 Task: Search one way flight ticket for 1 adult, 1 child, 1 infant in seat in premium economy from Sarasota: Sarasota-bradenton International Airport to South Bend: South Bend International Airport on 8-6-2023. Number of bags: 1 checked bag. Price is upto 96000. Outbound departure time preference is 20:45.
Action: Mouse moved to (333, 452)
Screenshot: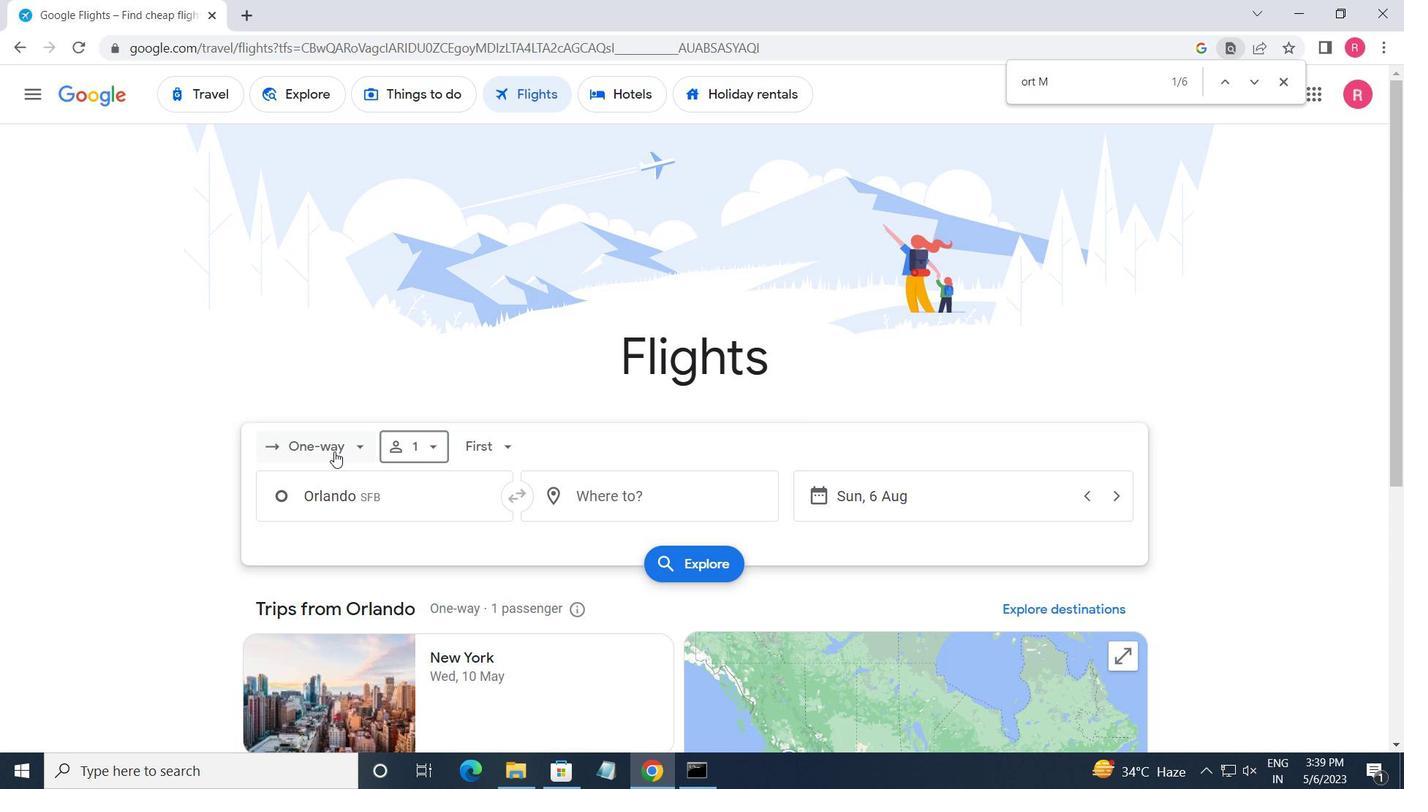 
Action: Mouse pressed left at (333, 452)
Screenshot: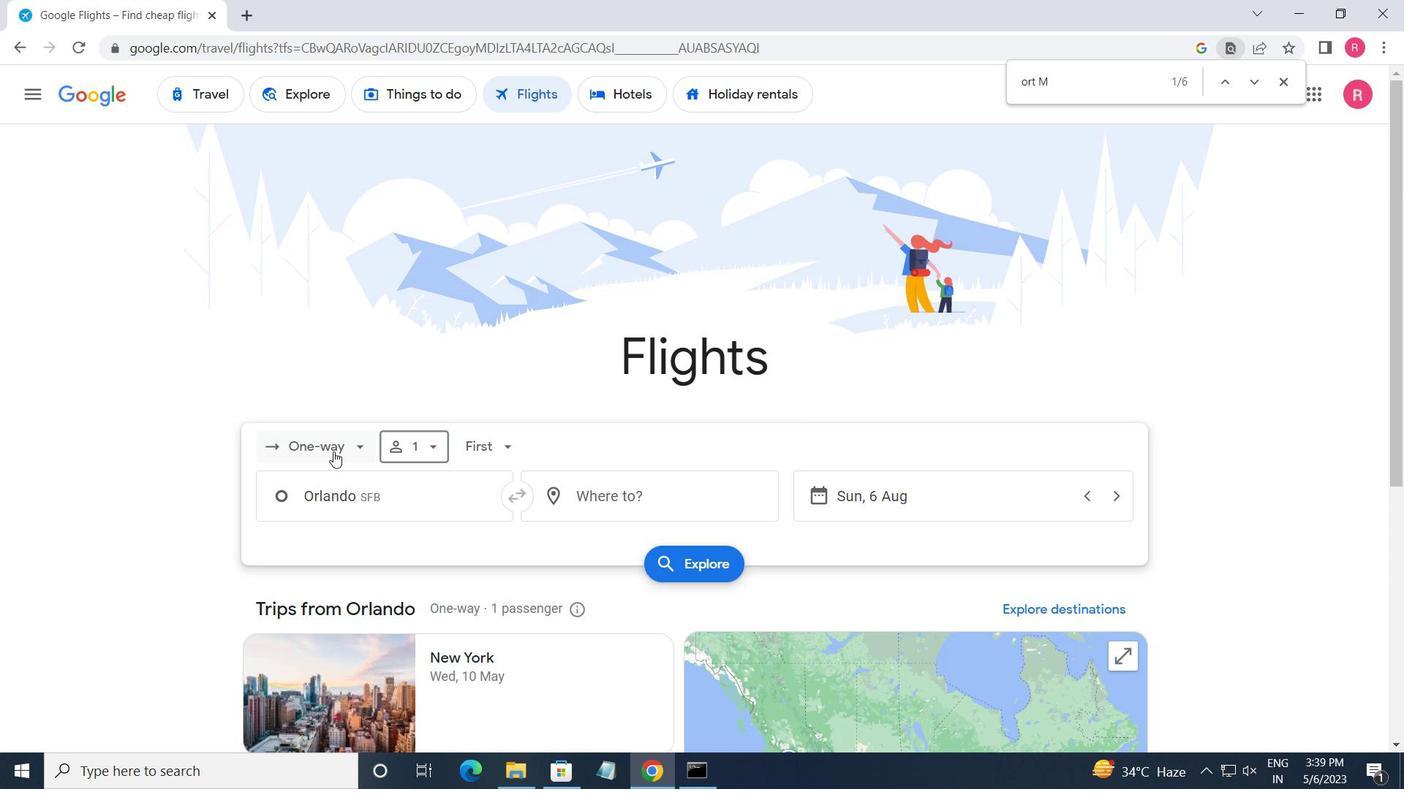 
Action: Mouse moved to (331, 532)
Screenshot: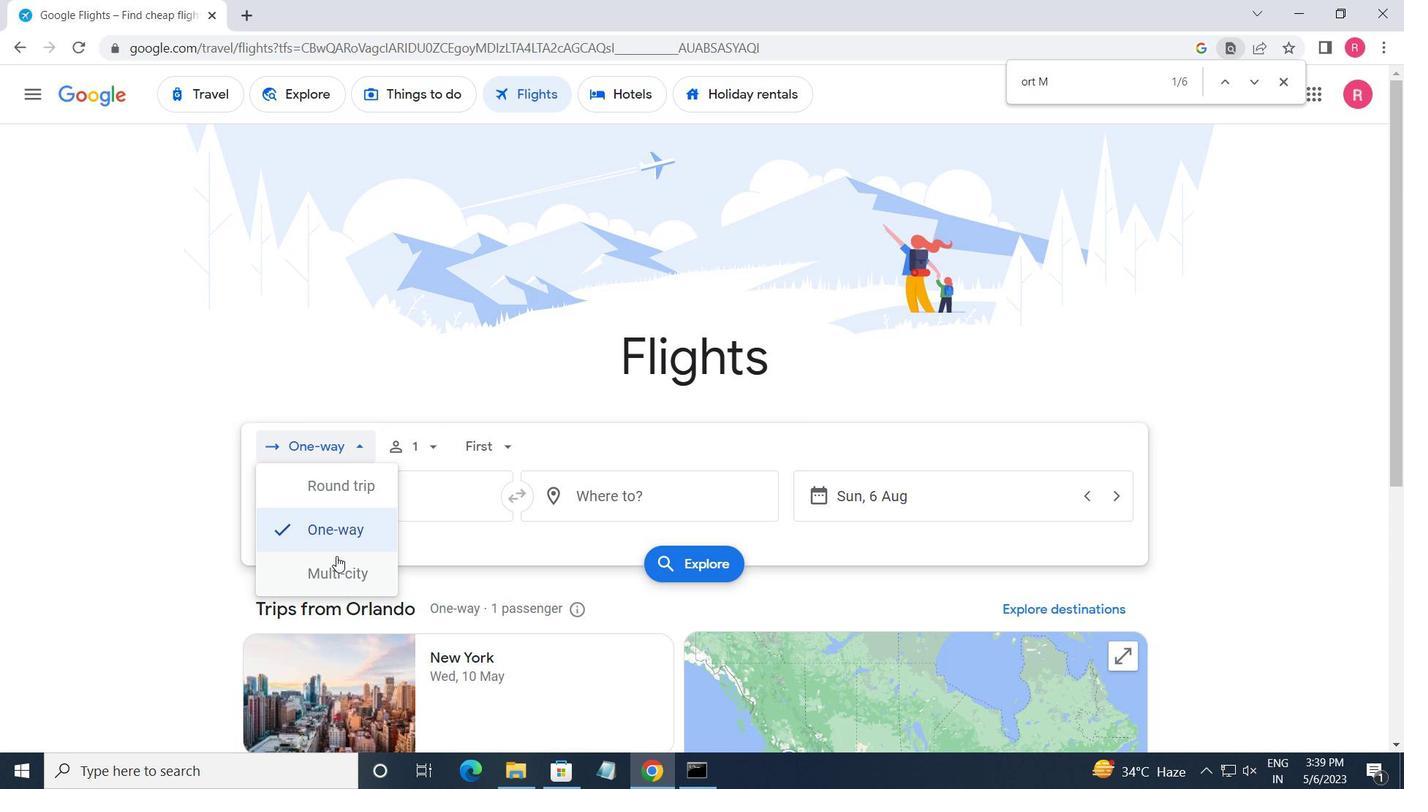 
Action: Mouse pressed left at (331, 532)
Screenshot: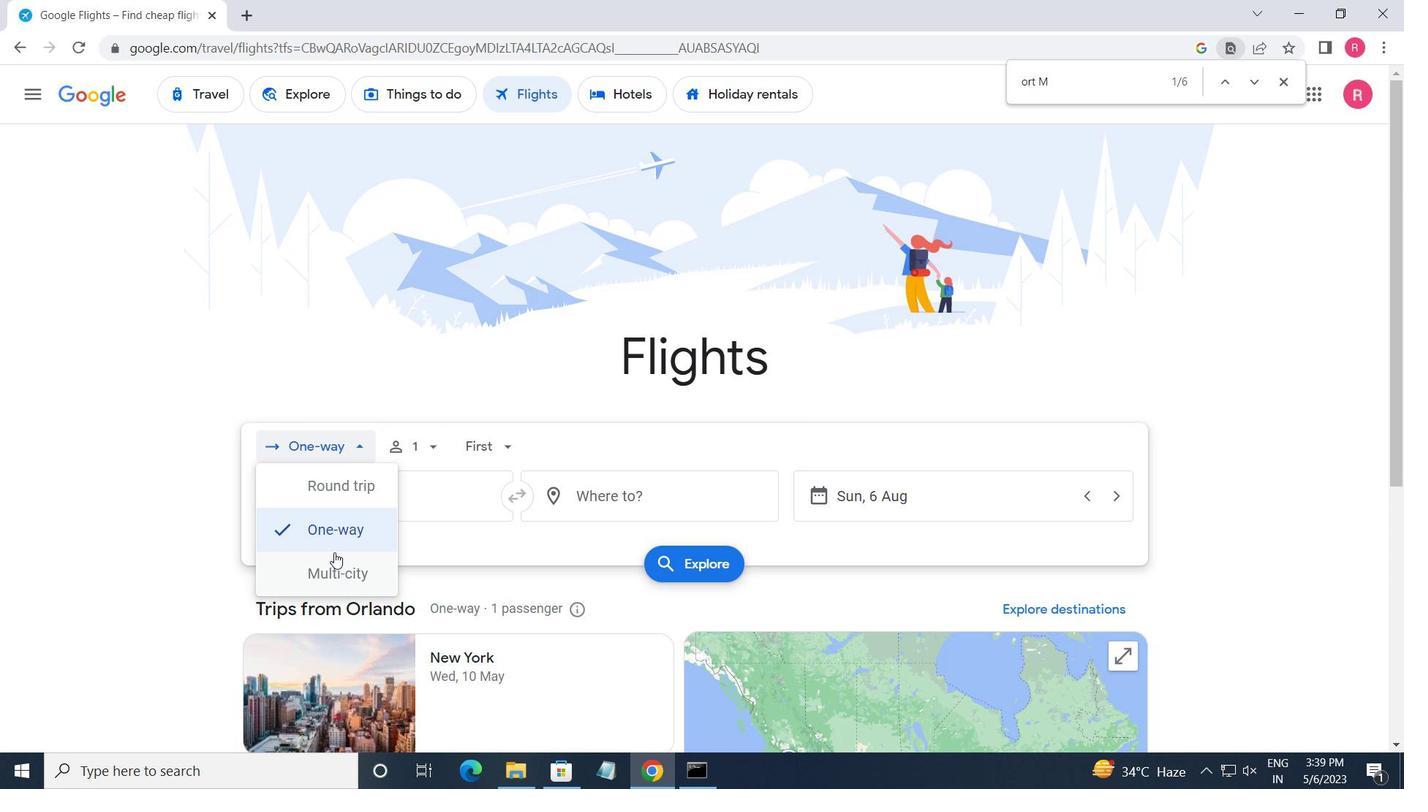 
Action: Mouse moved to (423, 441)
Screenshot: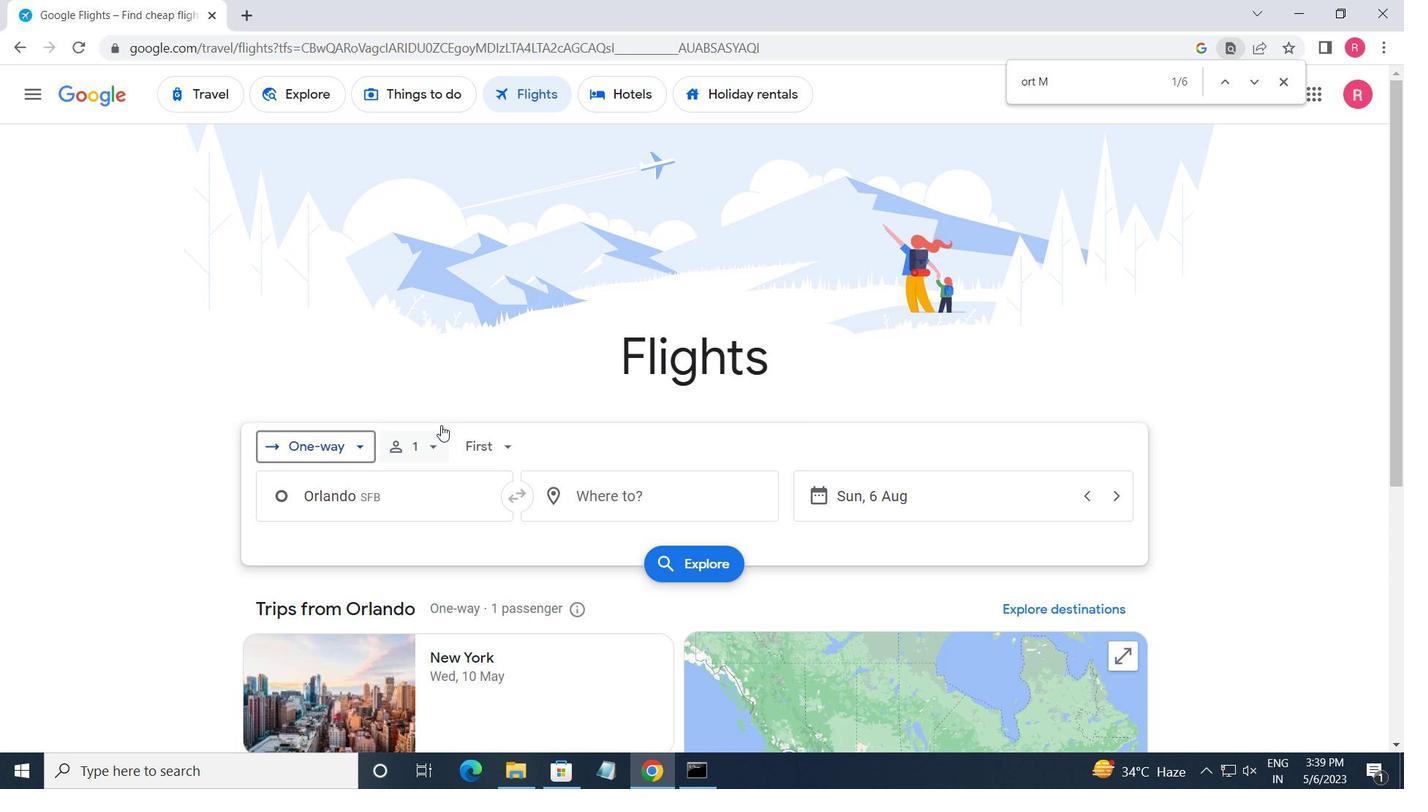 
Action: Mouse pressed left at (423, 441)
Screenshot: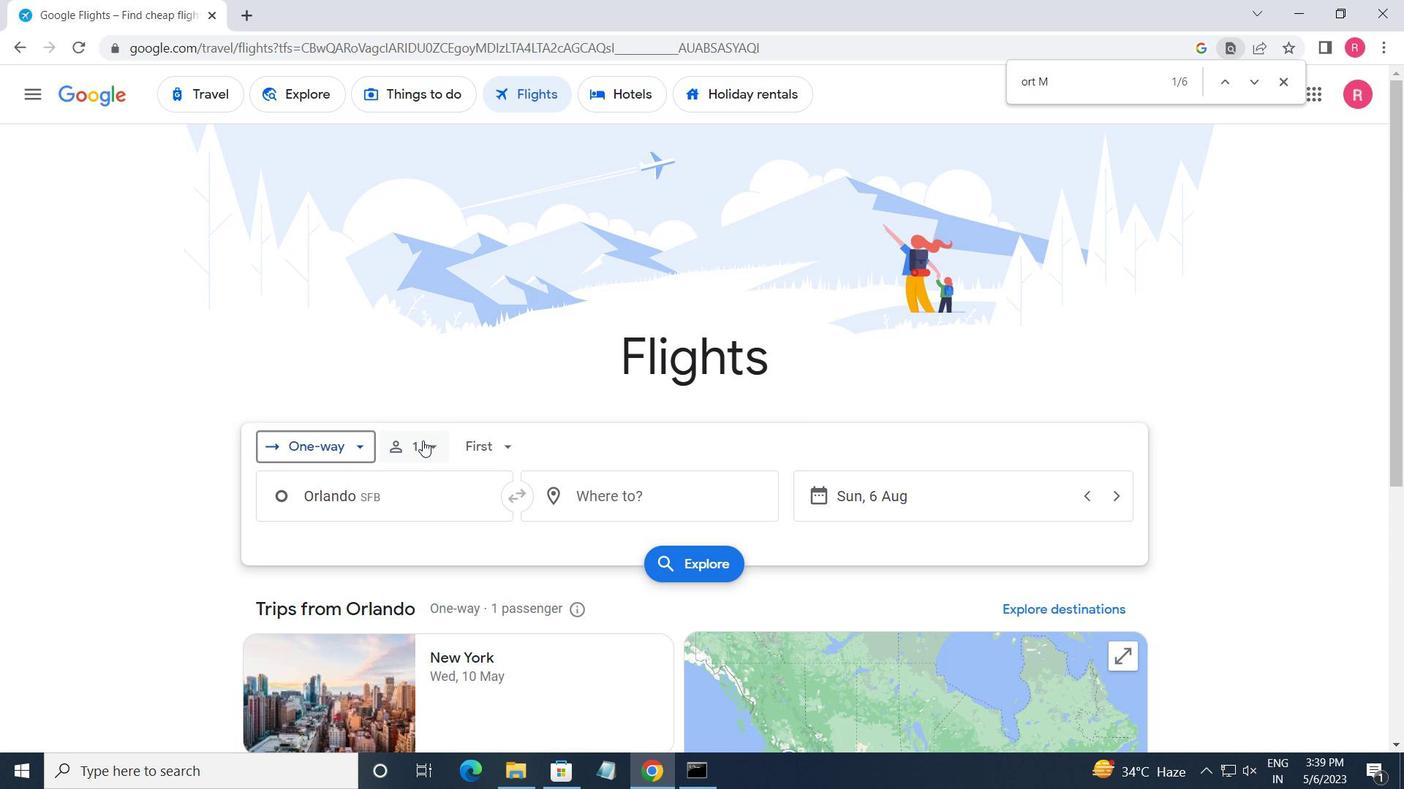 
Action: Mouse moved to (573, 537)
Screenshot: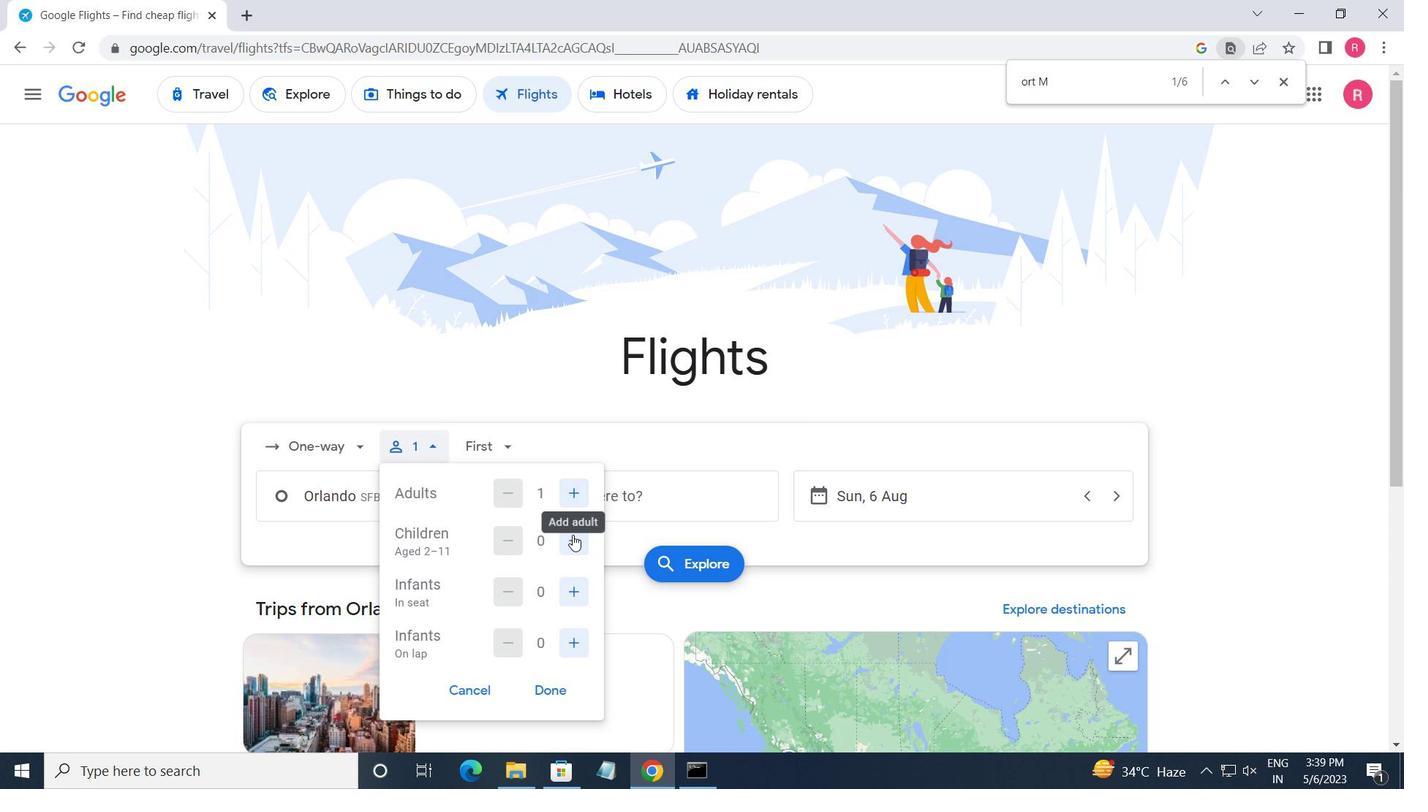 
Action: Mouse pressed left at (573, 537)
Screenshot: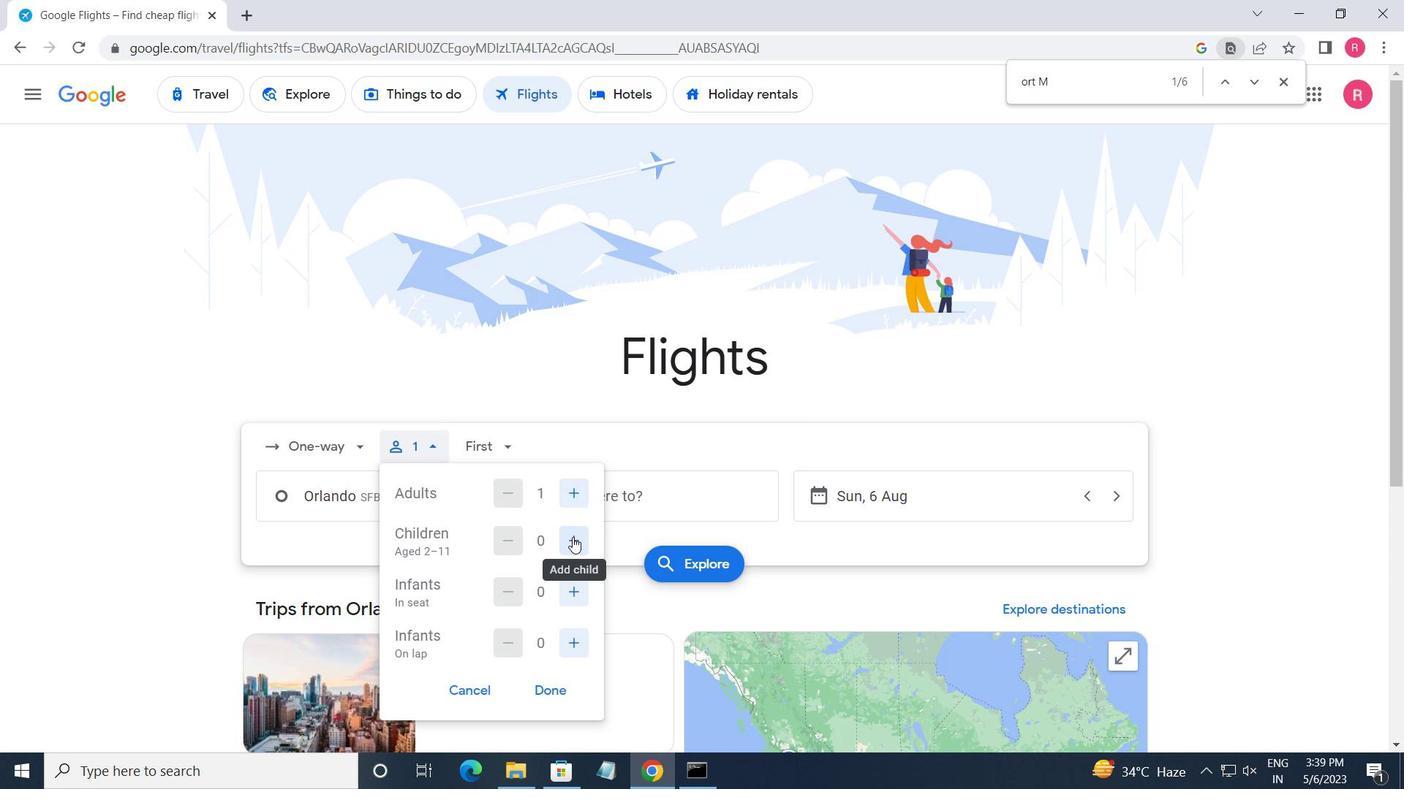 
Action: Mouse moved to (571, 578)
Screenshot: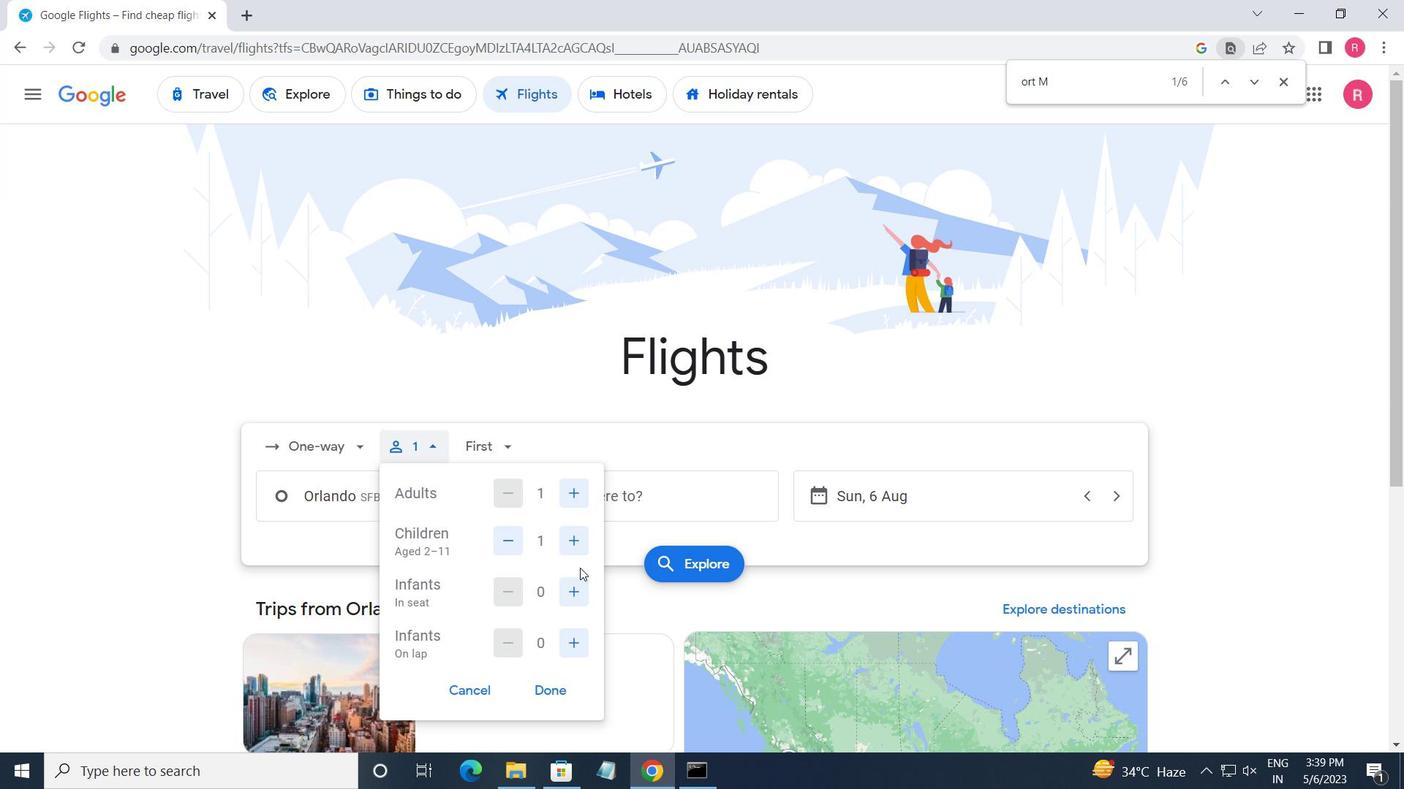 
Action: Mouse pressed left at (571, 578)
Screenshot: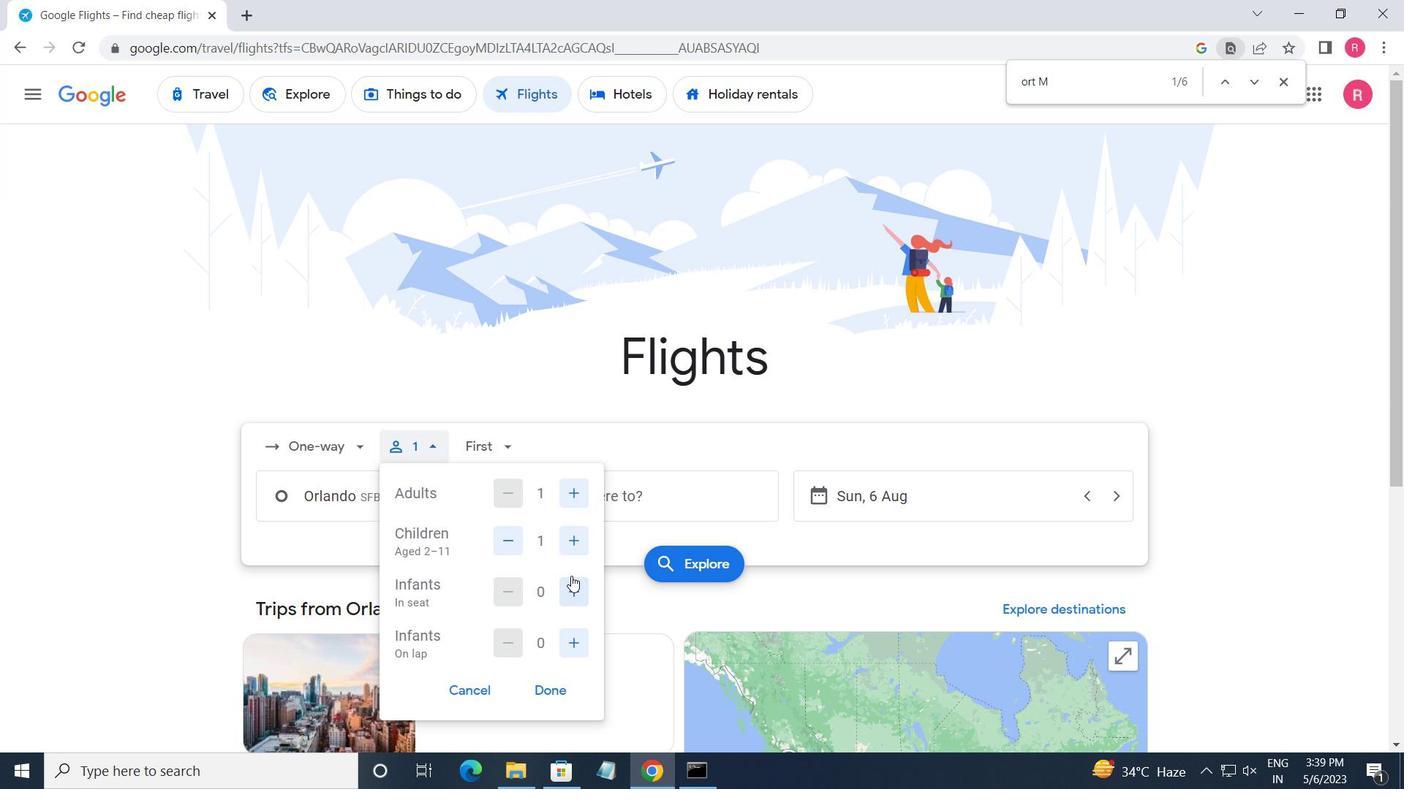 
Action: Mouse moved to (548, 696)
Screenshot: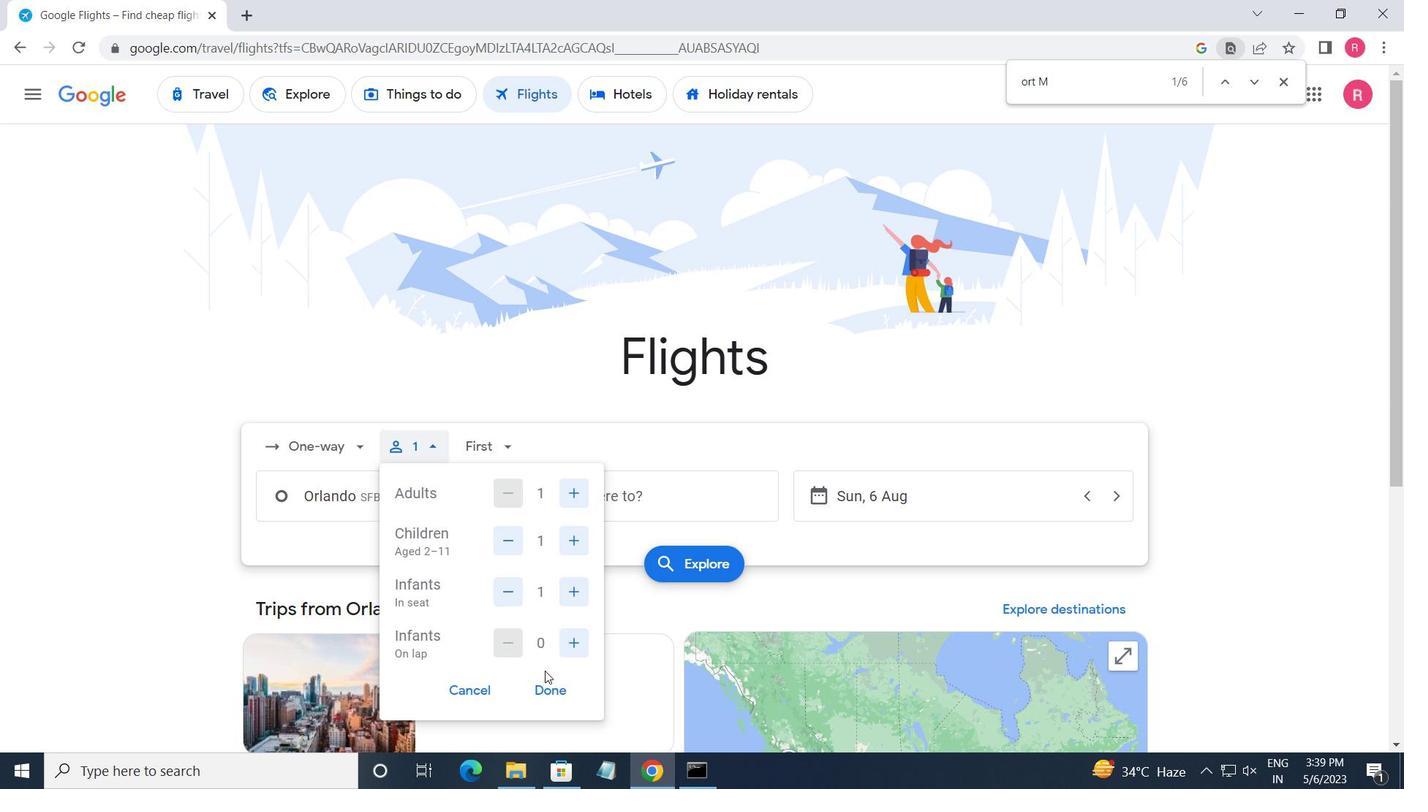 
Action: Mouse pressed left at (548, 696)
Screenshot: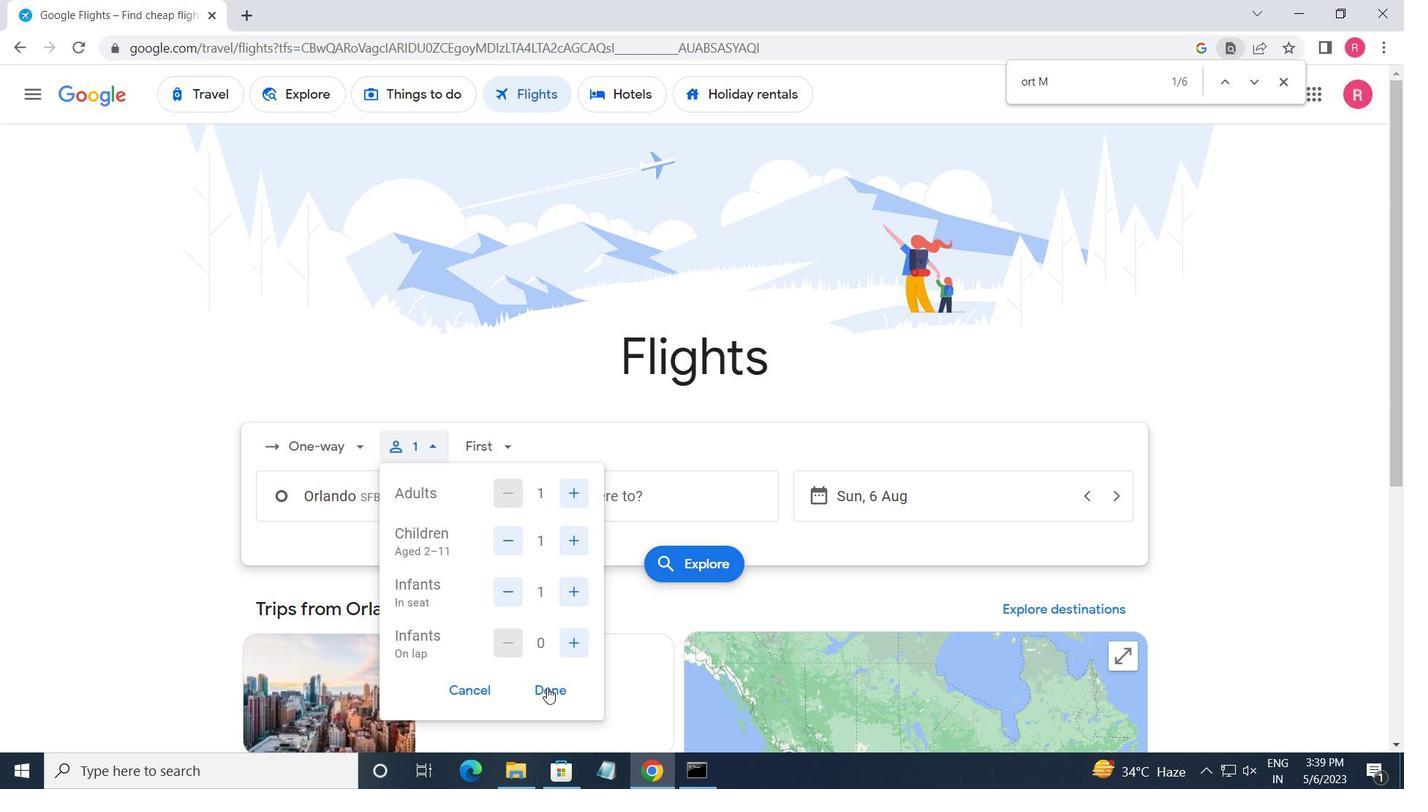 
Action: Mouse moved to (497, 459)
Screenshot: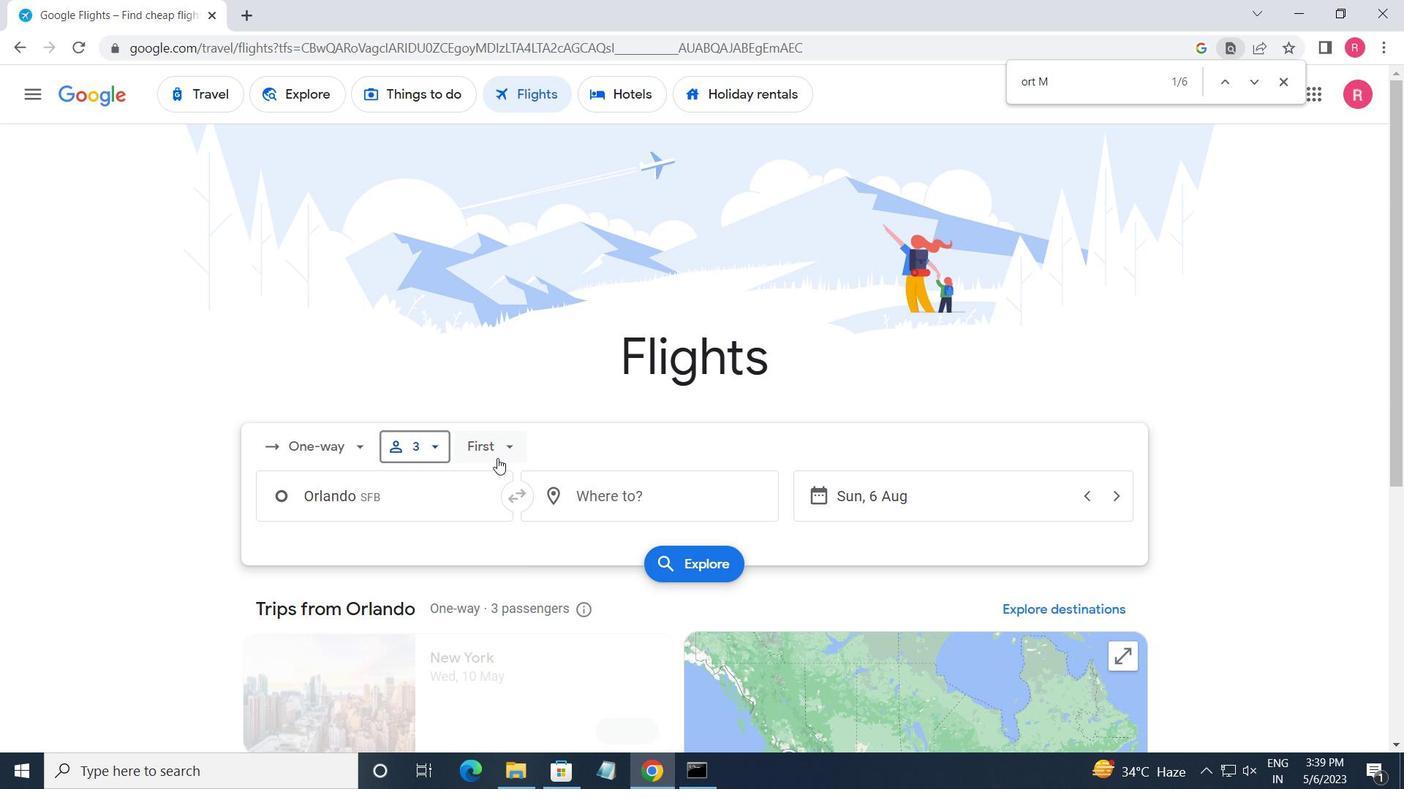 
Action: Mouse pressed left at (497, 459)
Screenshot: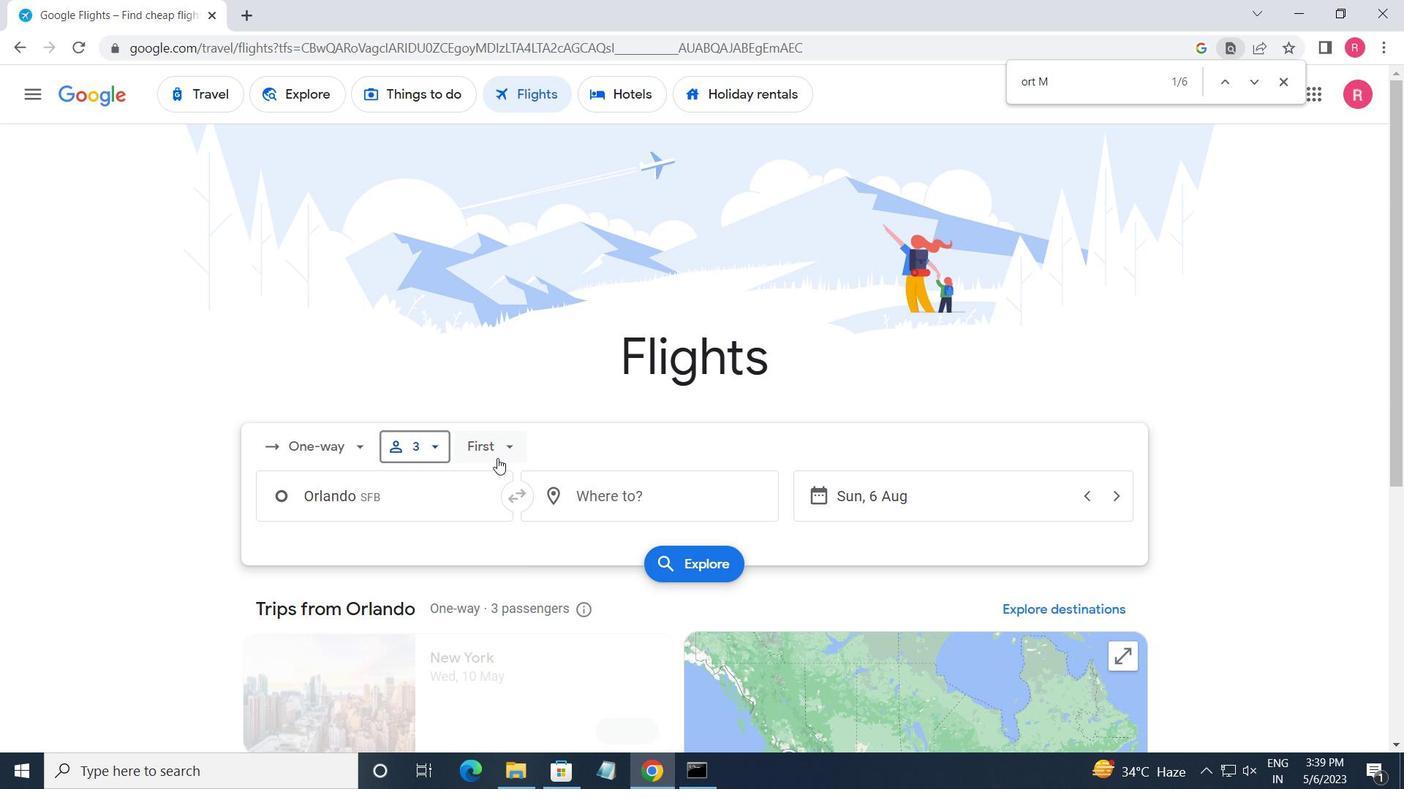 
Action: Mouse moved to (540, 533)
Screenshot: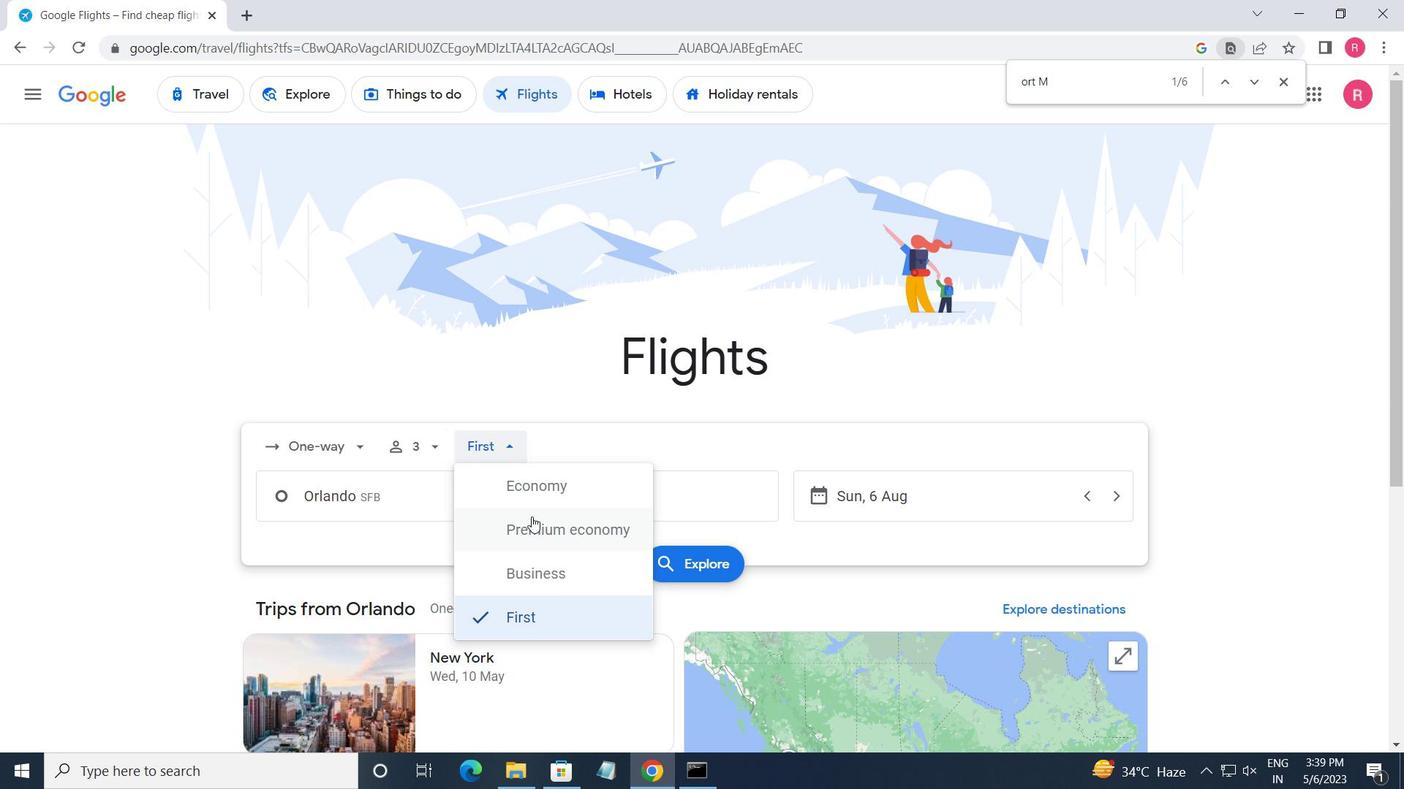 
Action: Mouse pressed left at (540, 533)
Screenshot: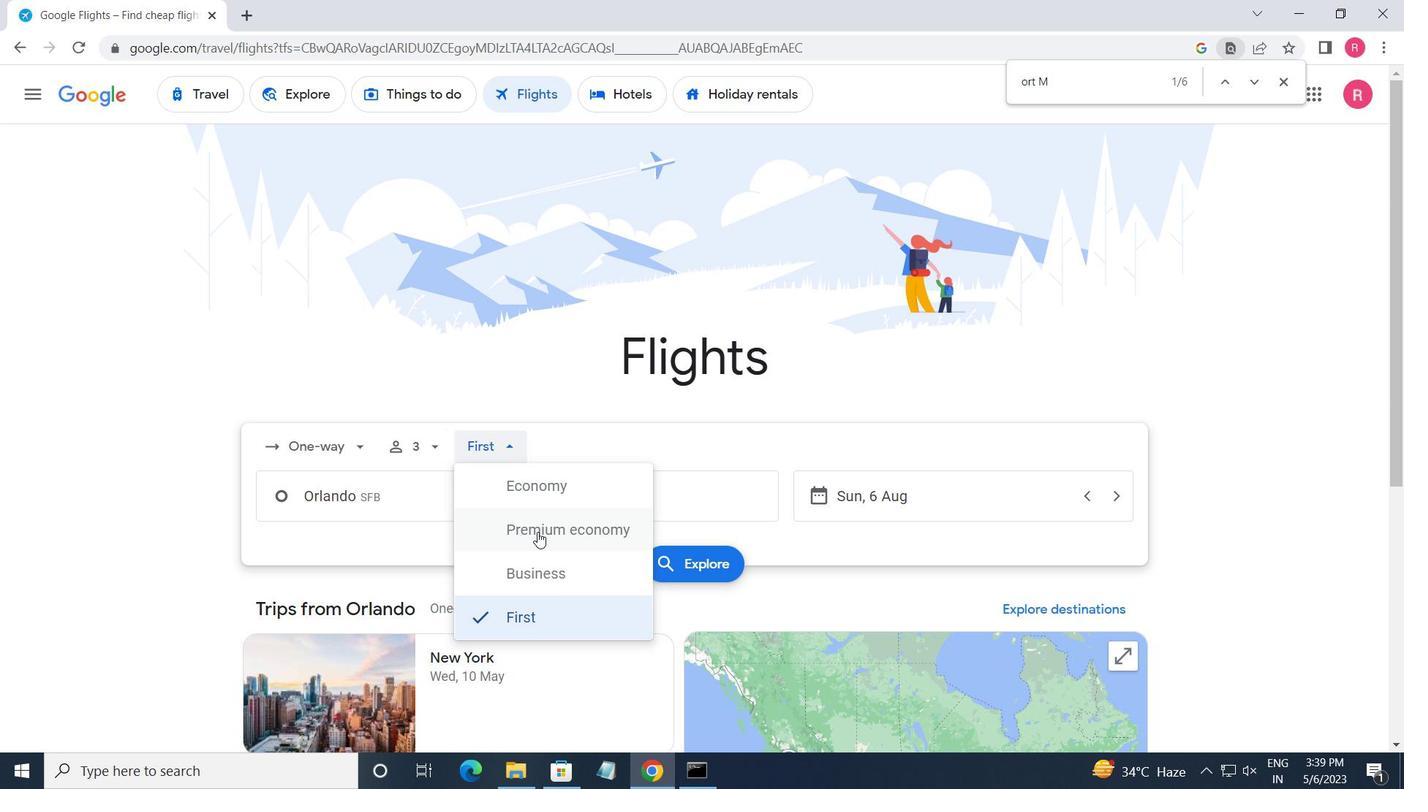 
Action: Mouse moved to (466, 502)
Screenshot: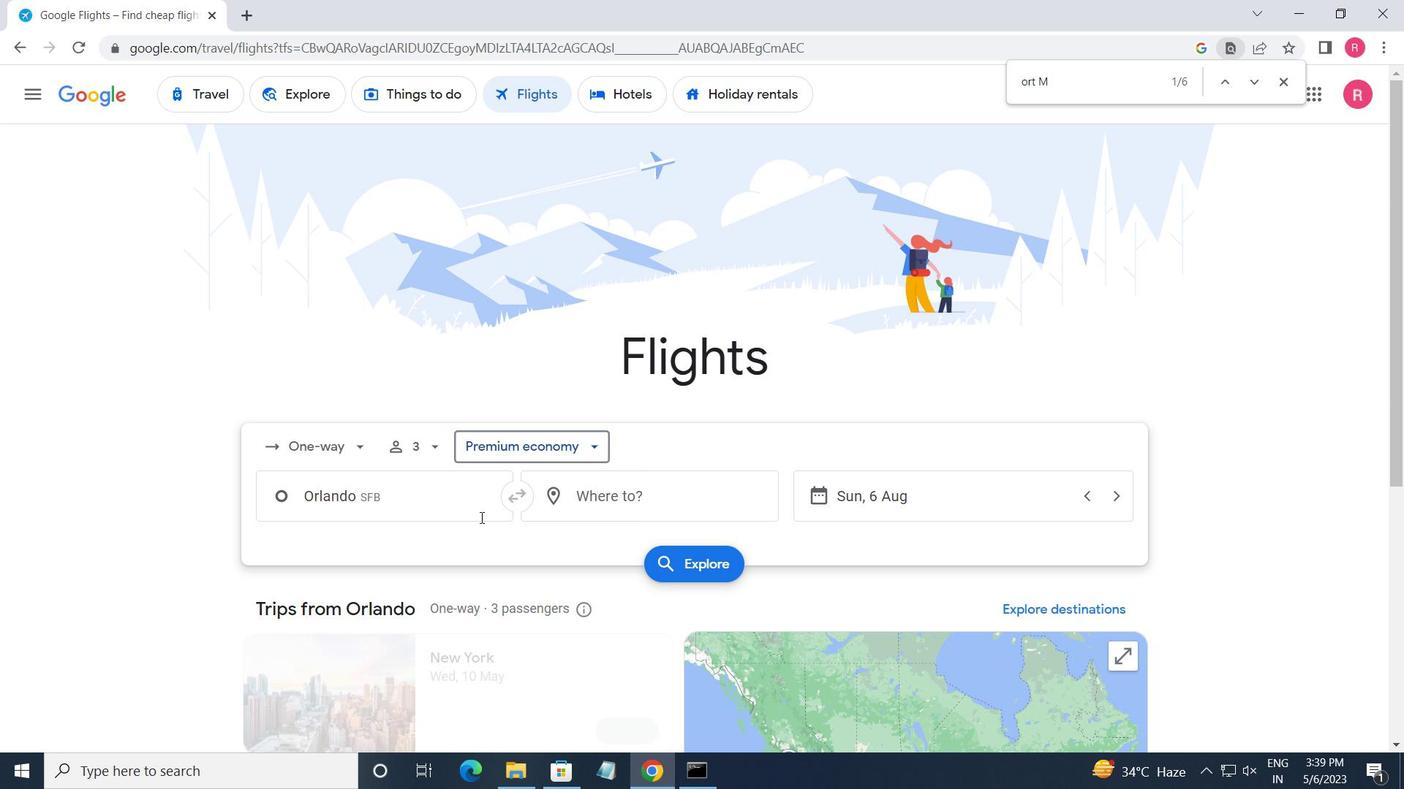 
Action: Mouse pressed left at (466, 502)
Screenshot: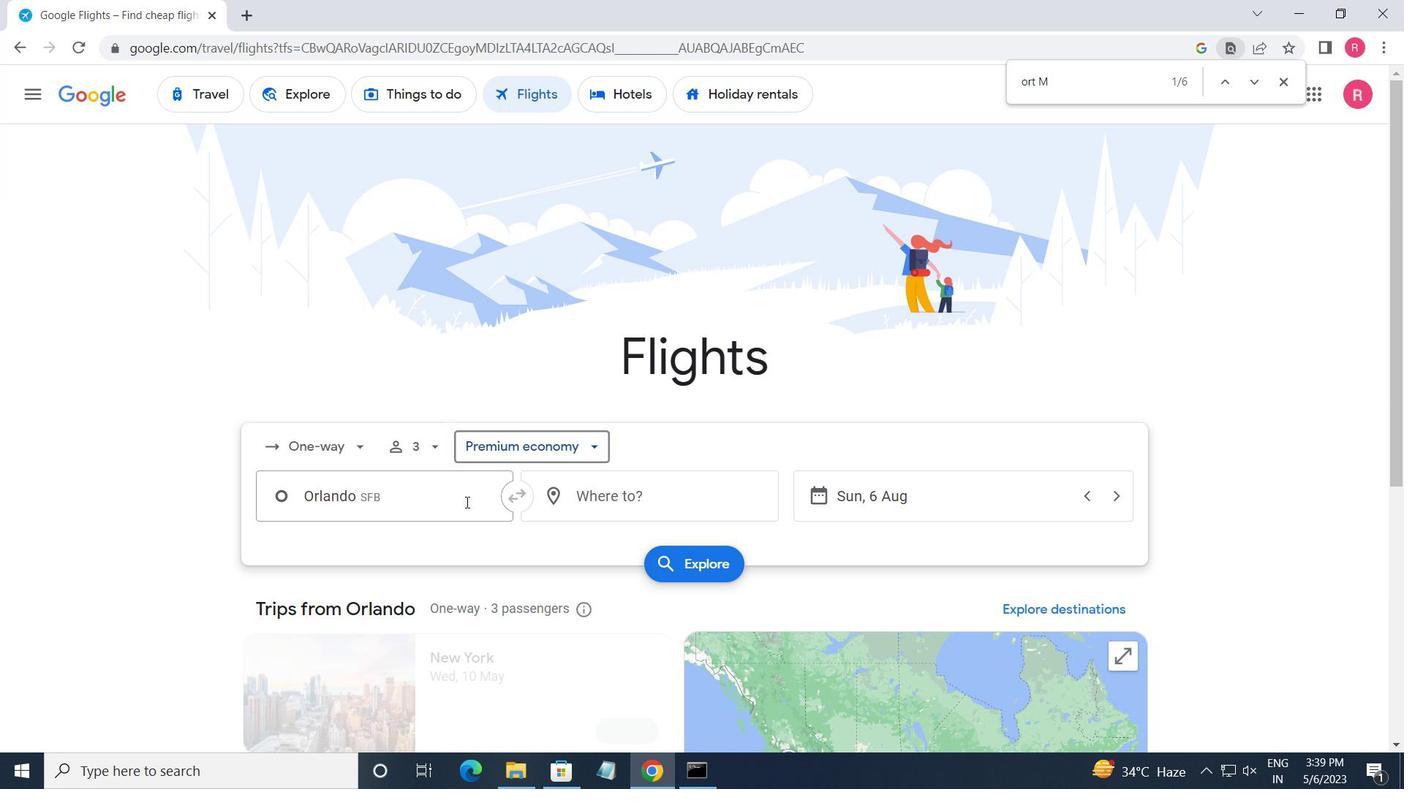 
Action: Mouse moved to (467, 507)
Screenshot: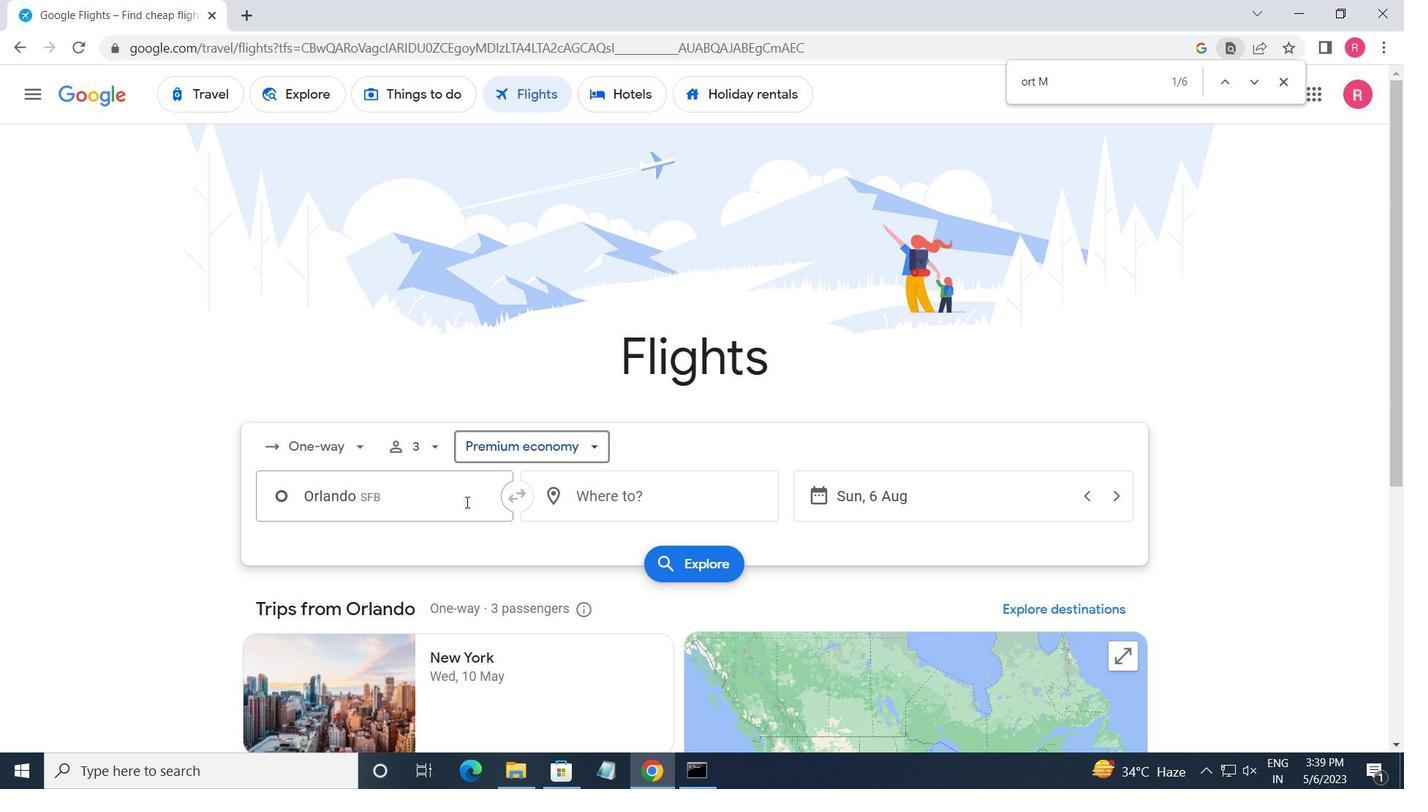 
Action: Key pressed <Key.shift>SARASOTA
Screenshot: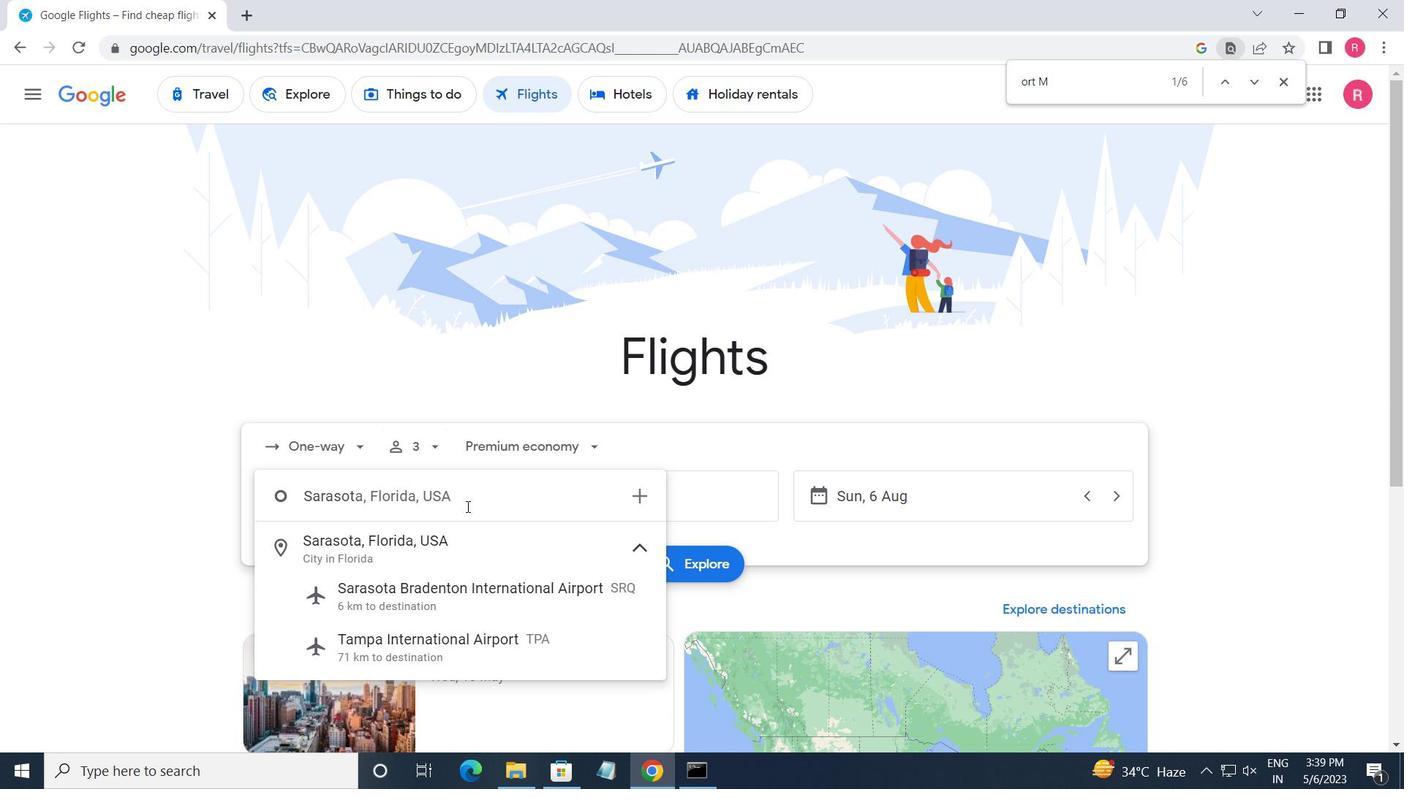 
Action: Mouse moved to (447, 586)
Screenshot: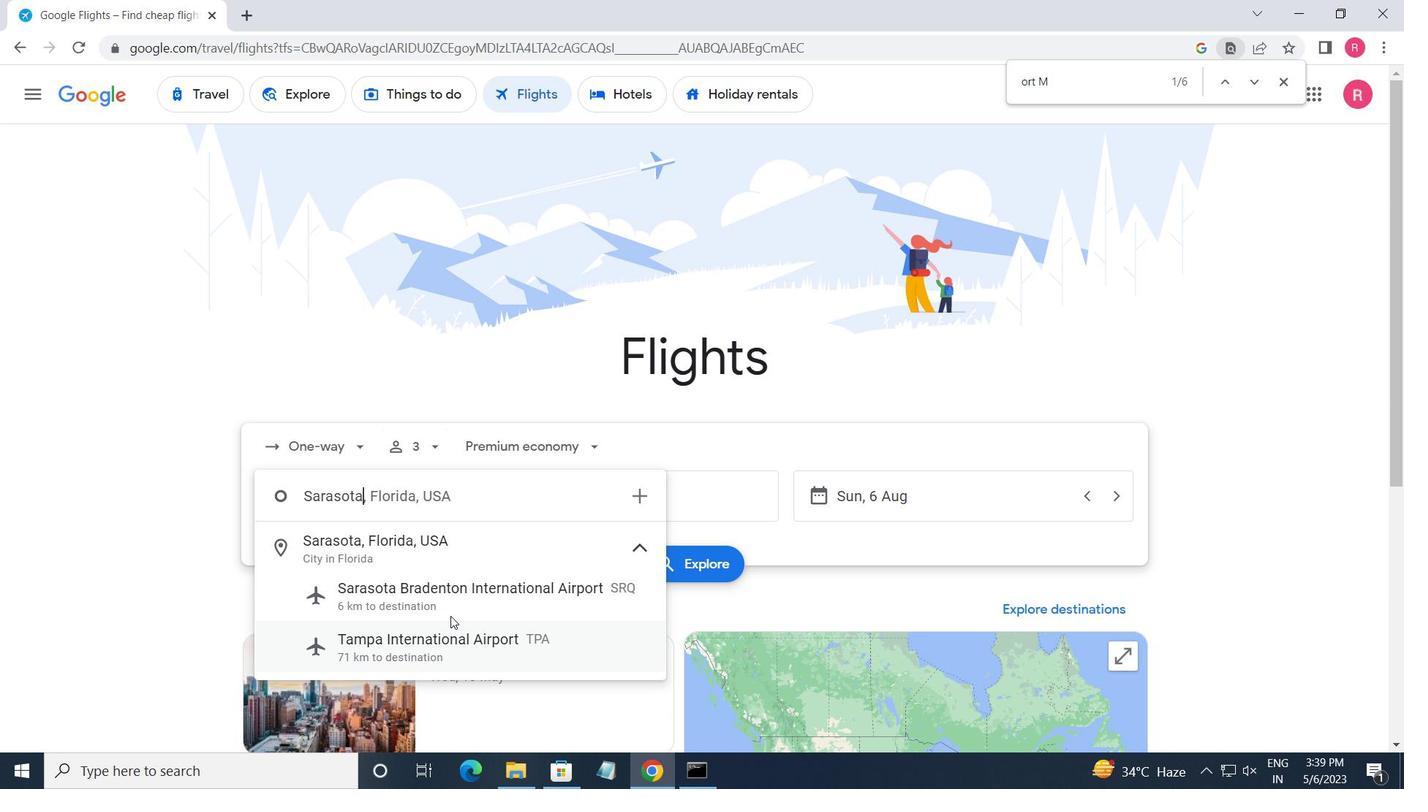 
Action: Mouse pressed left at (447, 586)
Screenshot: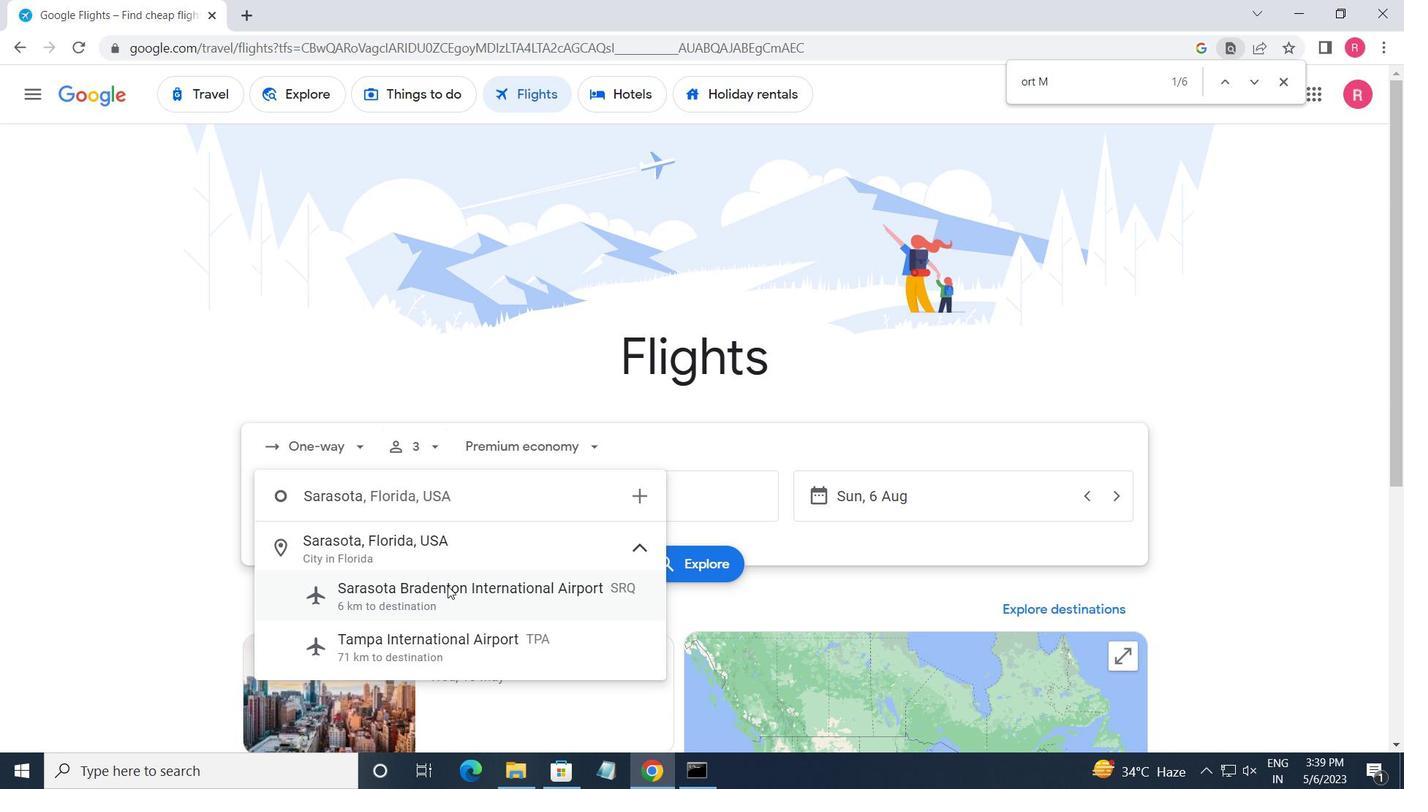 
Action: Mouse moved to (648, 494)
Screenshot: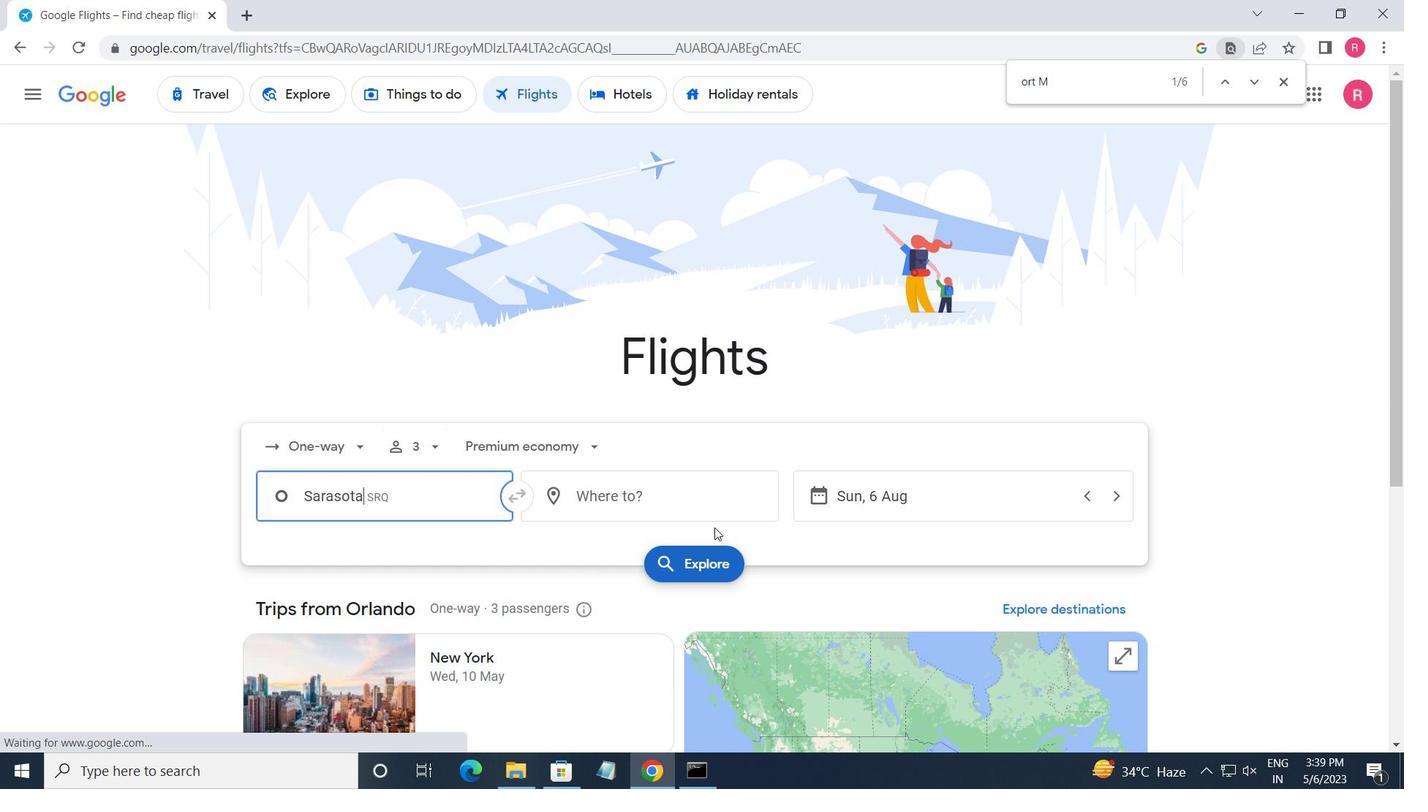 
Action: Mouse pressed left at (648, 494)
Screenshot: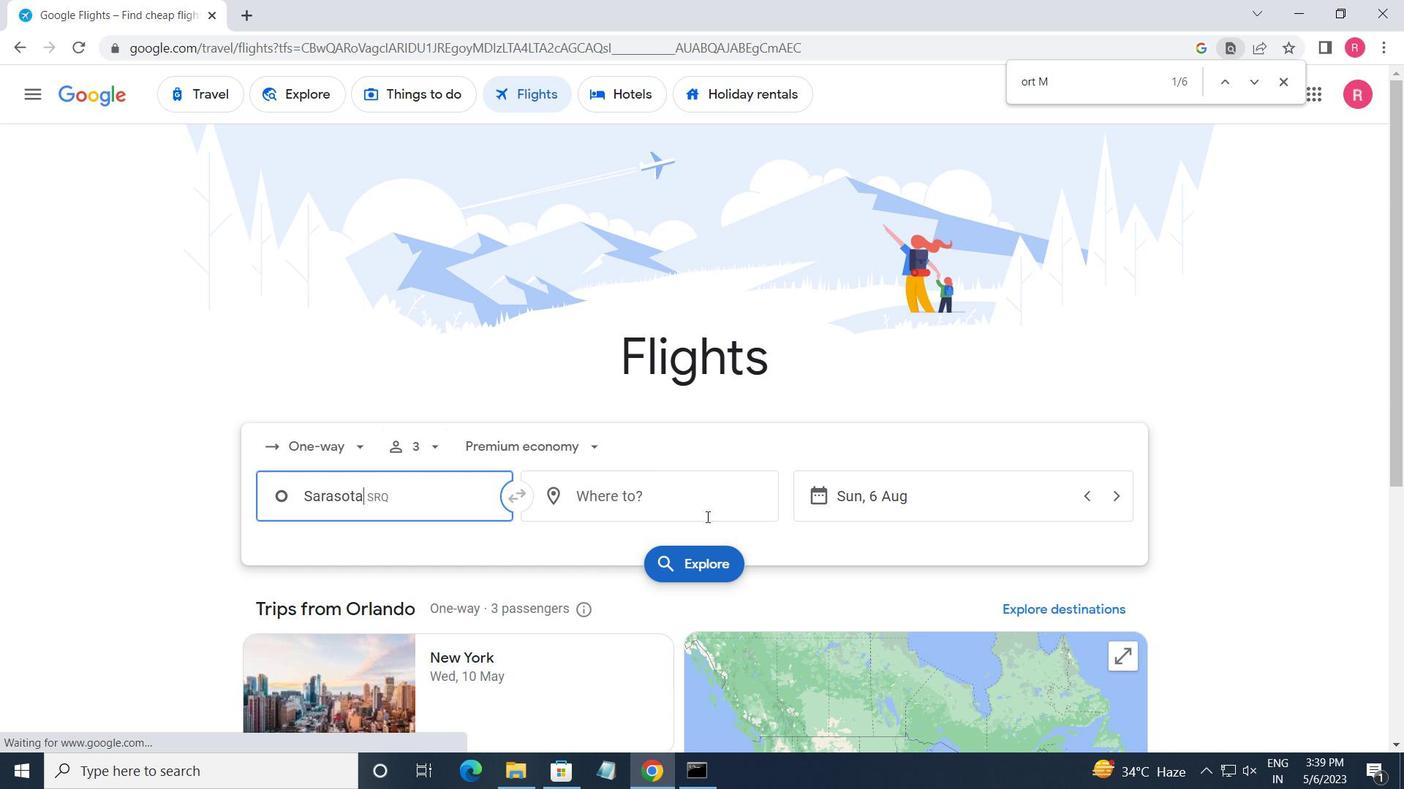 
Action: Mouse moved to (636, 494)
Screenshot: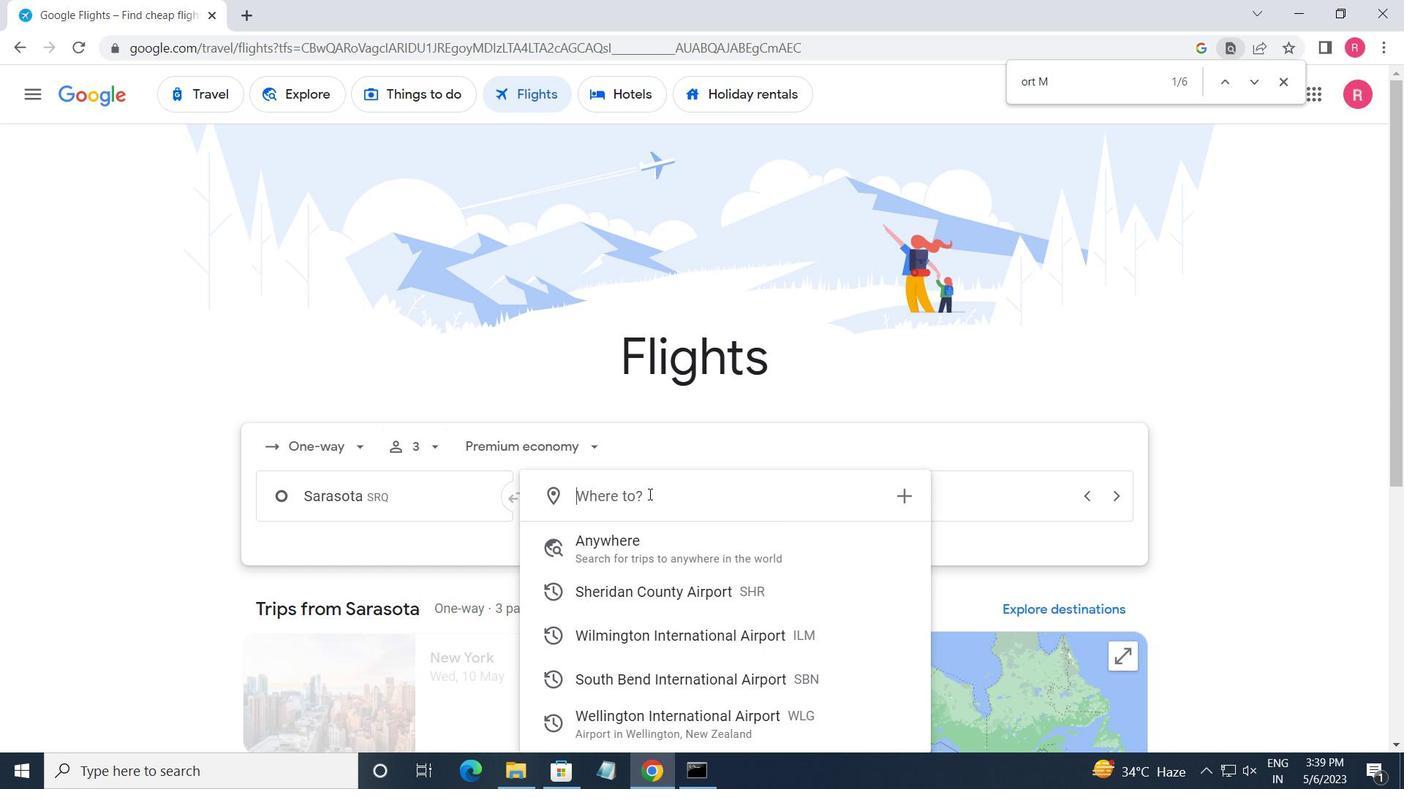 
Action: Key pressed <Key.shift>SOUTH<Key.space><Key.shift><Key.shift><Key.shift><Key.shift><Key.shift><Key.shift>BEND
Screenshot: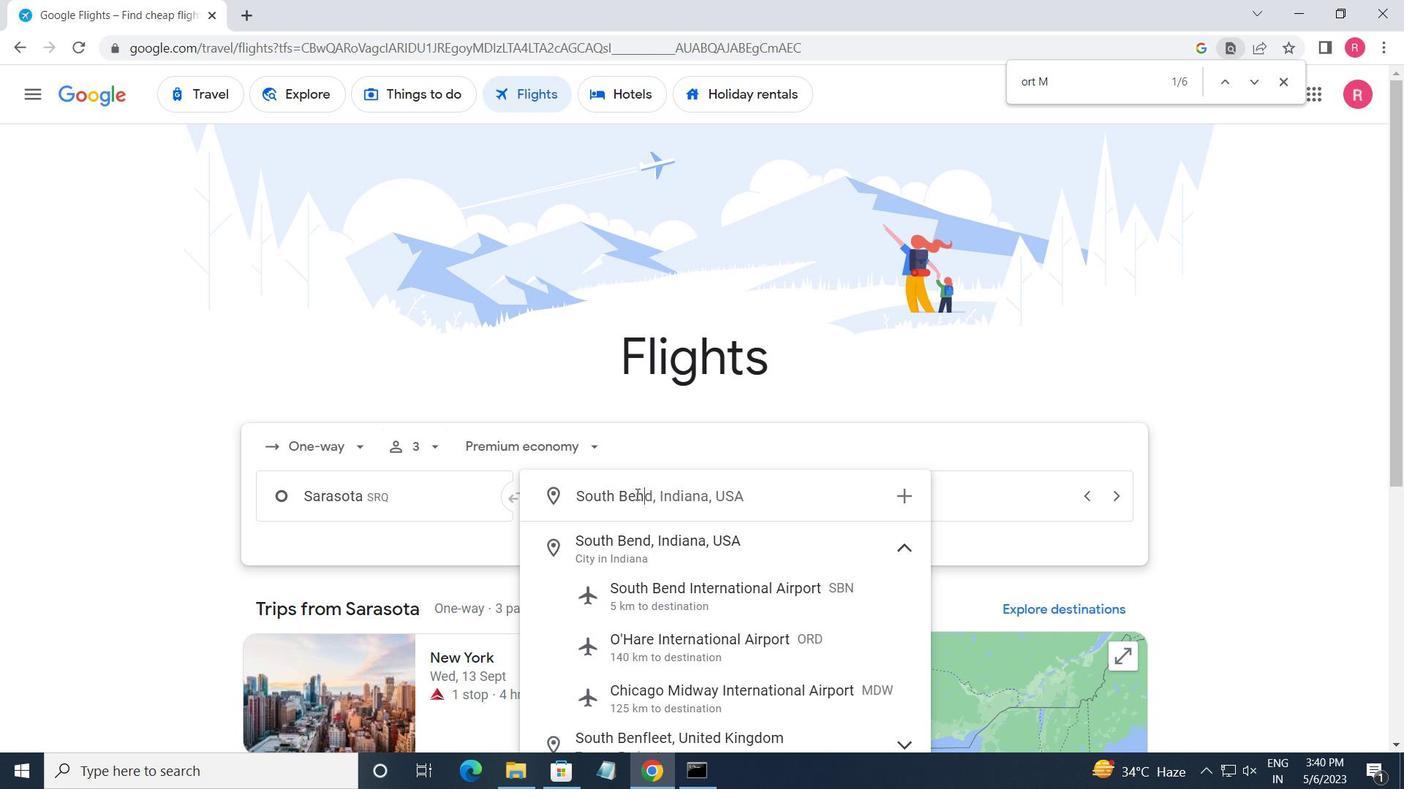 
Action: Mouse moved to (698, 595)
Screenshot: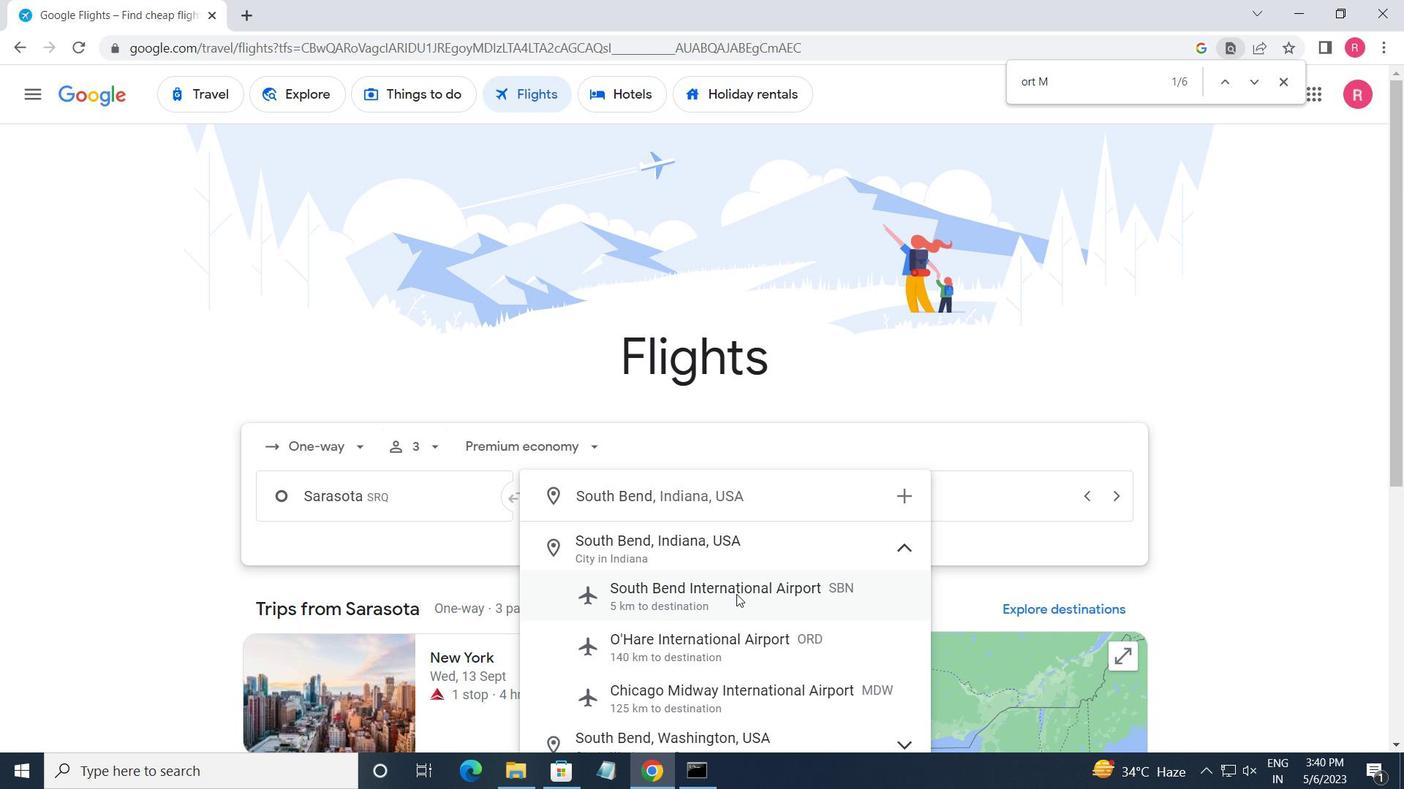 
Action: Mouse pressed left at (698, 595)
Screenshot: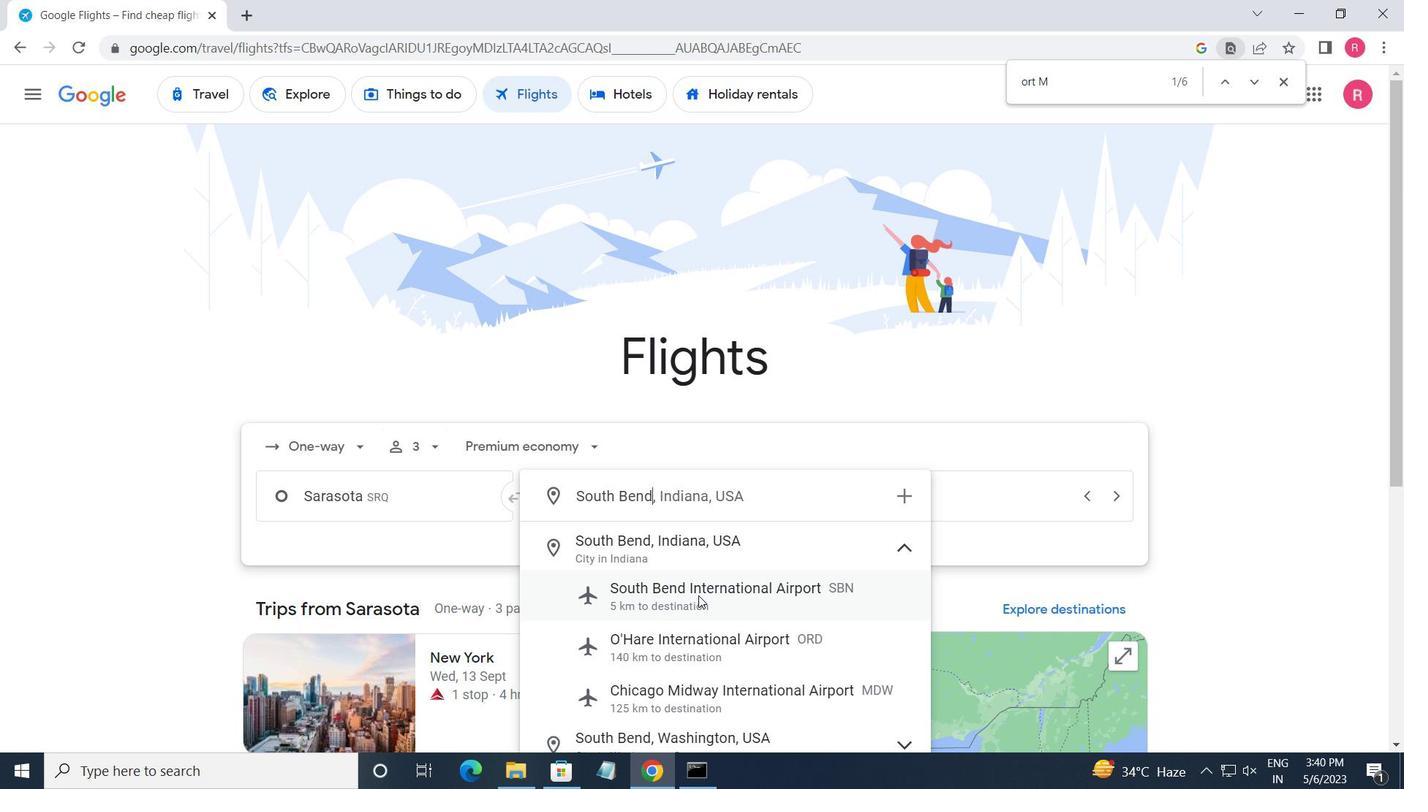 
Action: Mouse moved to (927, 506)
Screenshot: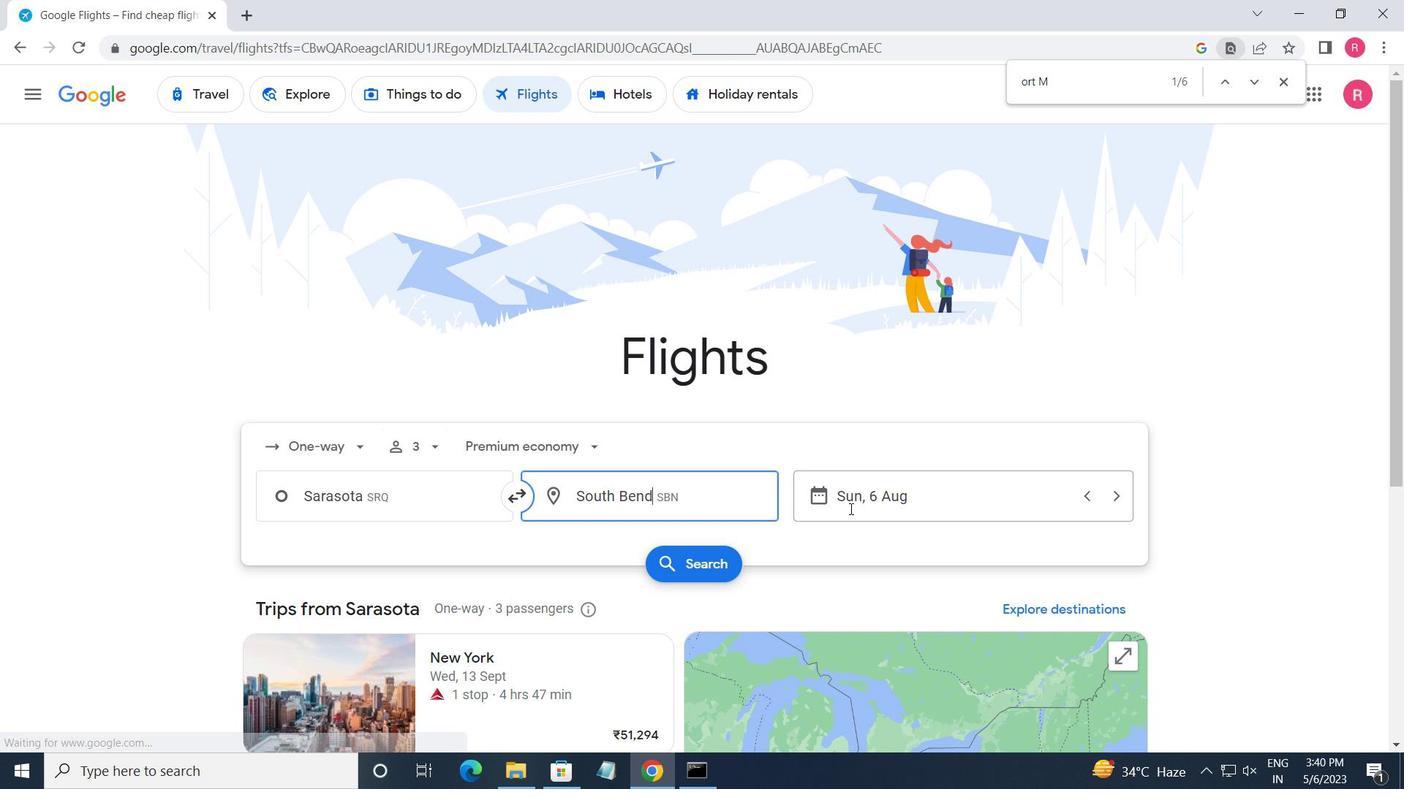 
Action: Mouse pressed left at (927, 506)
Screenshot: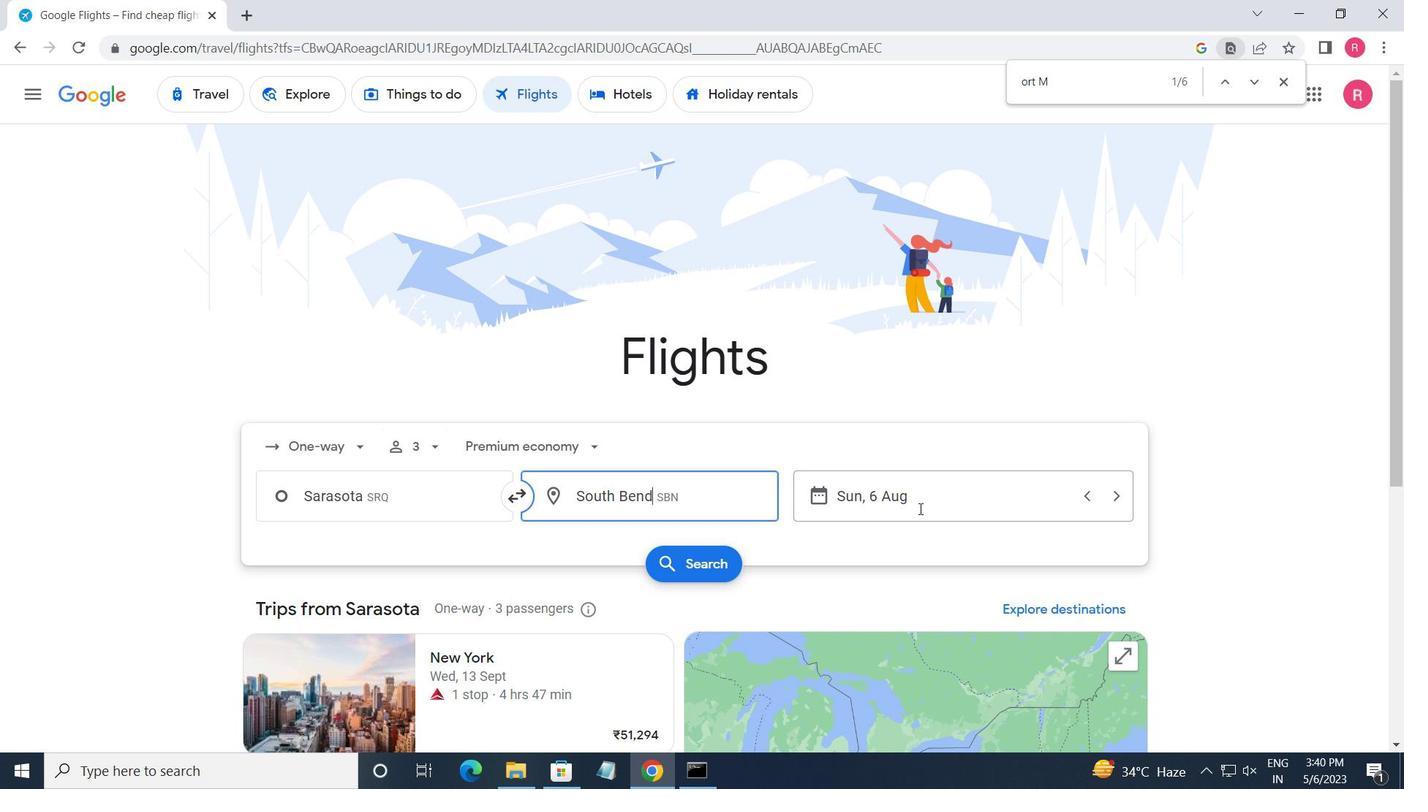 
Action: Mouse moved to (484, 468)
Screenshot: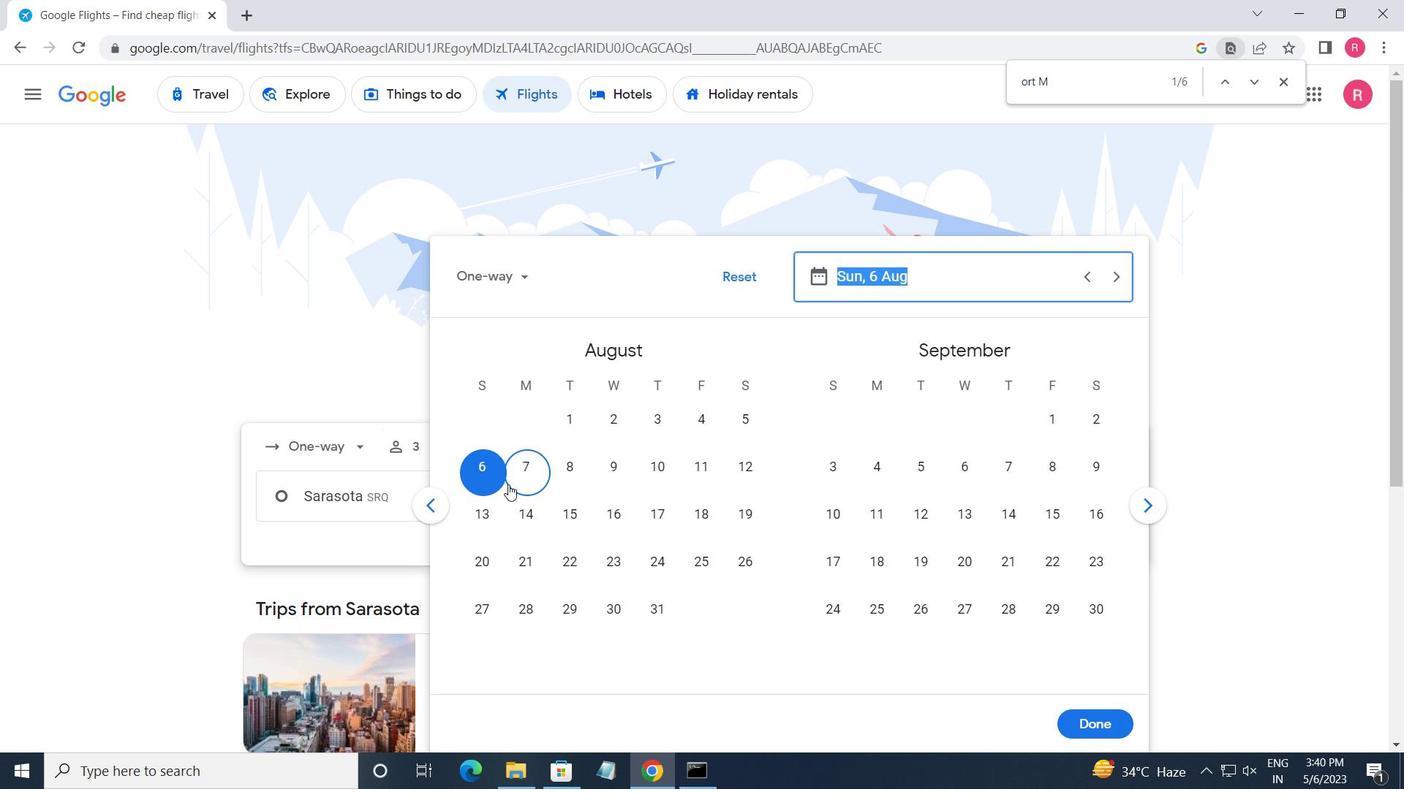 
Action: Mouse pressed left at (484, 468)
Screenshot: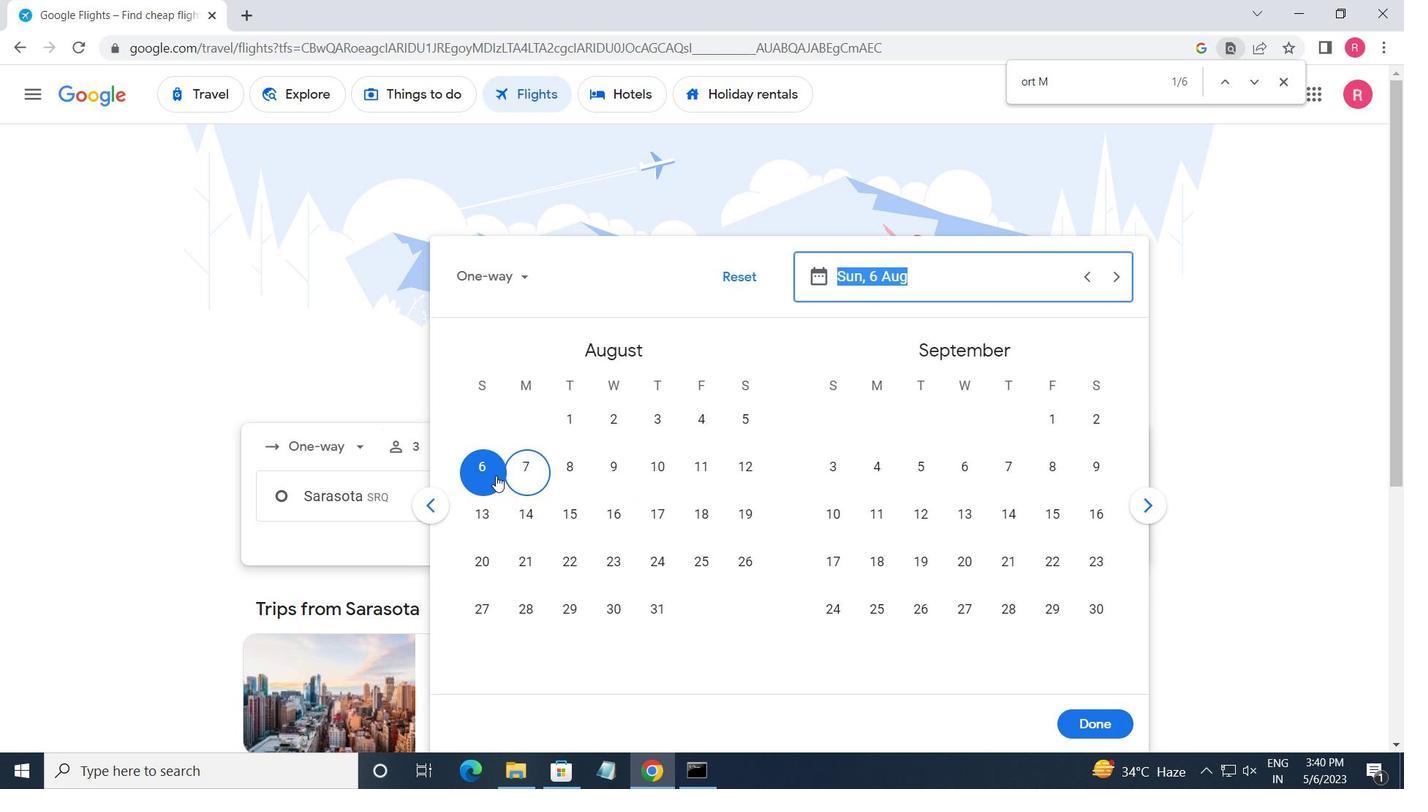 
Action: Mouse moved to (1102, 720)
Screenshot: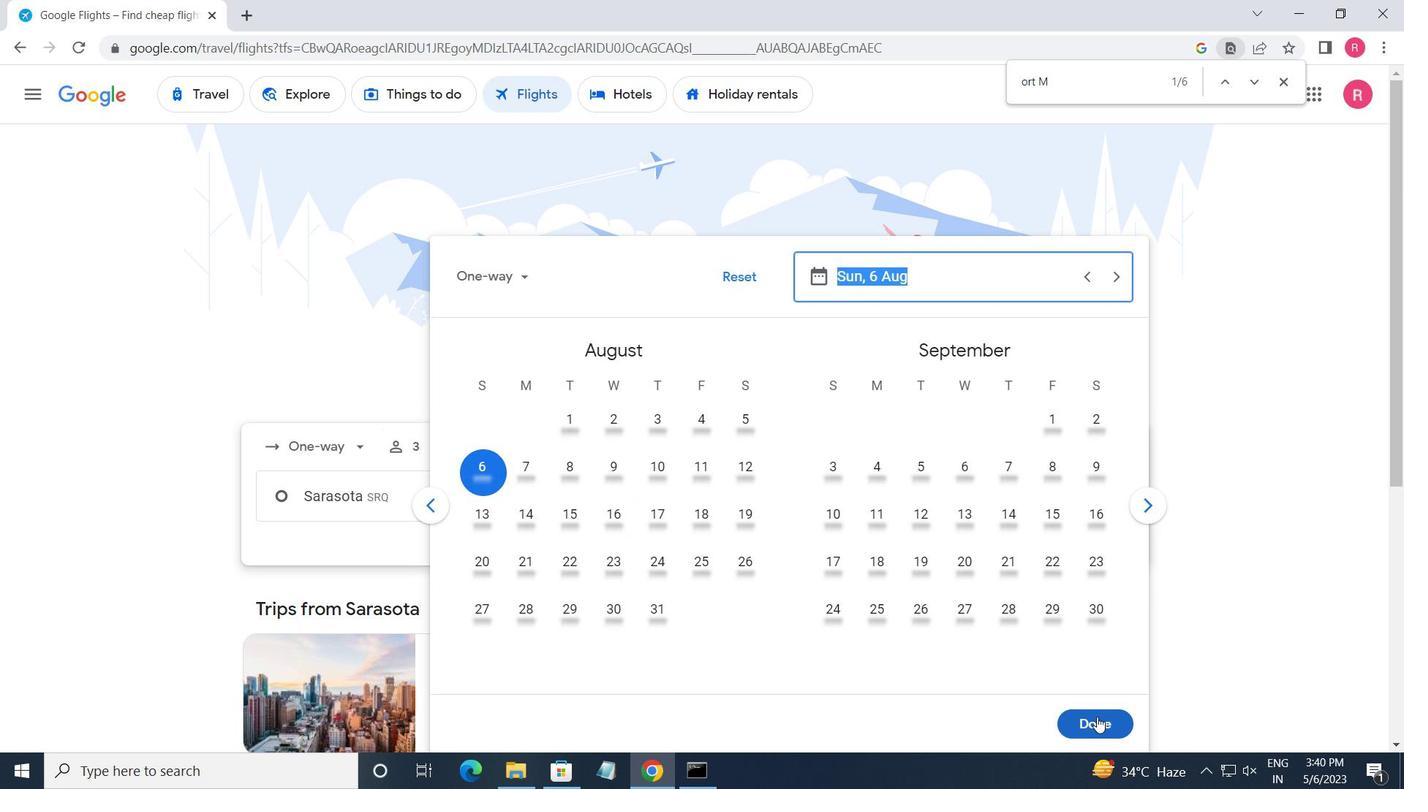 
Action: Mouse pressed left at (1102, 720)
Screenshot: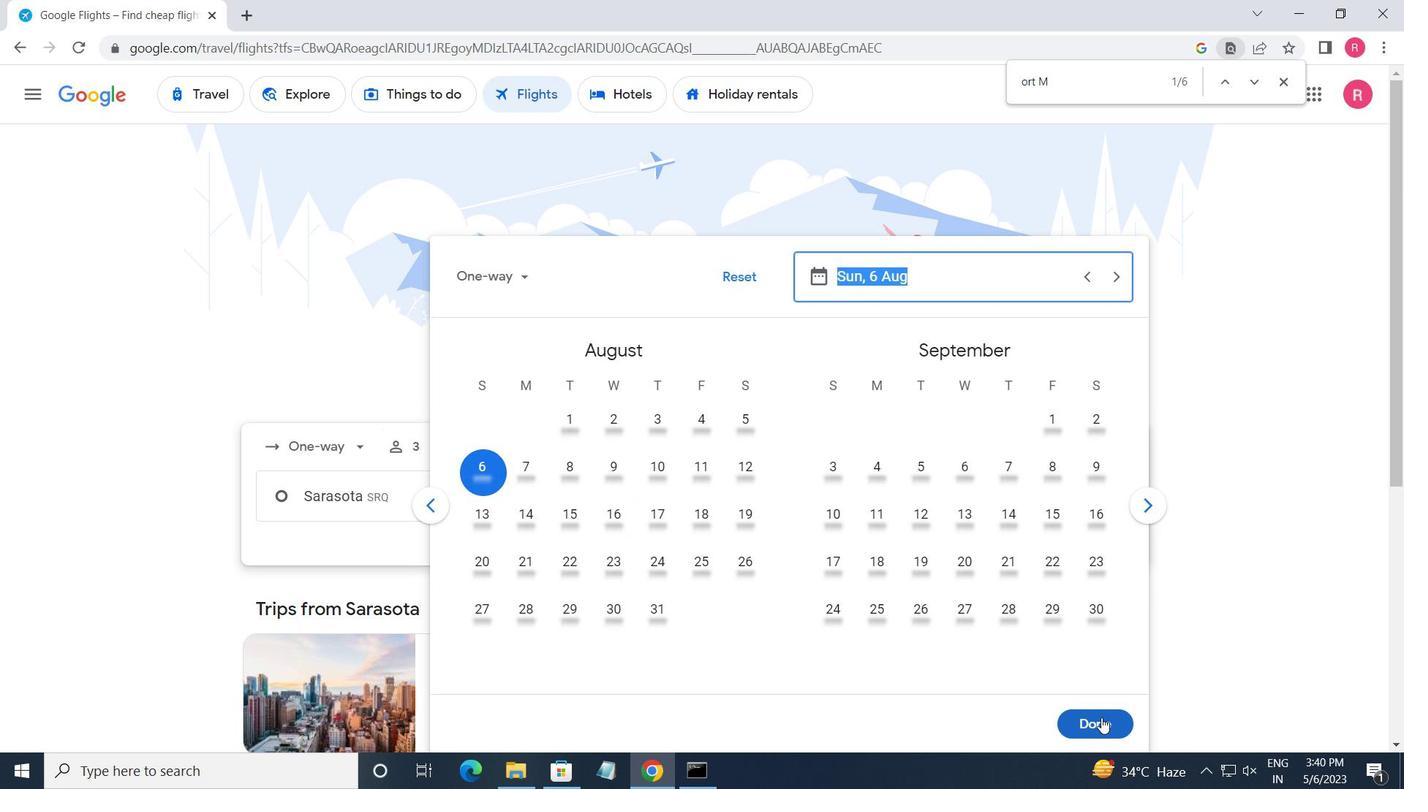 
Action: Mouse moved to (718, 574)
Screenshot: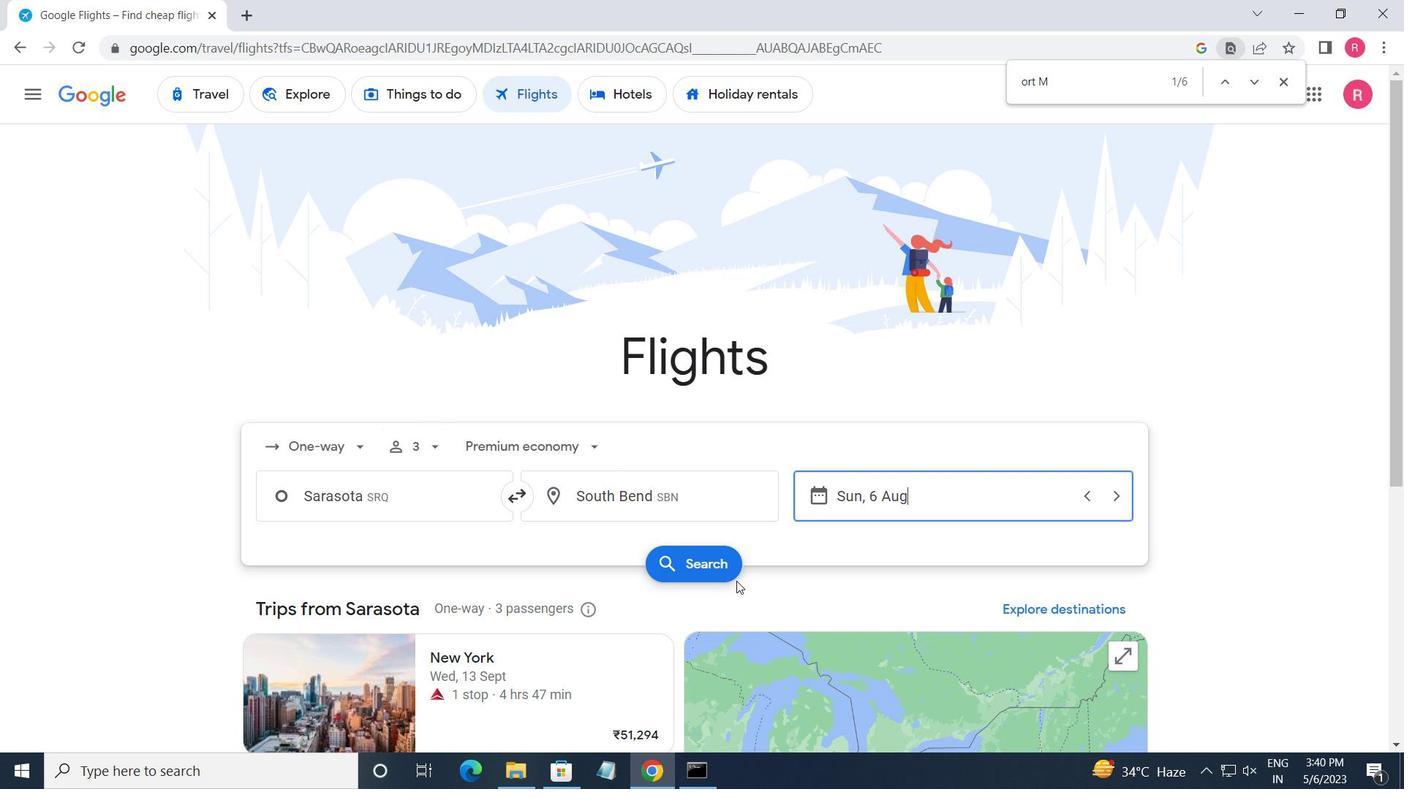 
Action: Mouse pressed left at (718, 574)
Screenshot: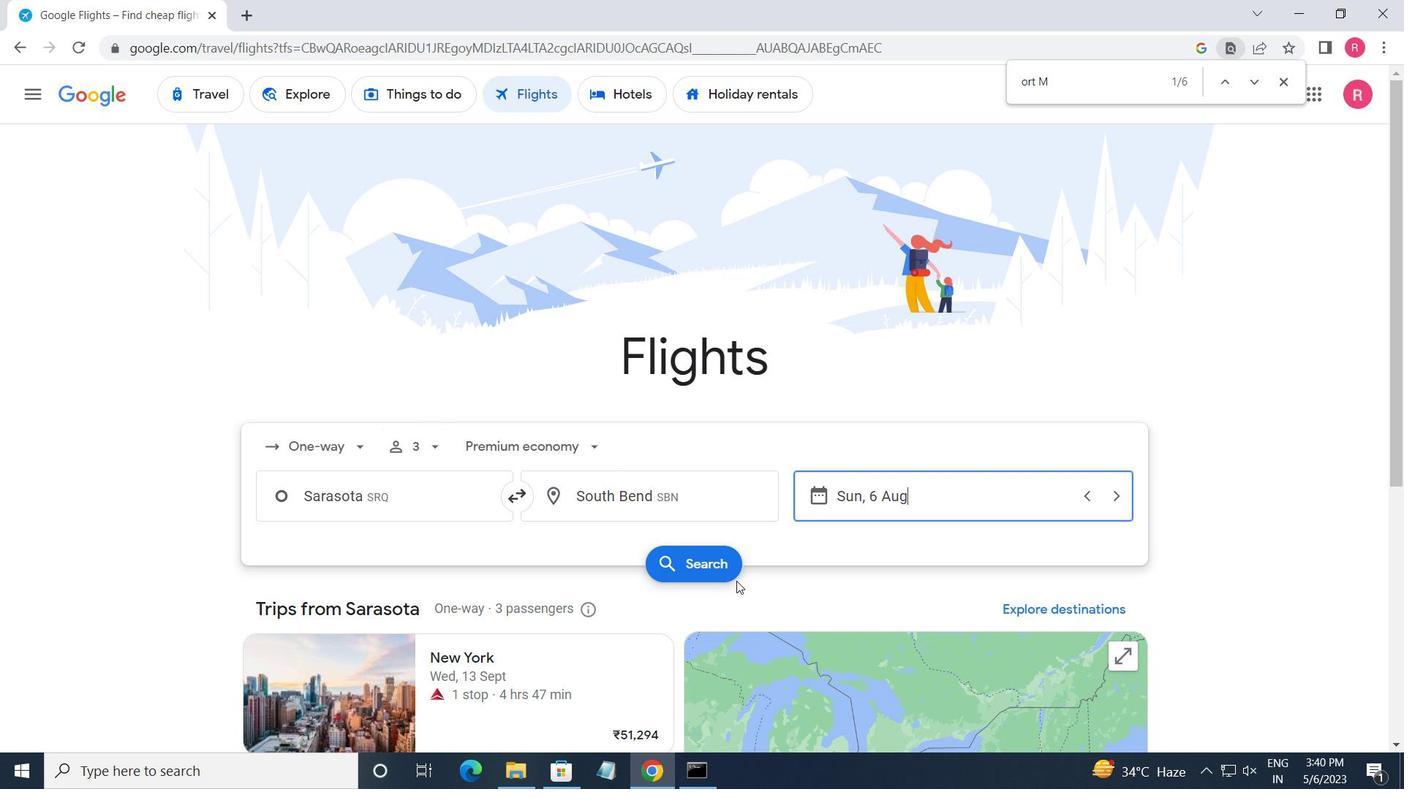 
Action: Mouse moved to (255, 265)
Screenshot: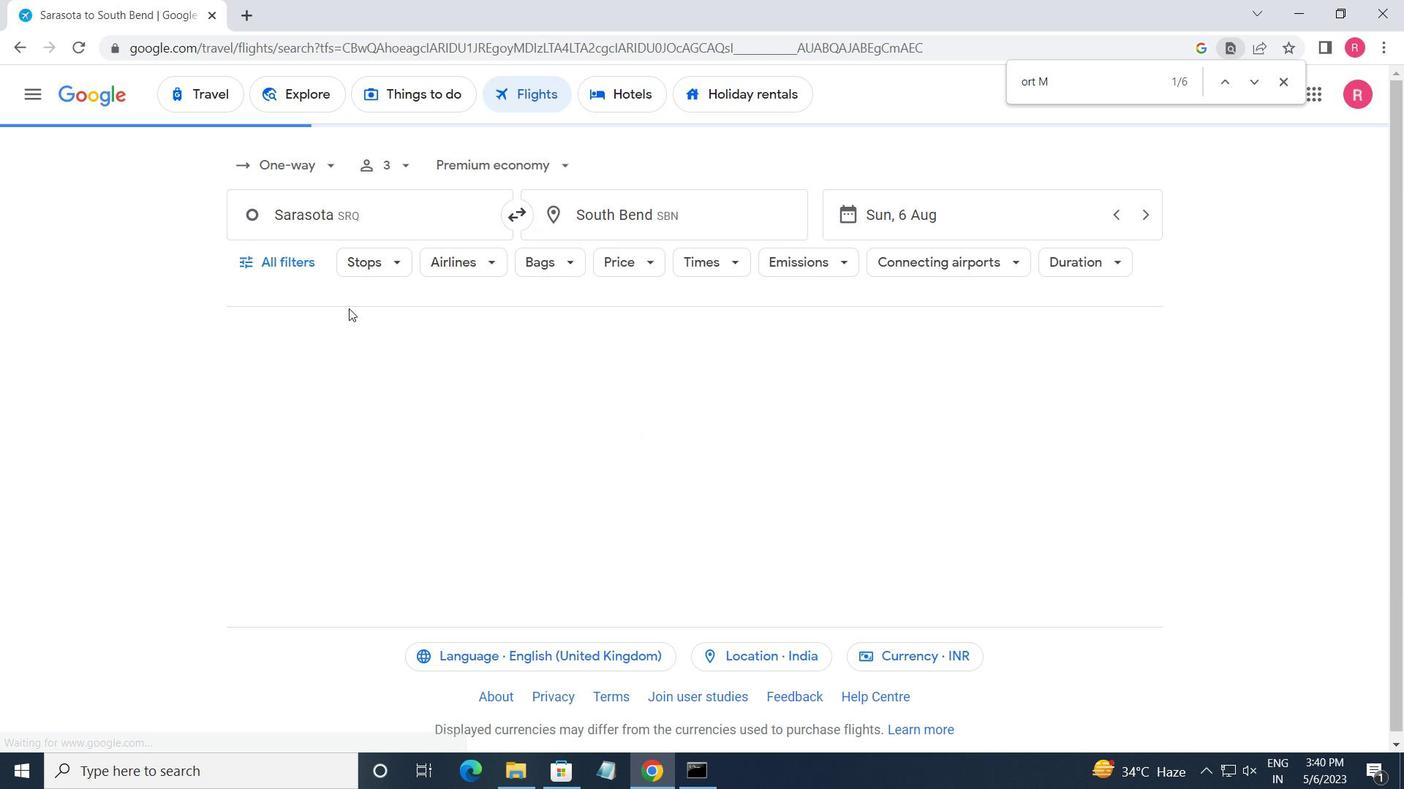 
Action: Mouse pressed left at (255, 265)
Screenshot: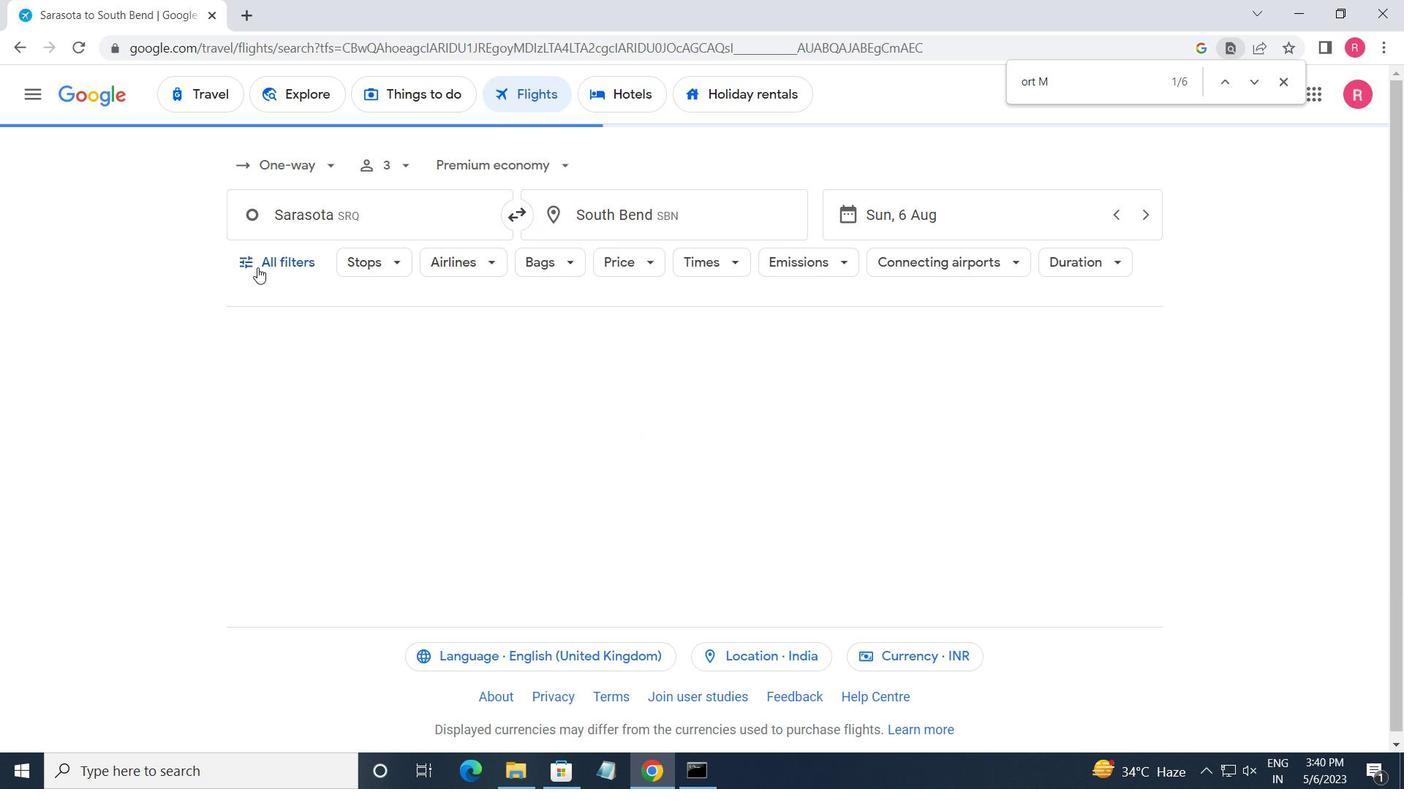 
Action: Mouse moved to (969, 211)
Screenshot: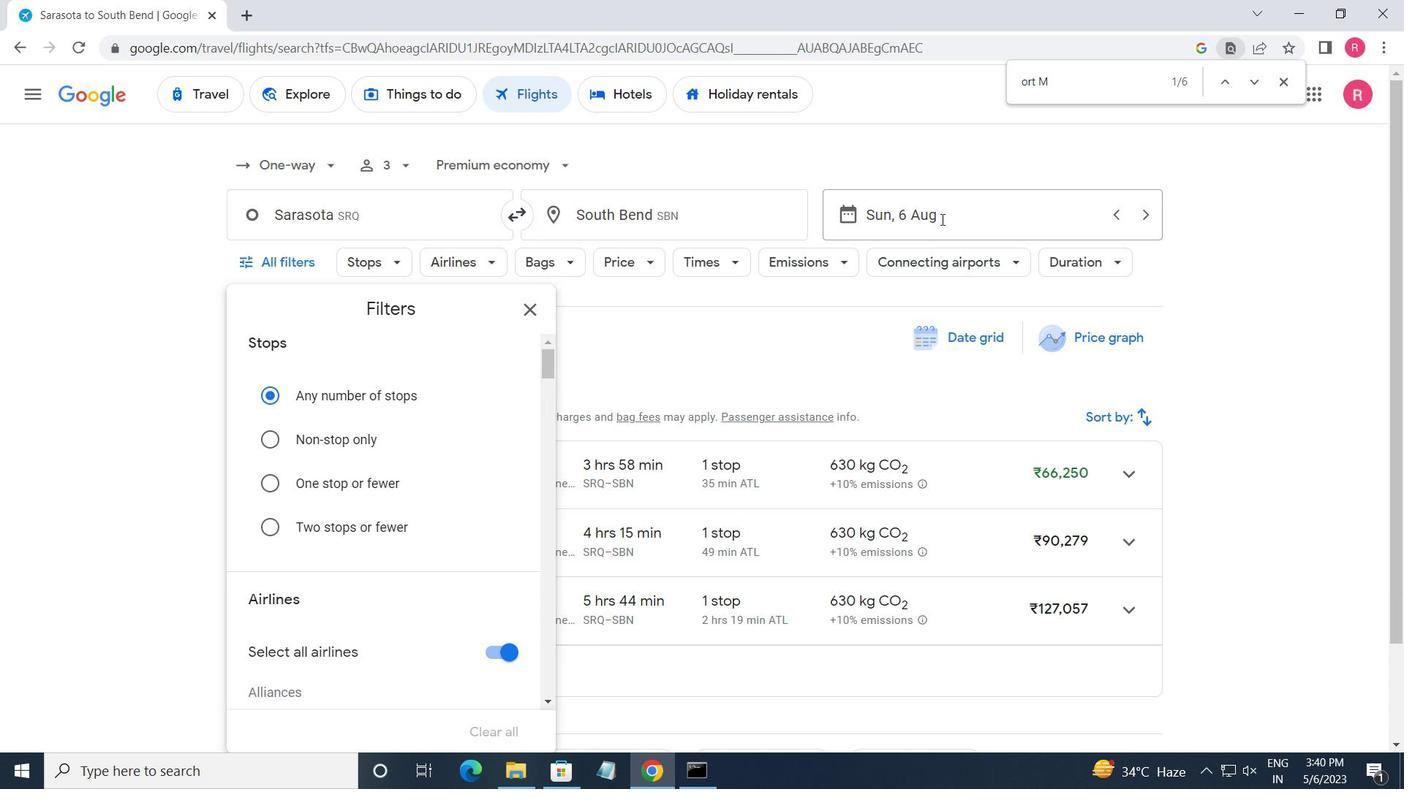 
Action: Mouse pressed left at (969, 211)
Screenshot: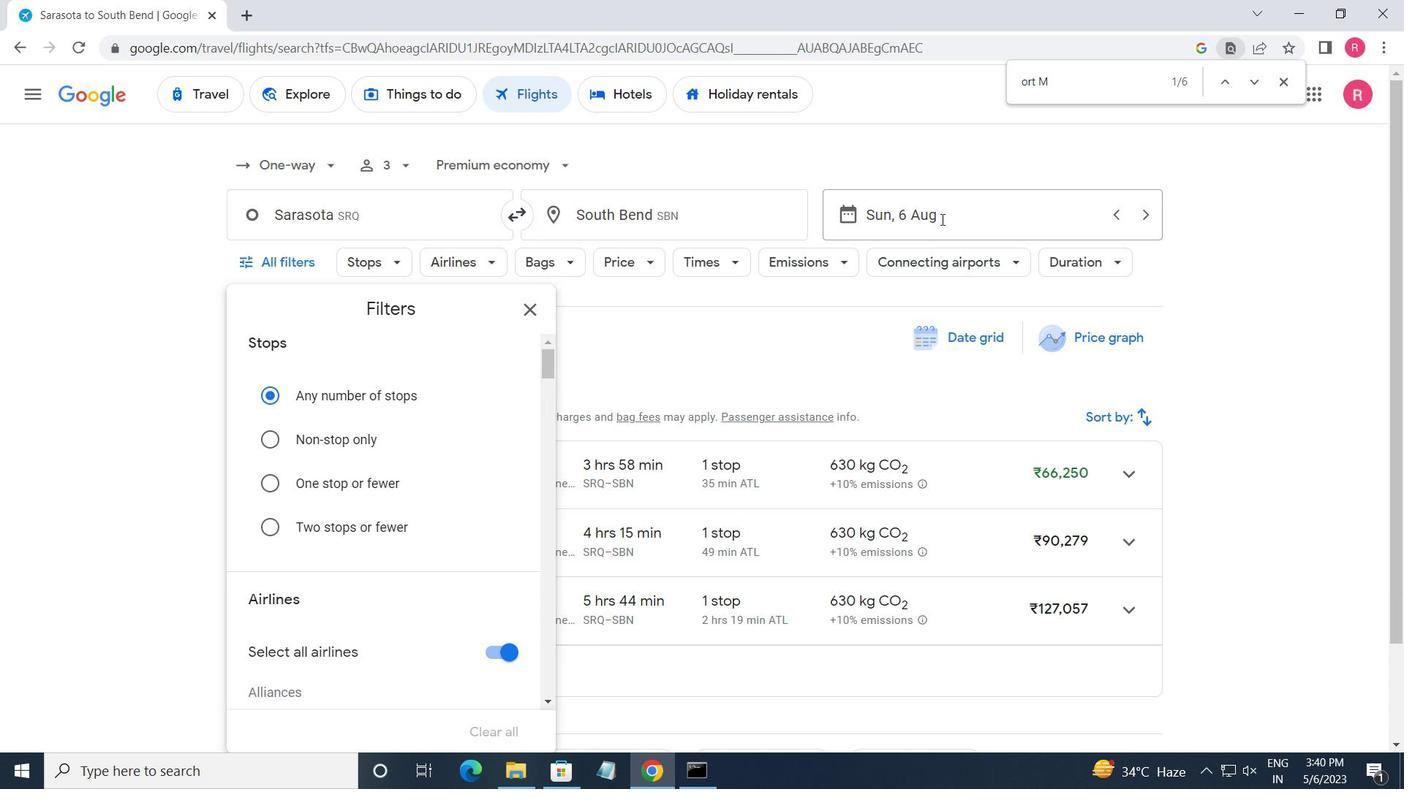 
Action: Mouse moved to (507, 404)
Screenshot: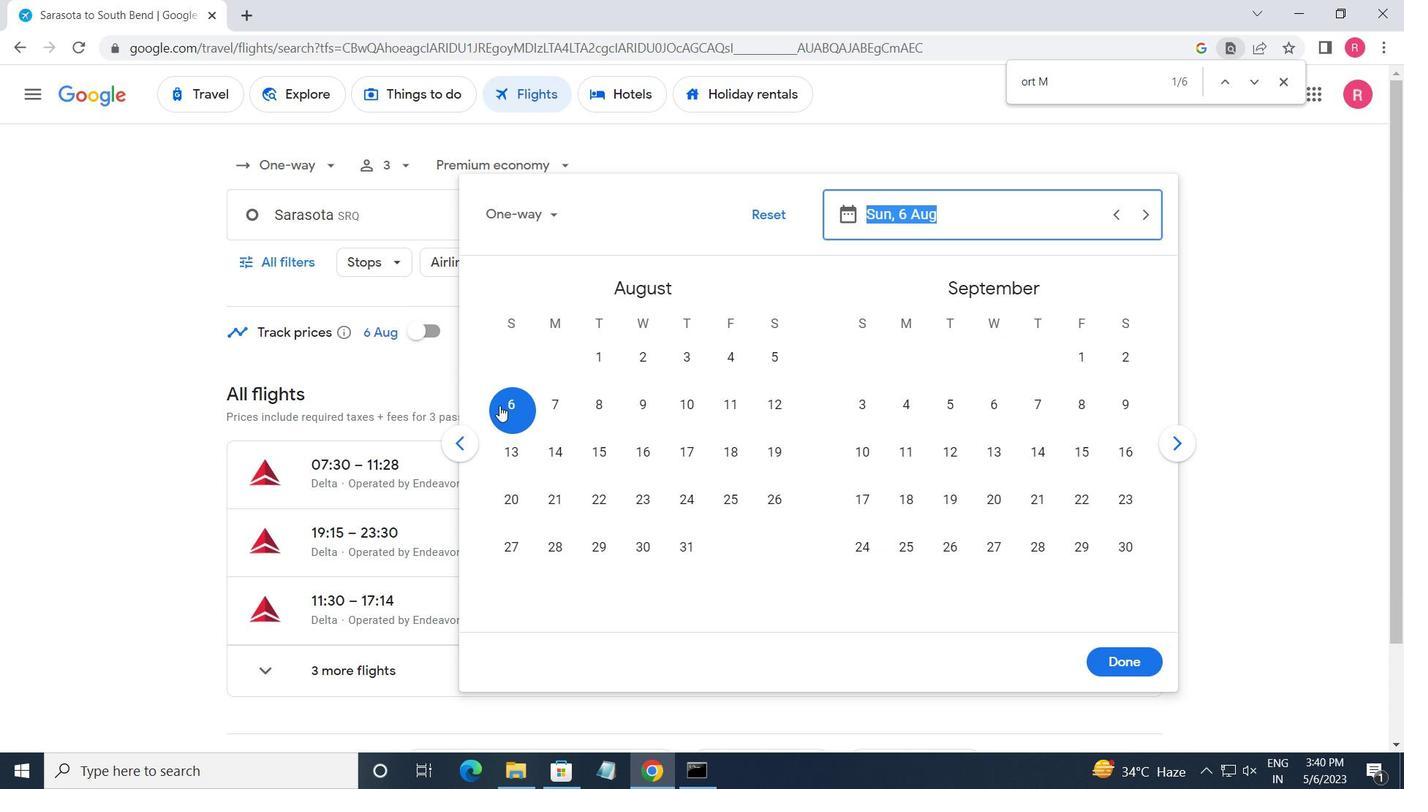 
Action: Mouse pressed left at (507, 404)
Screenshot: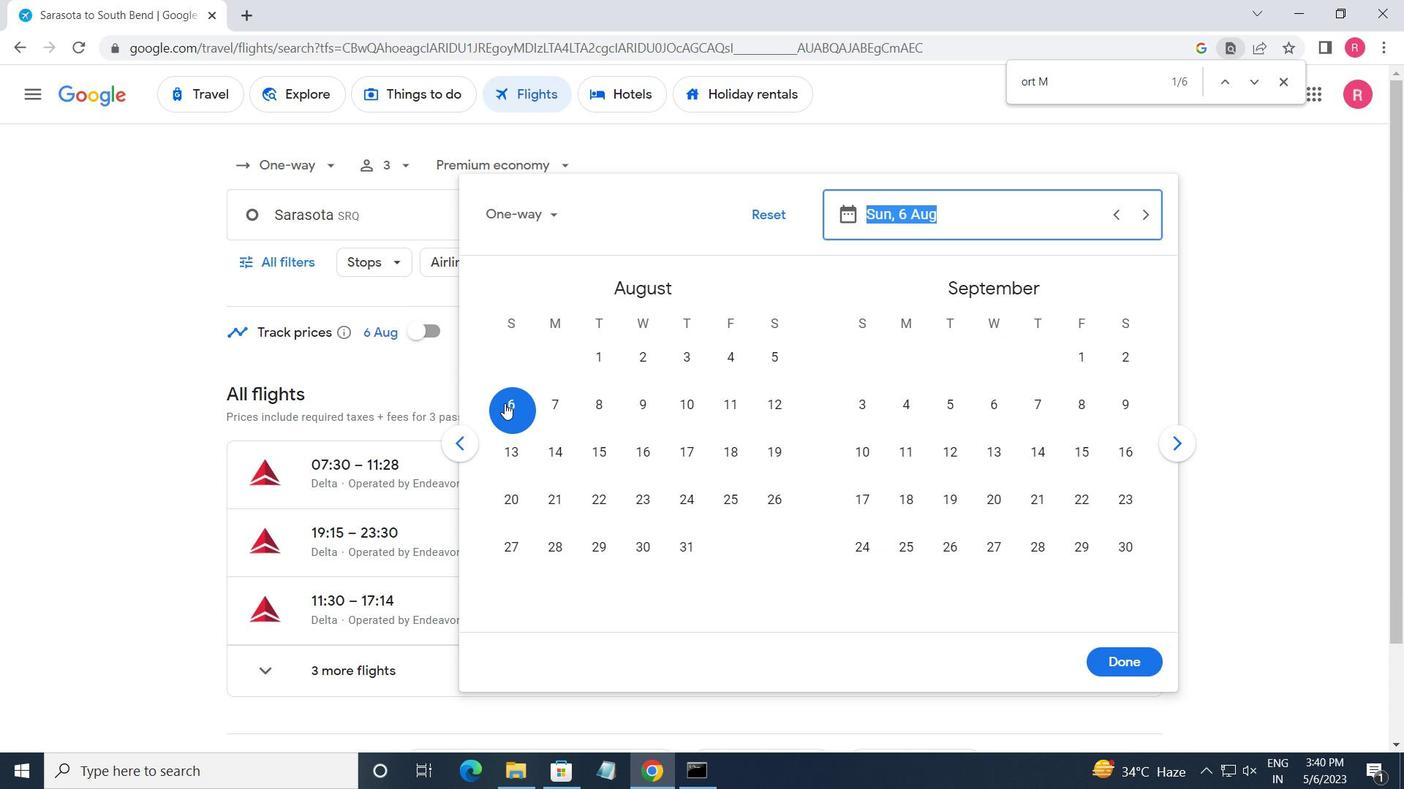 
Action: Mouse moved to (1144, 672)
Screenshot: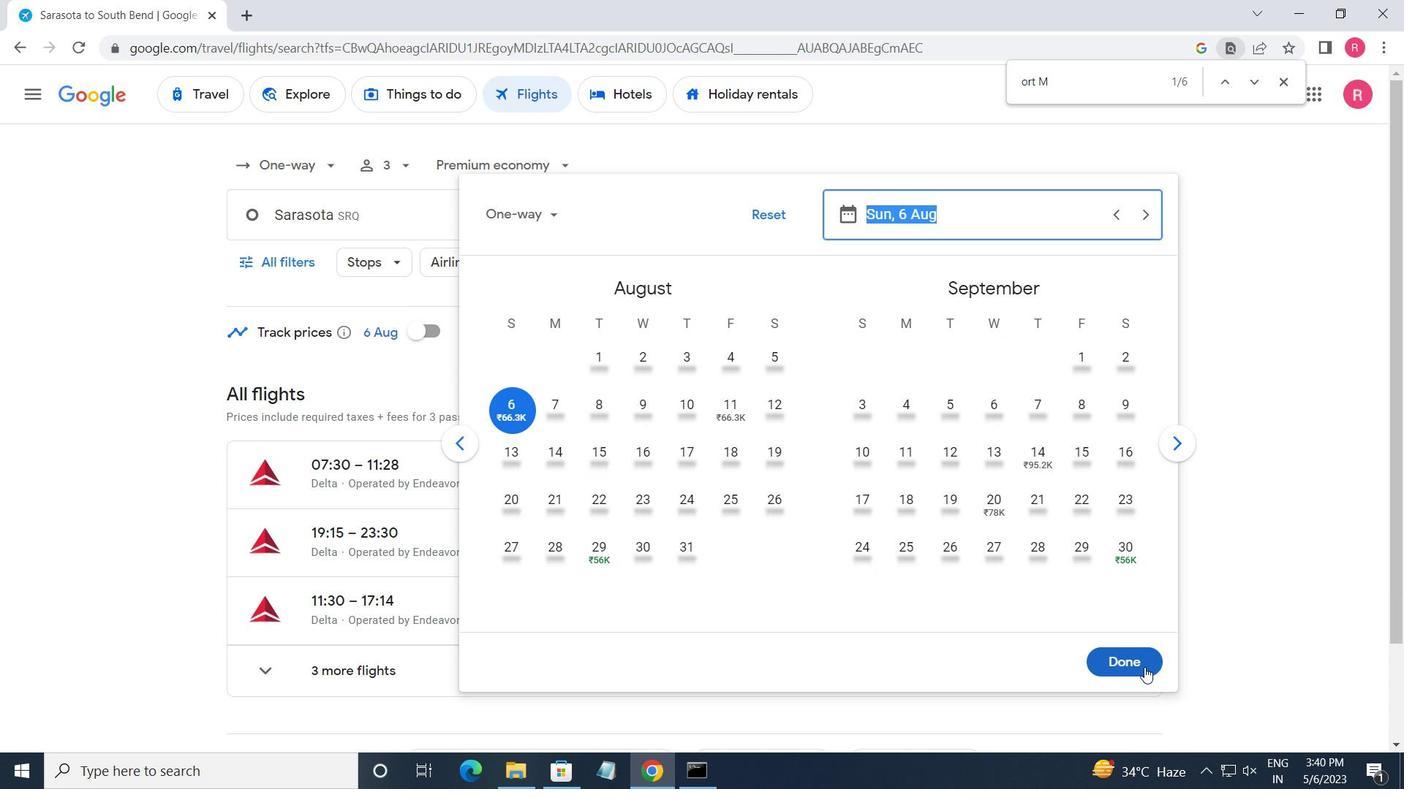 
Action: Mouse pressed left at (1144, 672)
Screenshot: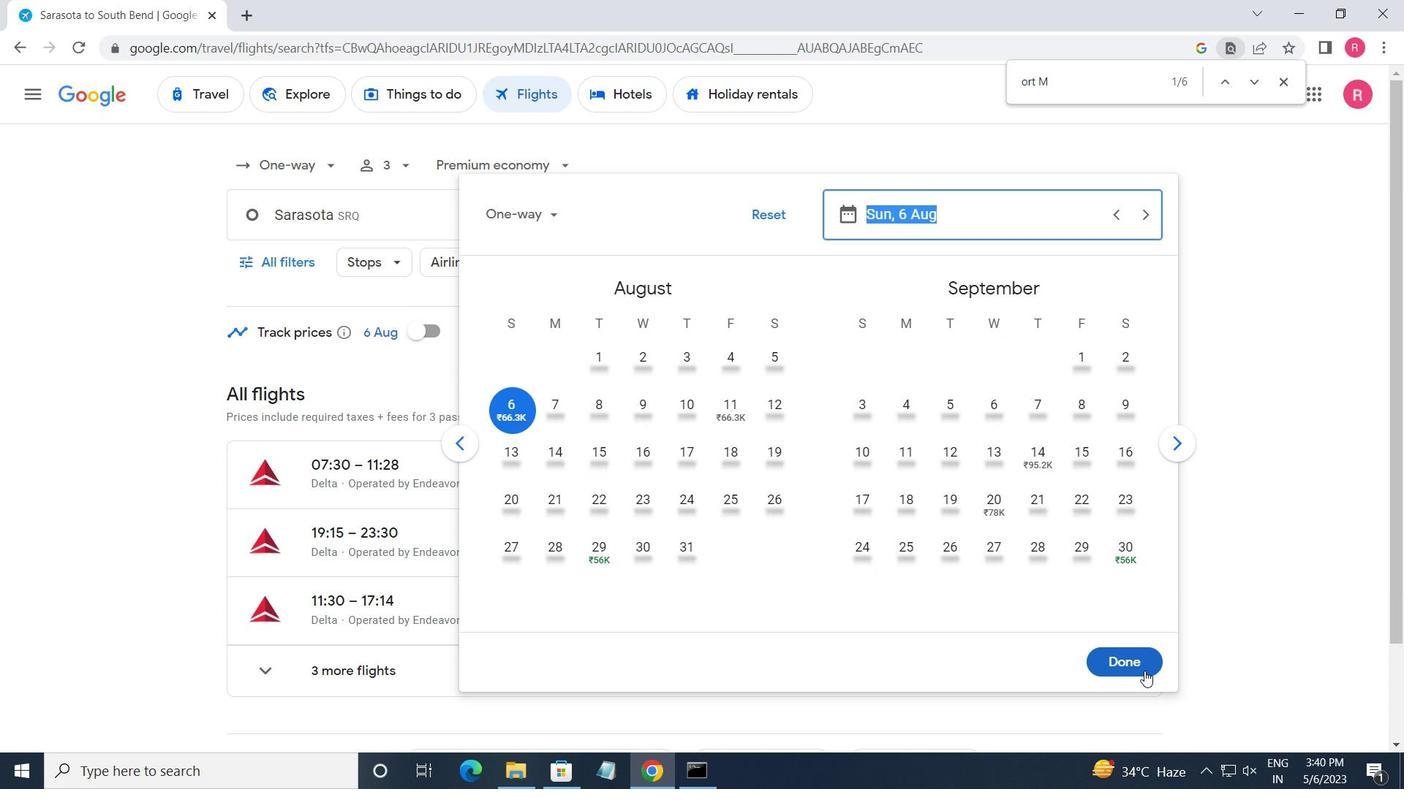 
Action: Mouse moved to (266, 263)
Screenshot: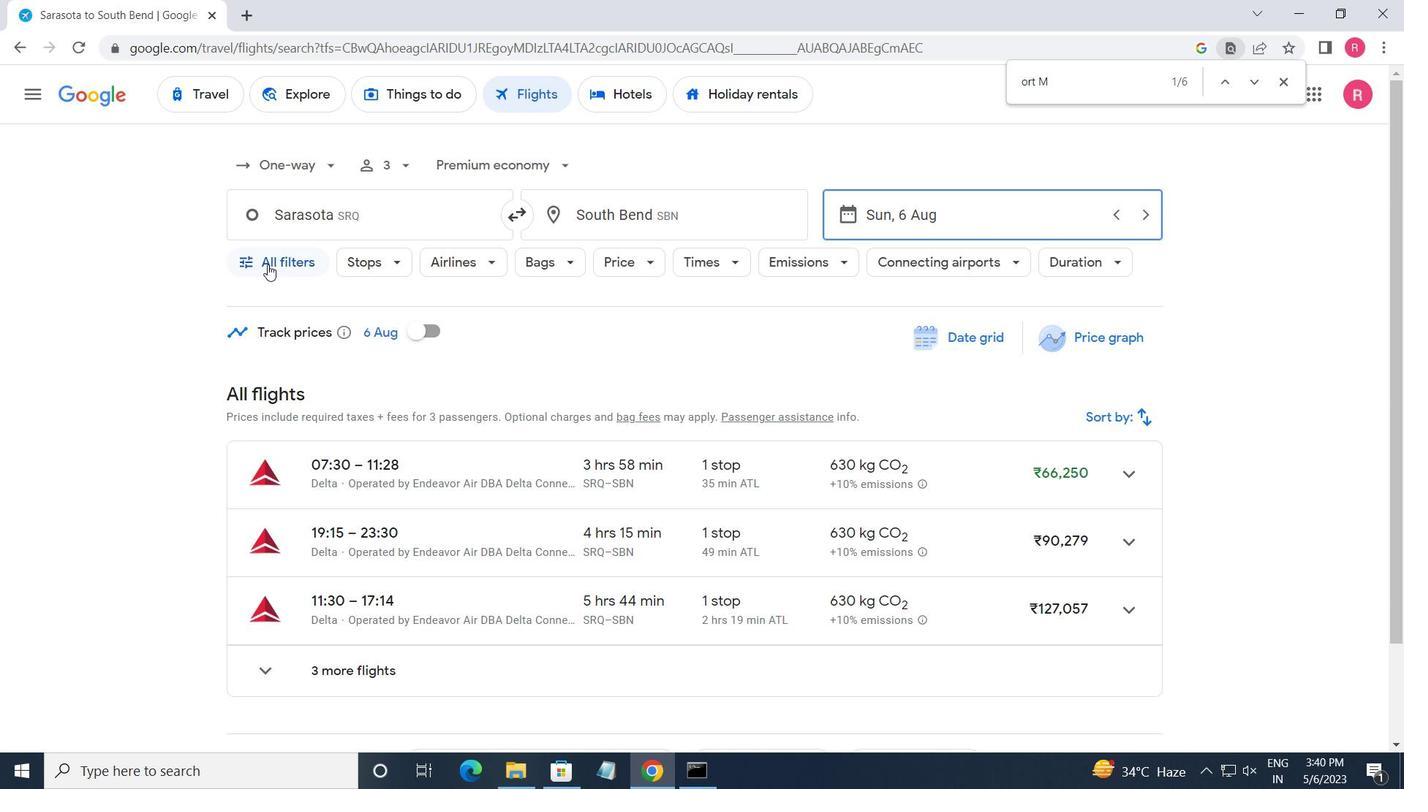 
Action: Mouse pressed left at (266, 263)
Screenshot: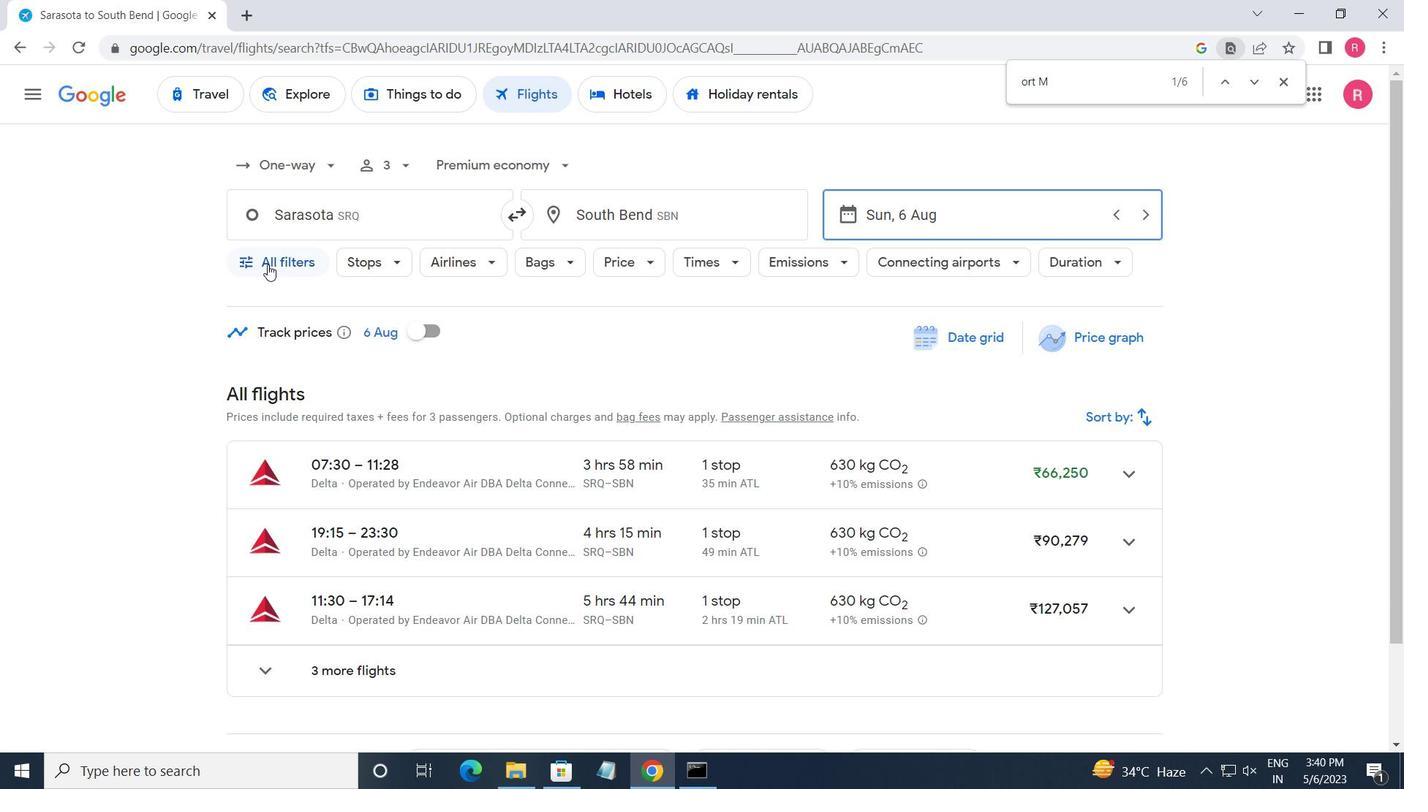 
Action: Mouse moved to (427, 487)
Screenshot: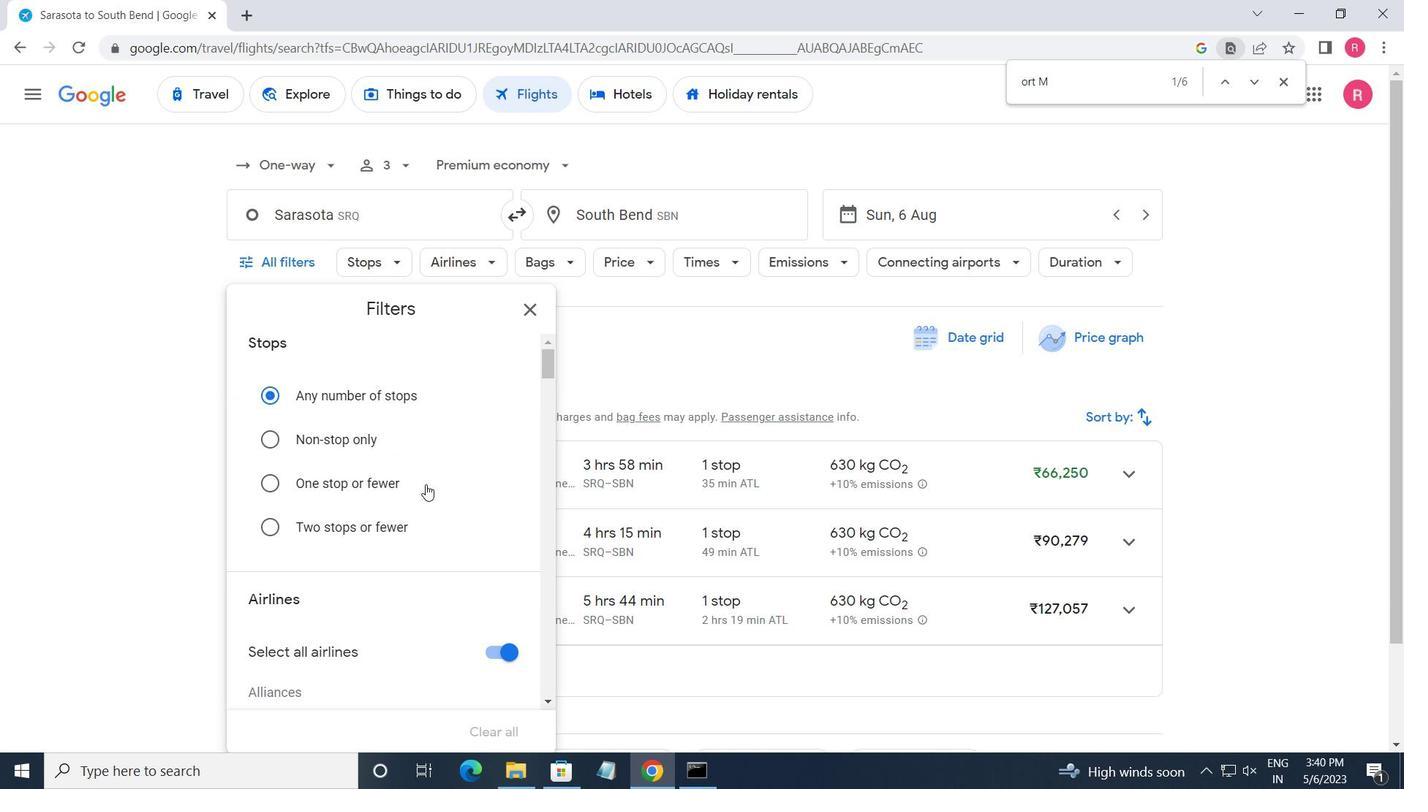 
Action: Mouse scrolled (427, 486) with delta (0, 0)
Screenshot: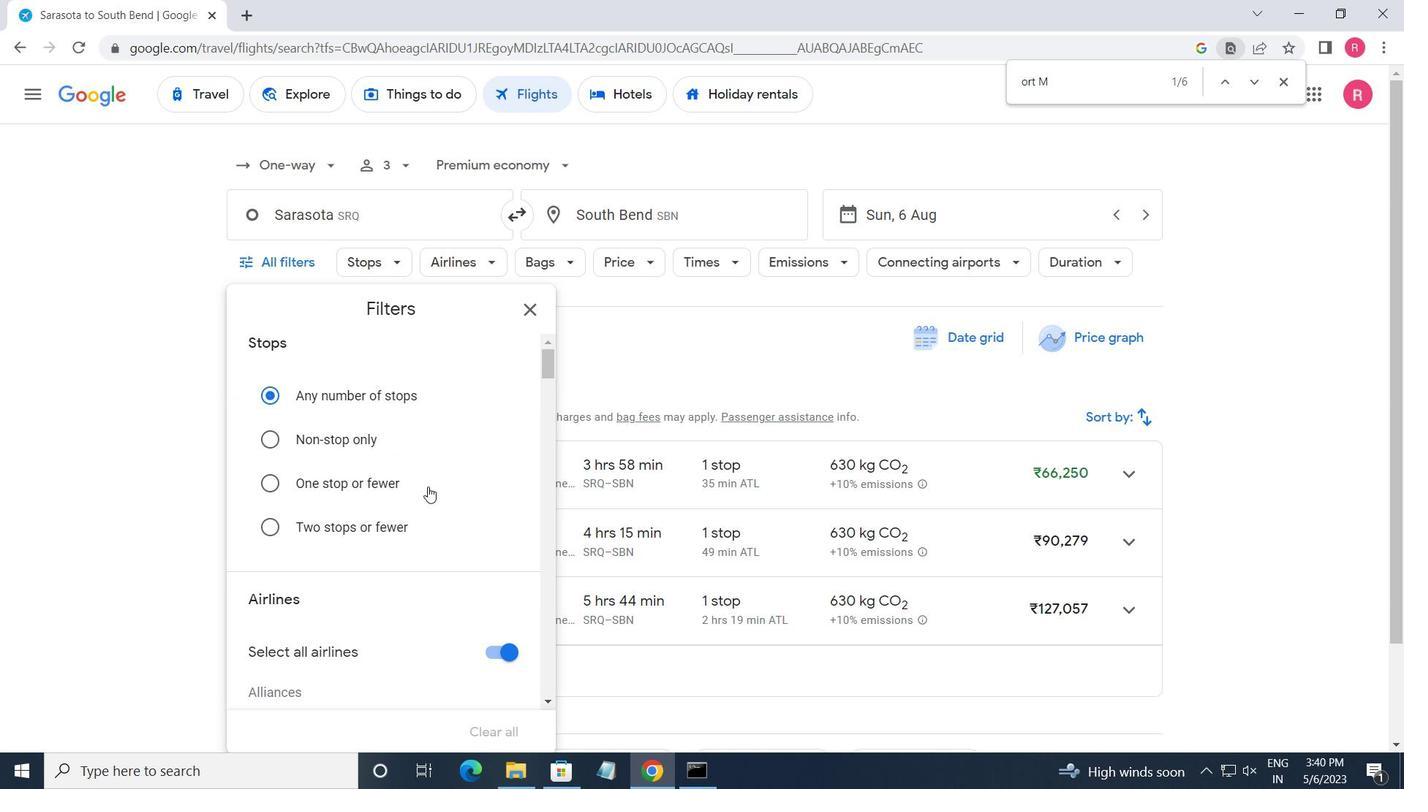 
Action: Mouse moved to (427, 488)
Screenshot: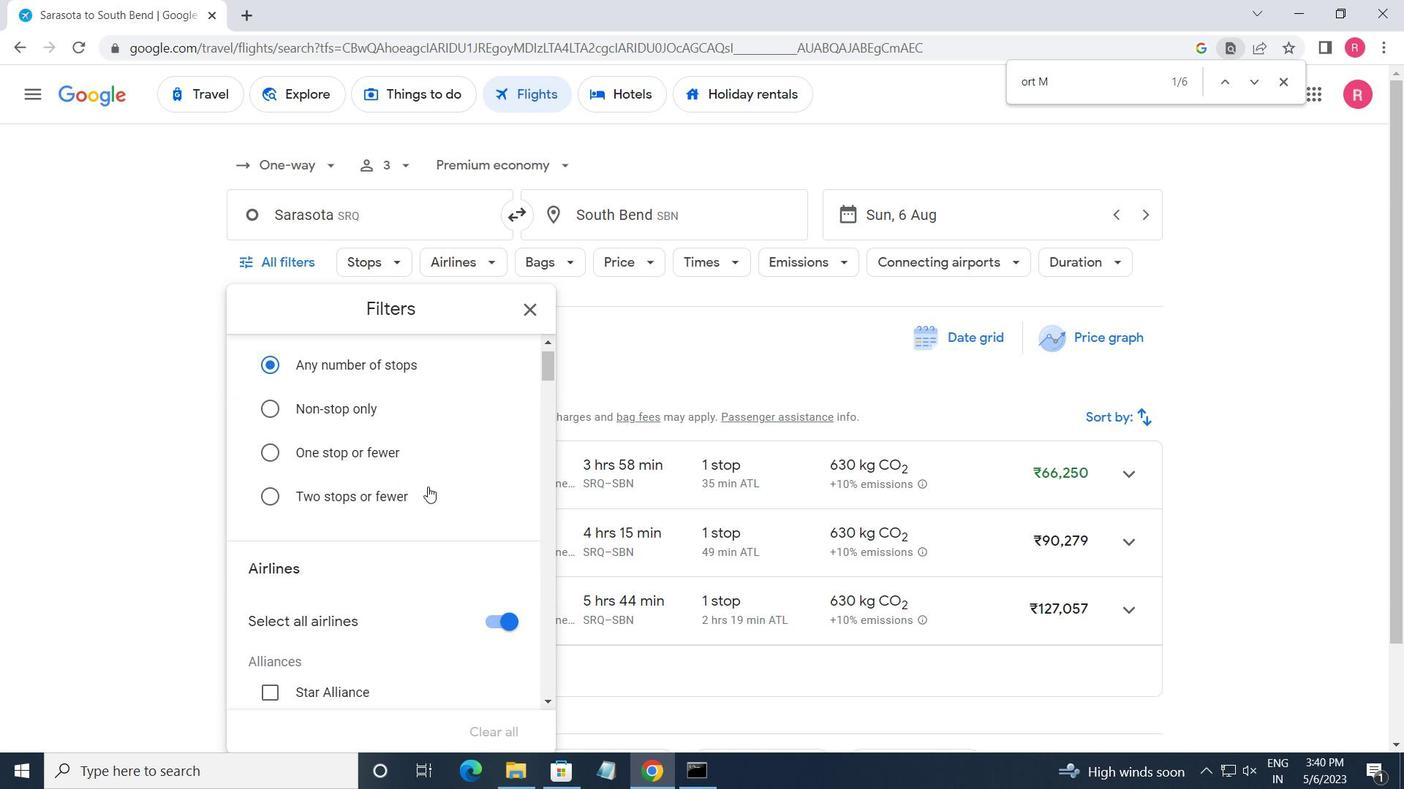 
Action: Mouse scrolled (427, 487) with delta (0, 0)
Screenshot: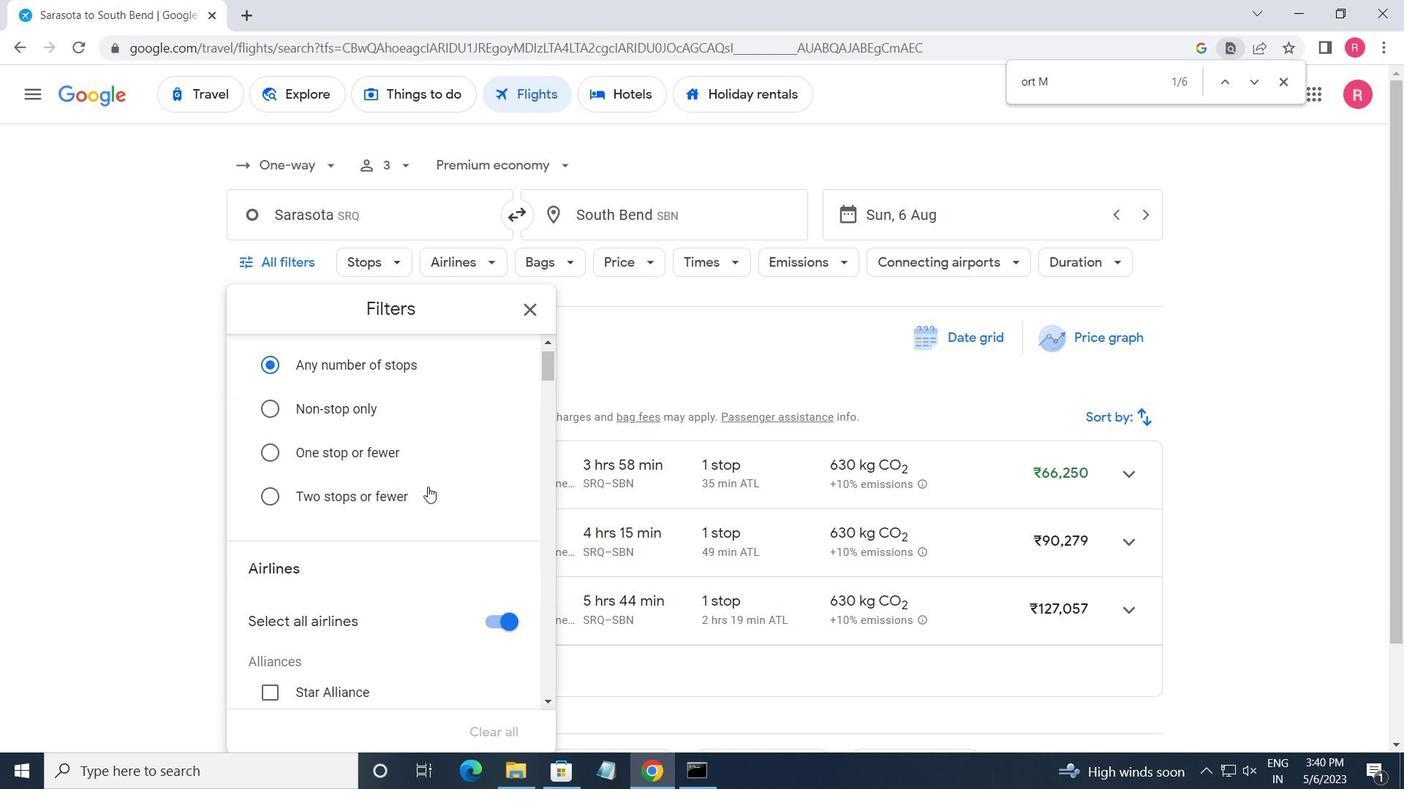 
Action: Mouse moved to (429, 492)
Screenshot: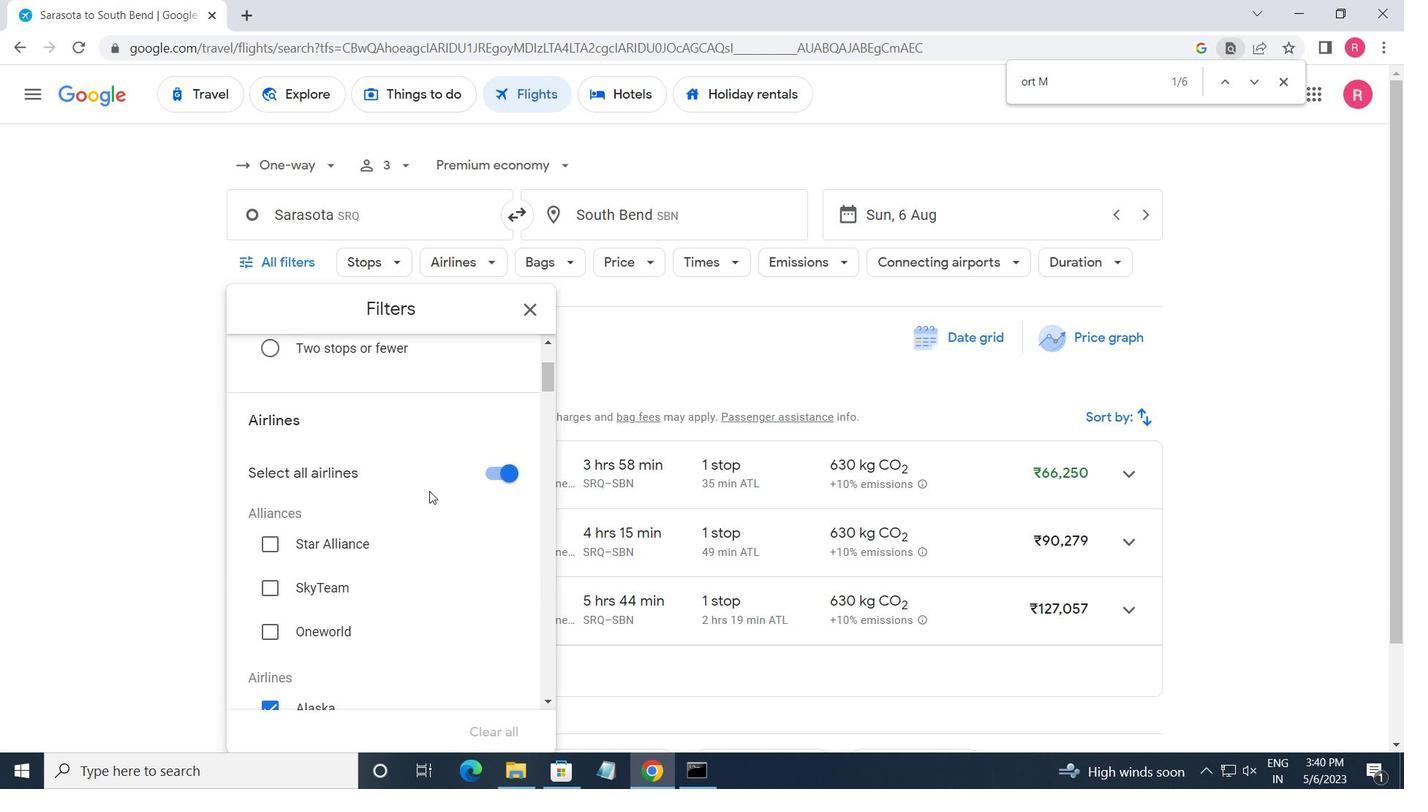 
Action: Mouse scrolled (429, 491) with delta (0, 0)
Screenshot: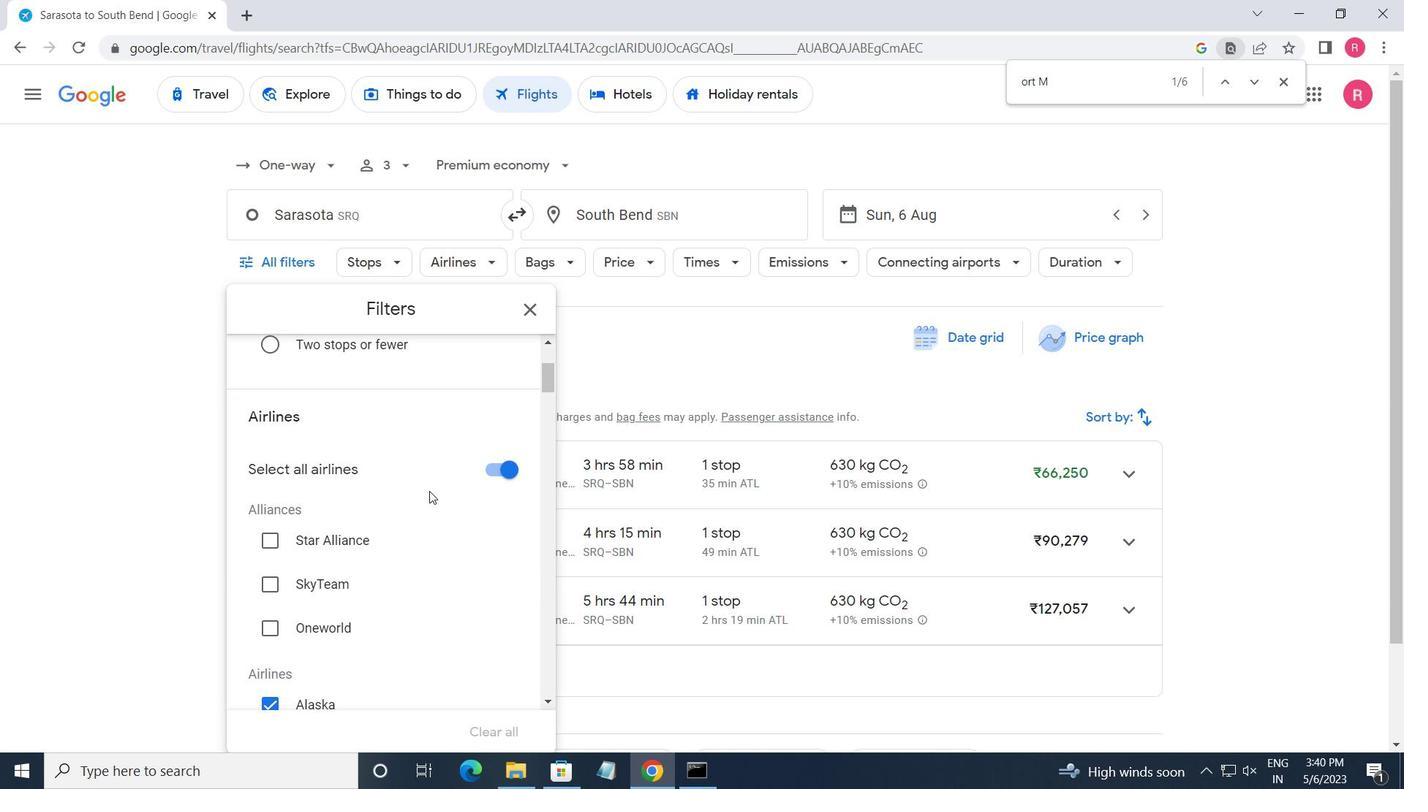 
Action: Mouse scrolled (429, 491) with delta (0, 0)
Screenshot: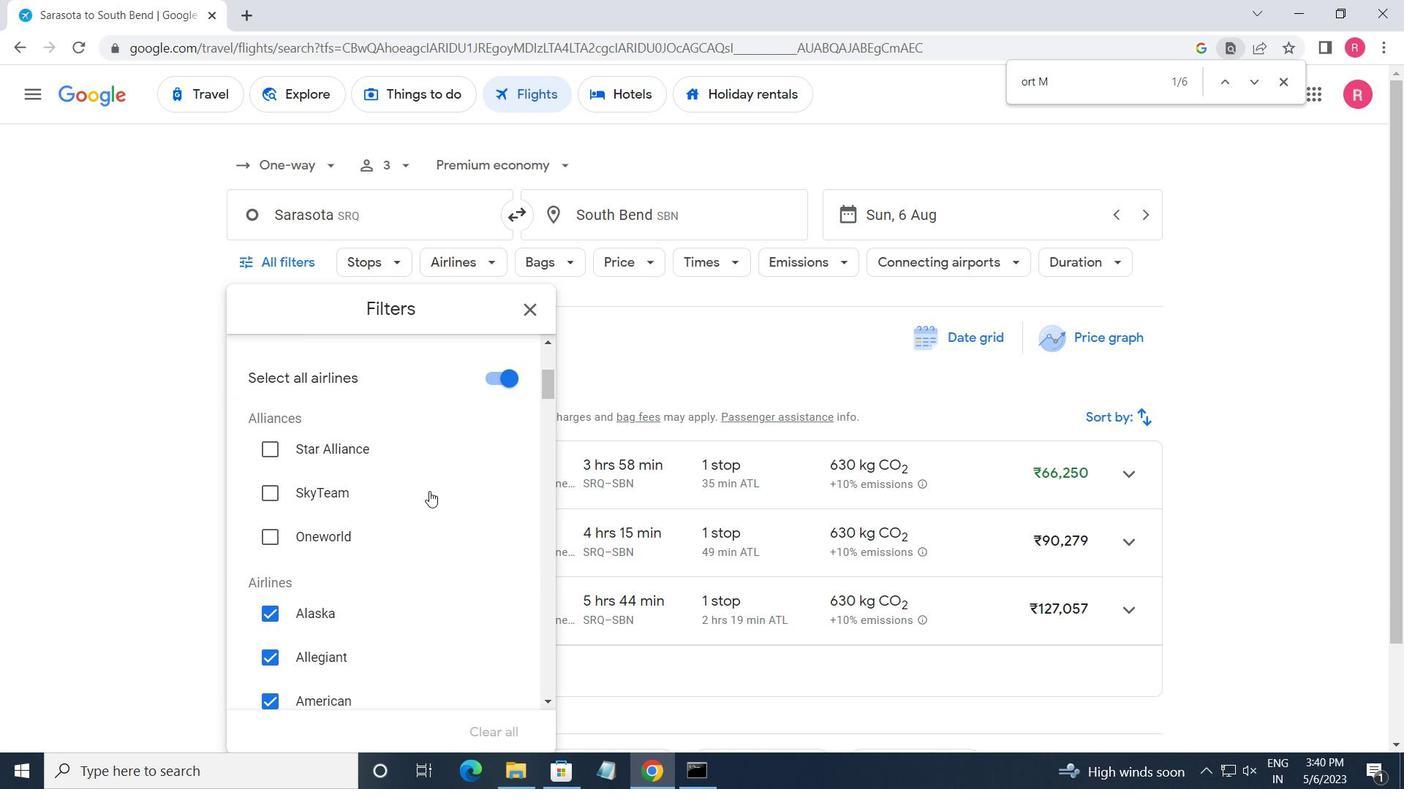 
Action: Mouse scrolled (429, 491) with delta (0, 0)
Screenshot: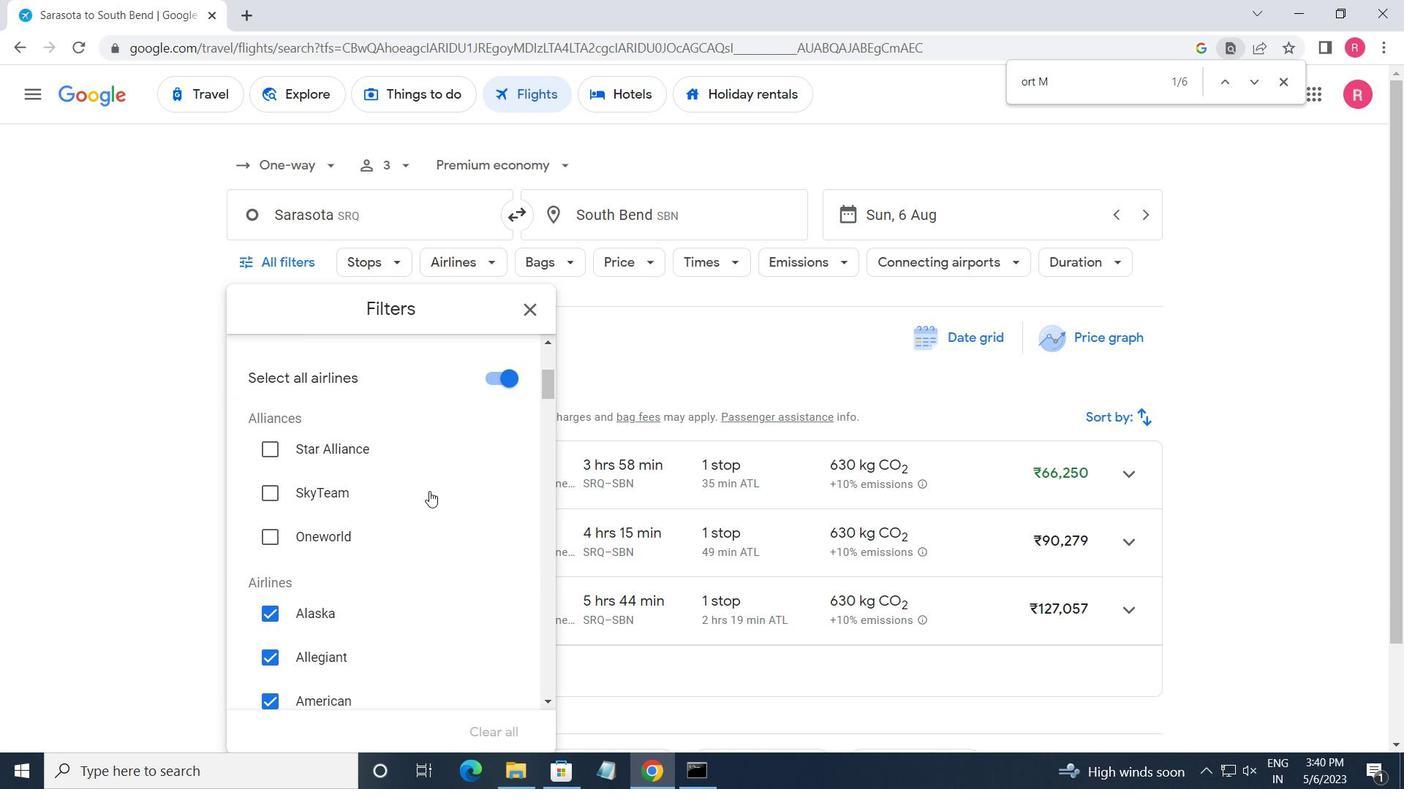 
Action: Mouse scrolled (429, 491) with delta (0, 0)
Screenshot: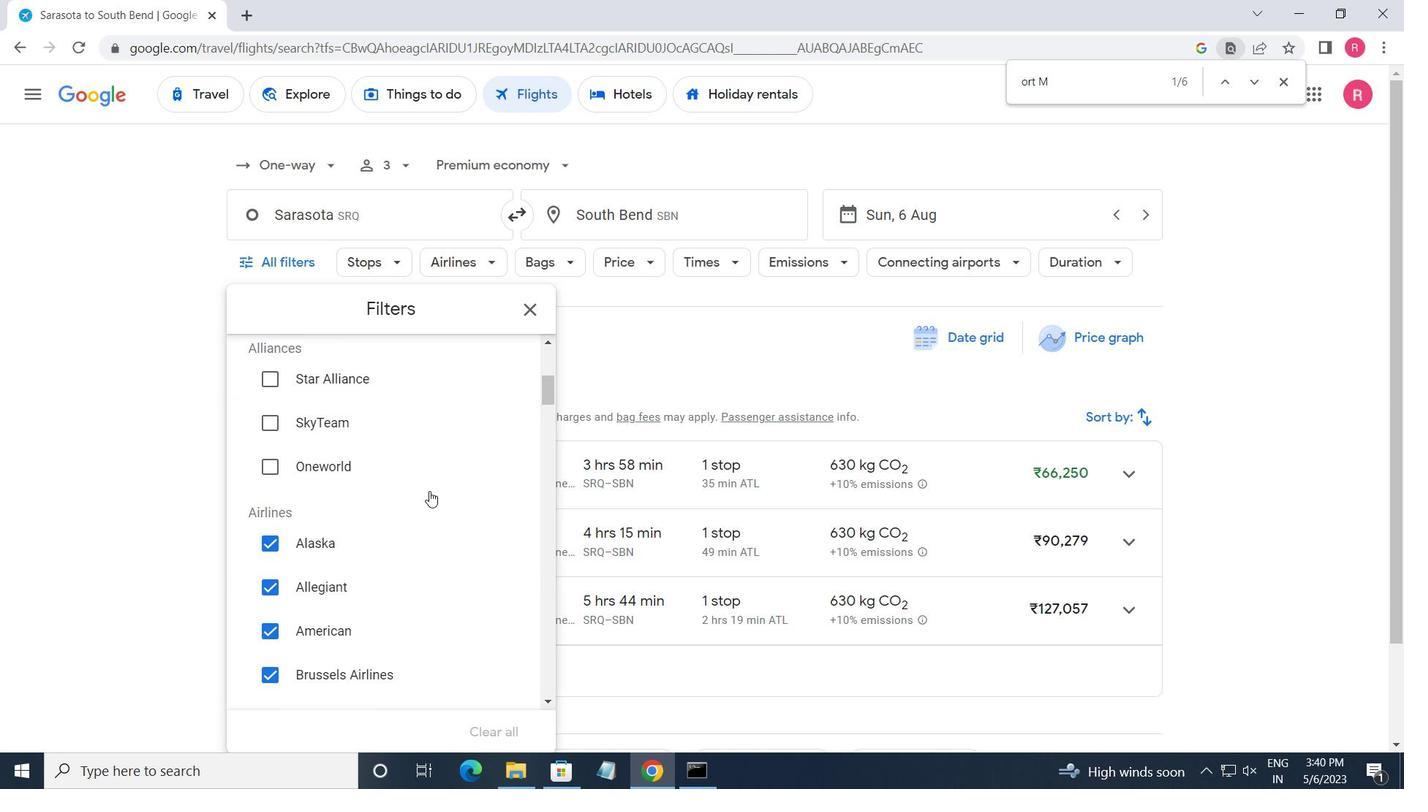 
Action: Mouse scrolled (429, 491) with delta (0, 0)
Screenshot: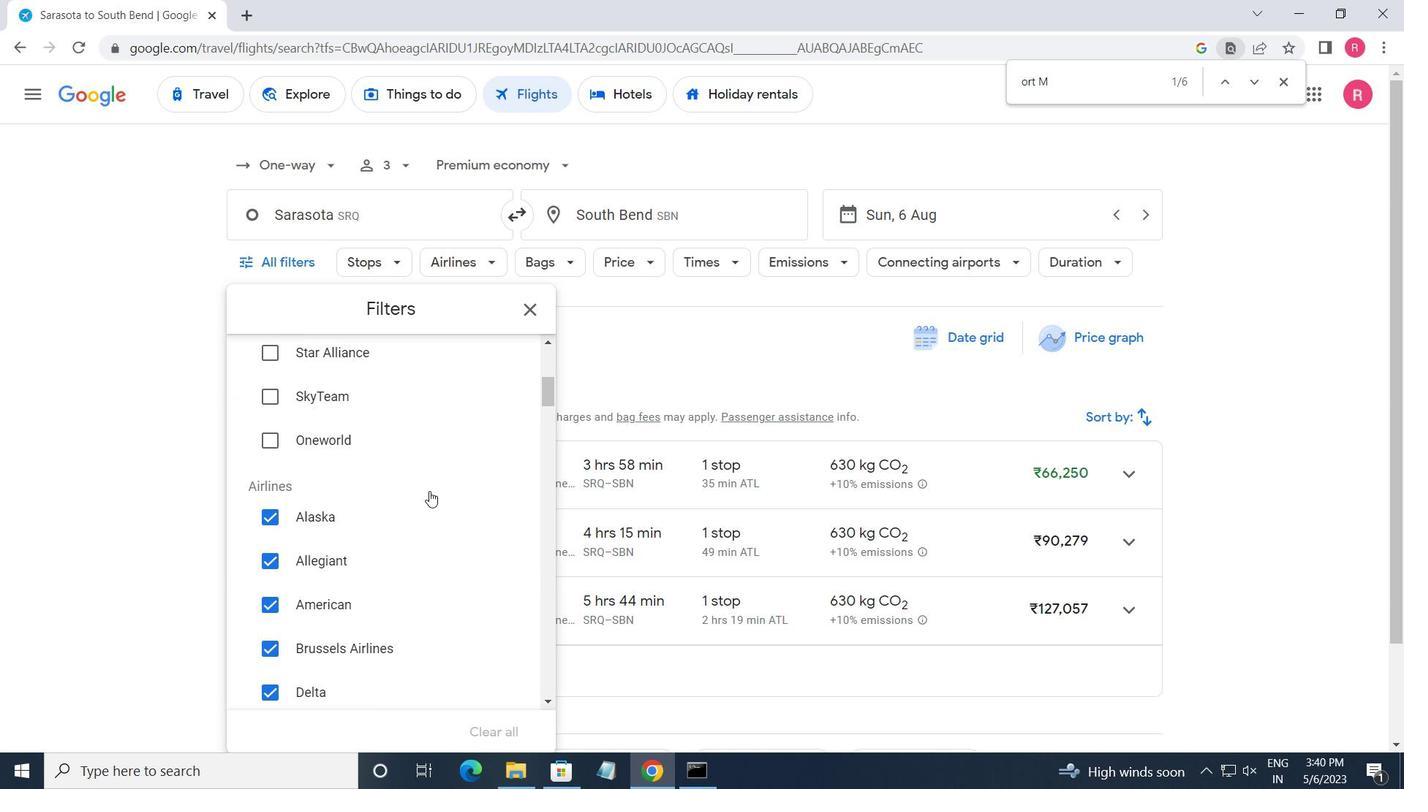 
Action: Mouse scrolled (429, 491) with delta (0, 0)
Screenshot: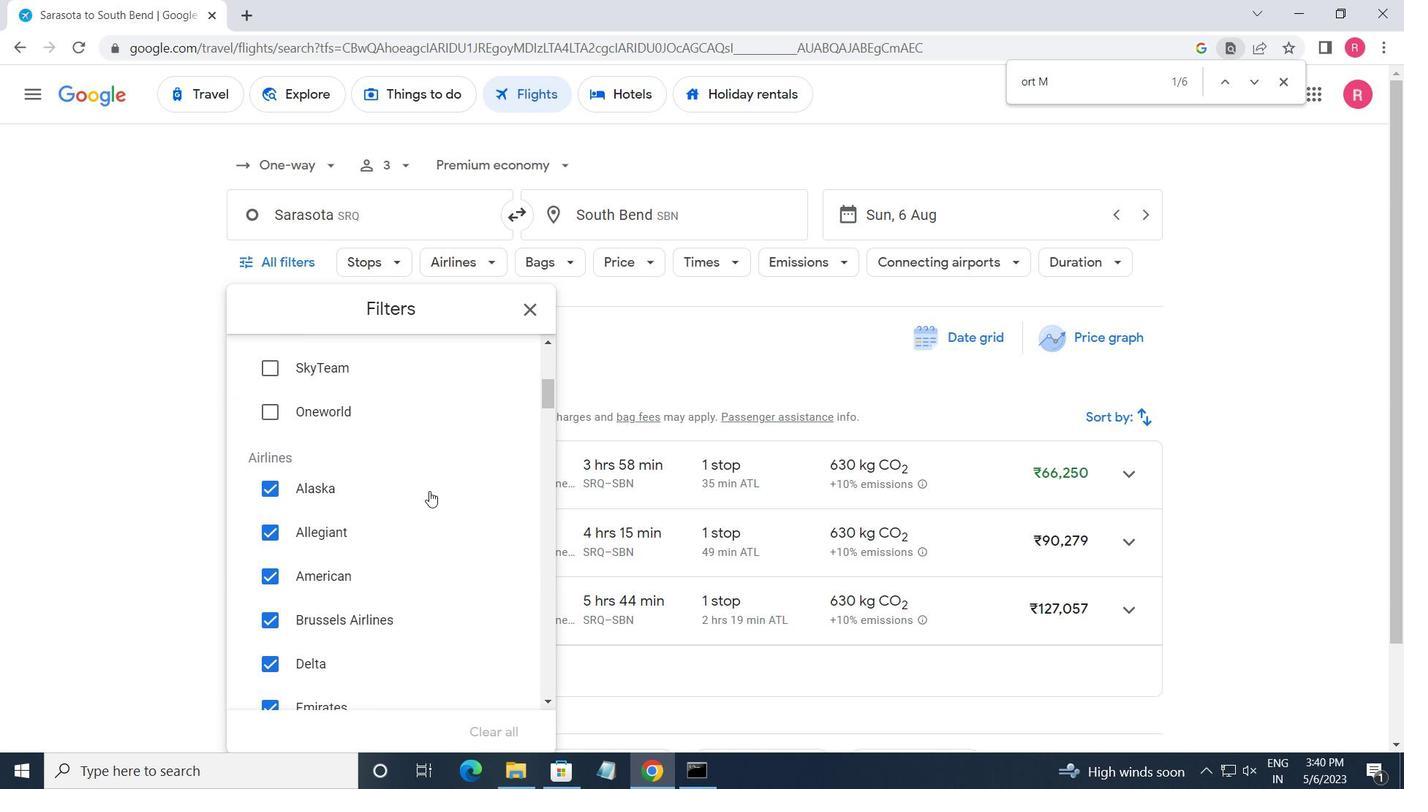 
Action: Mouse moved to (433, 495)
Screenshot: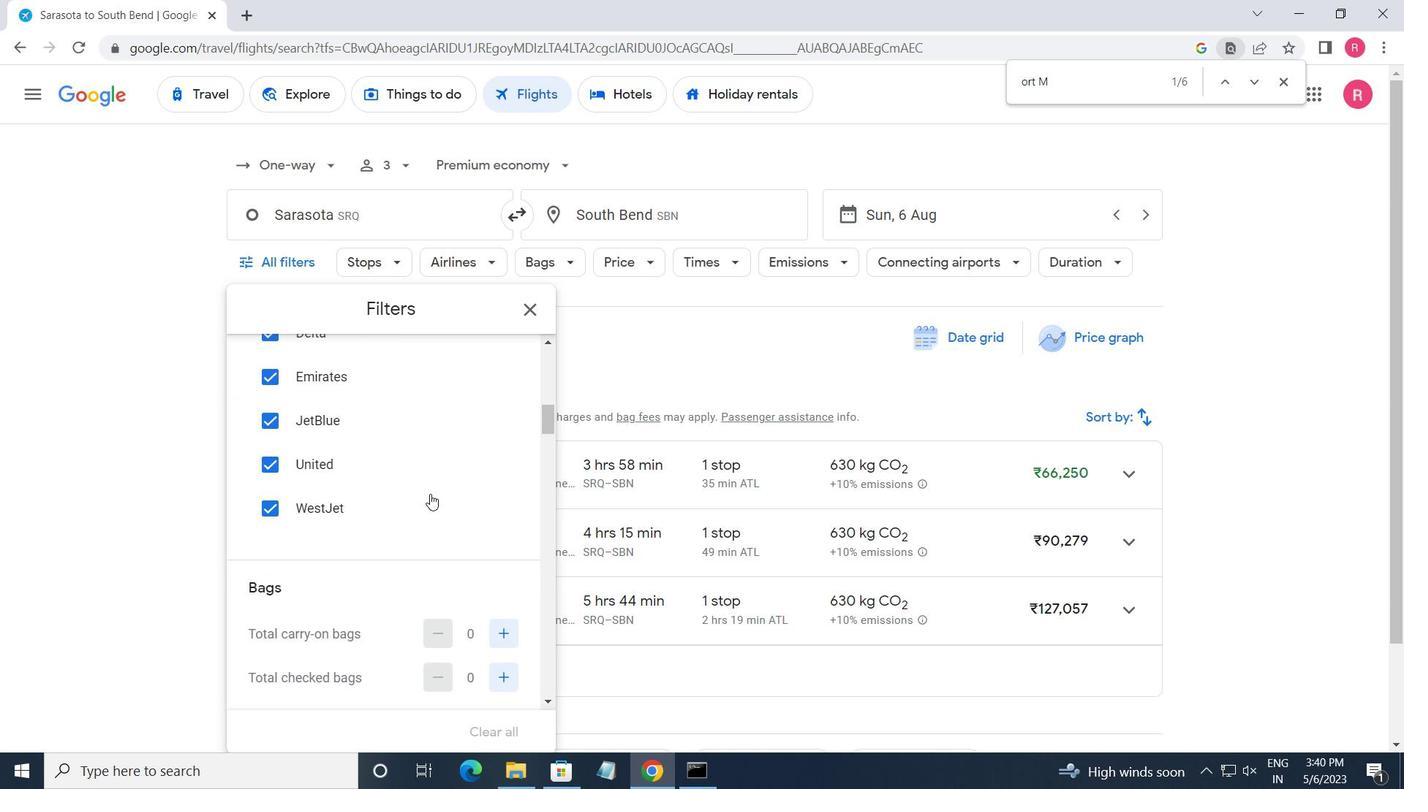 
Action: Mouse scrolled (433, 495) with delta (0, 0)
Screenshot: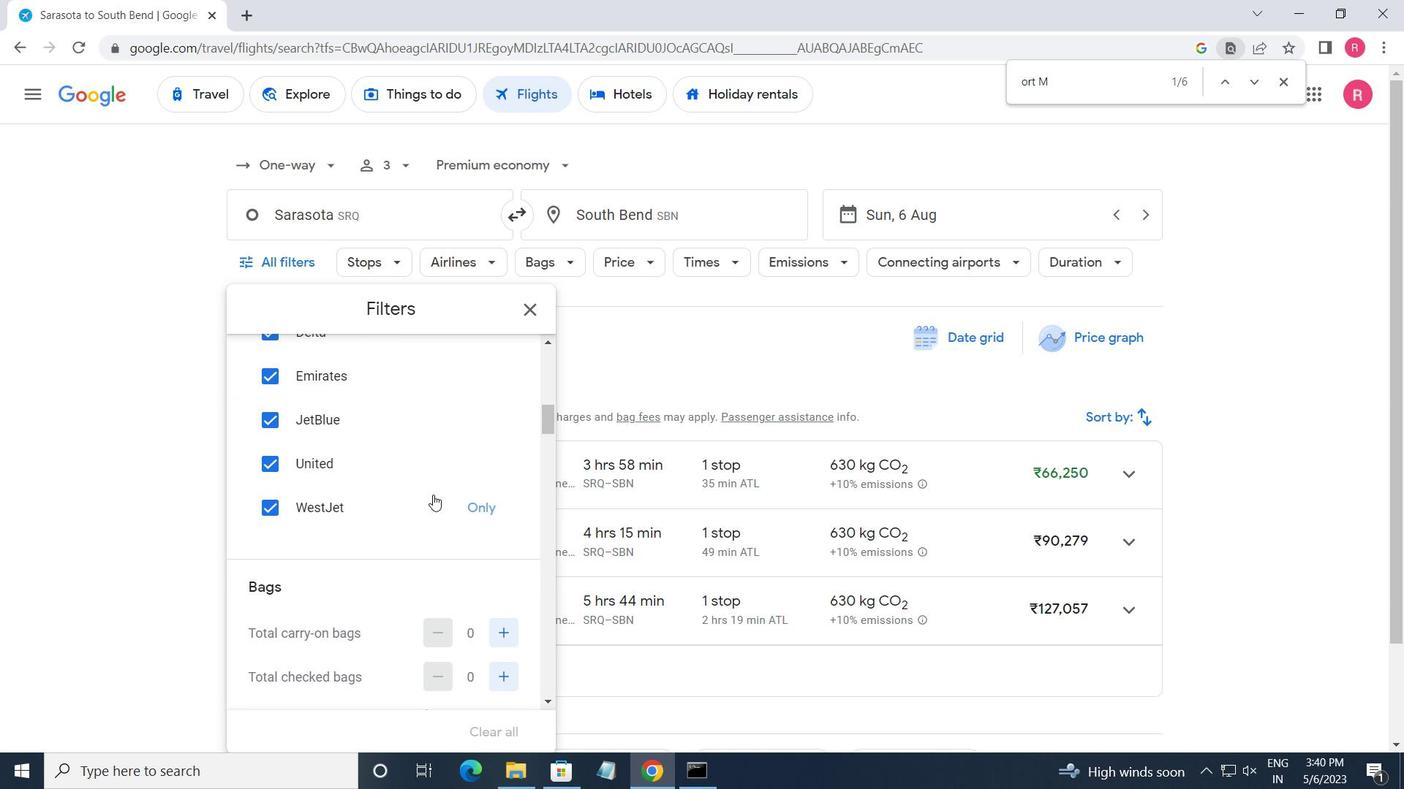 
Action: Mouse moved to (492, 587)
Screenshot: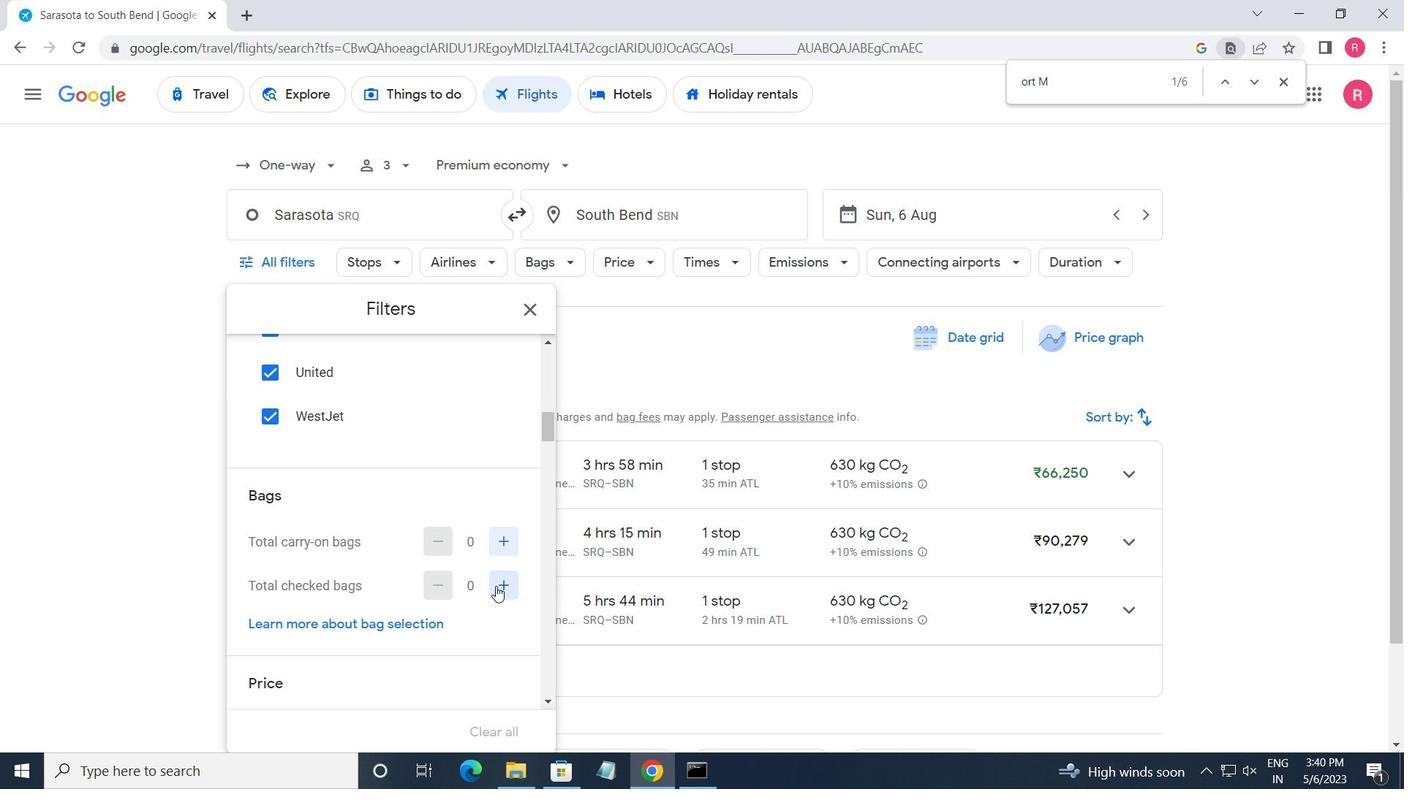 
Action: Mouse pressed left at (492, 587)
Screenshot: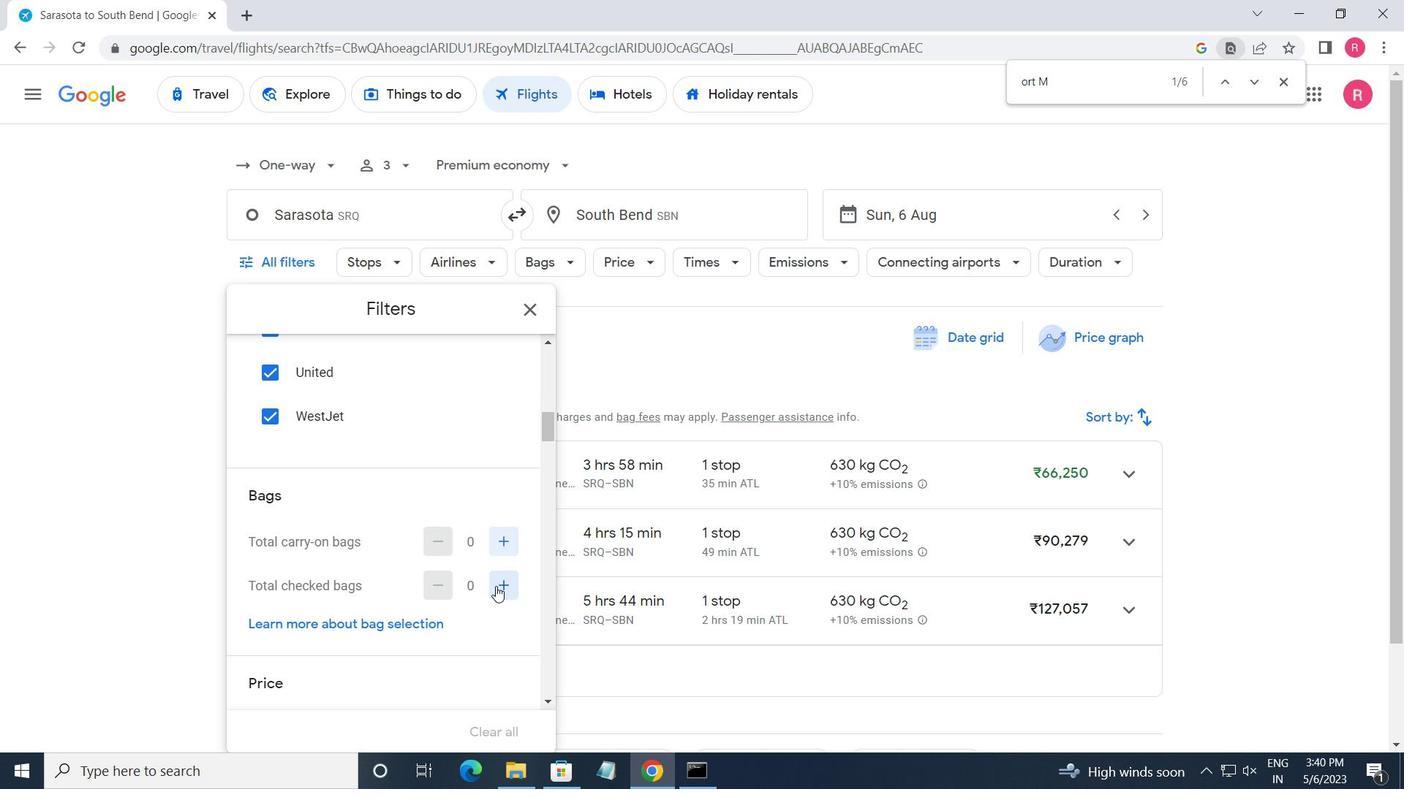 
Action: Mouse moved to (495, 586)
Screenshot: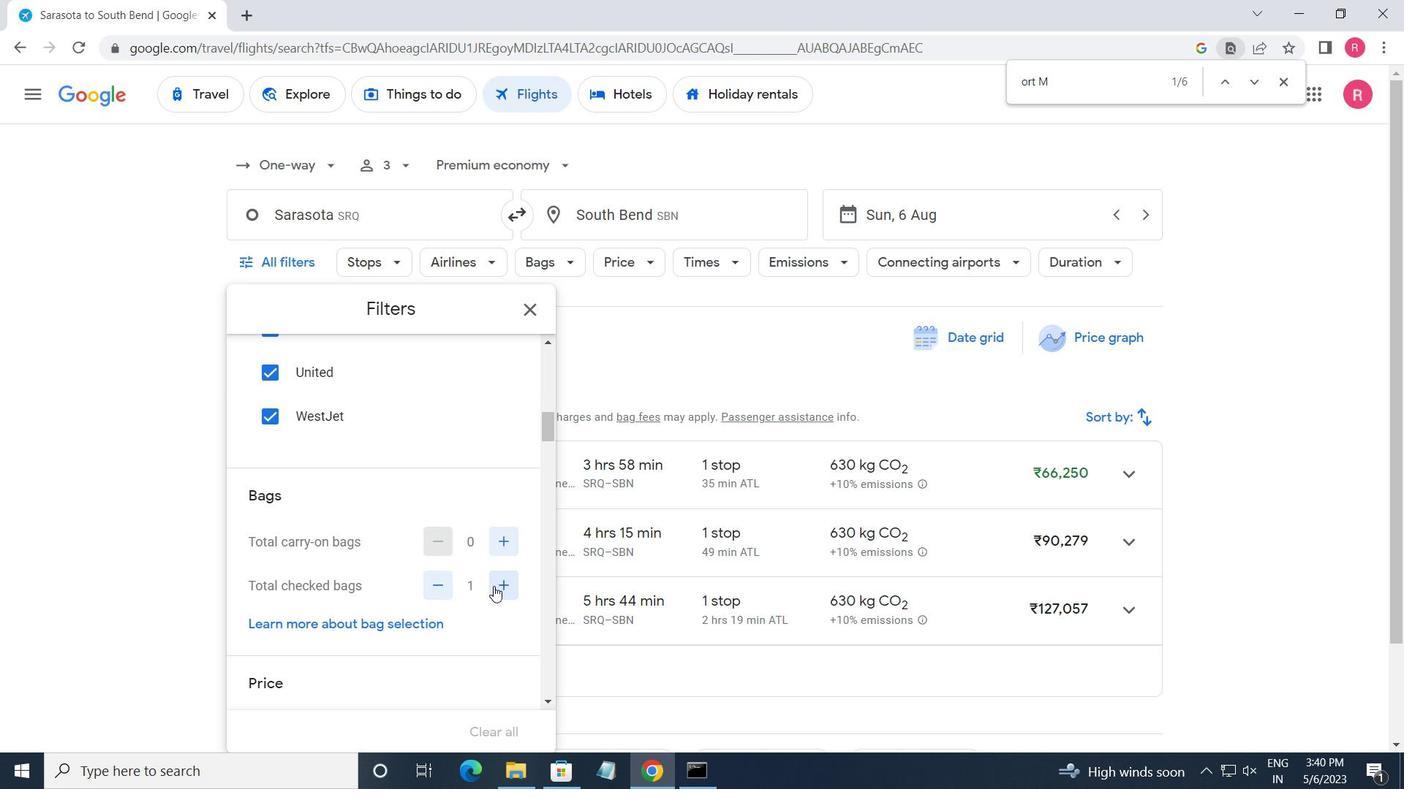 
Action: Mouse scrolled (495, 585) with delta (0, 0)
Screenshot: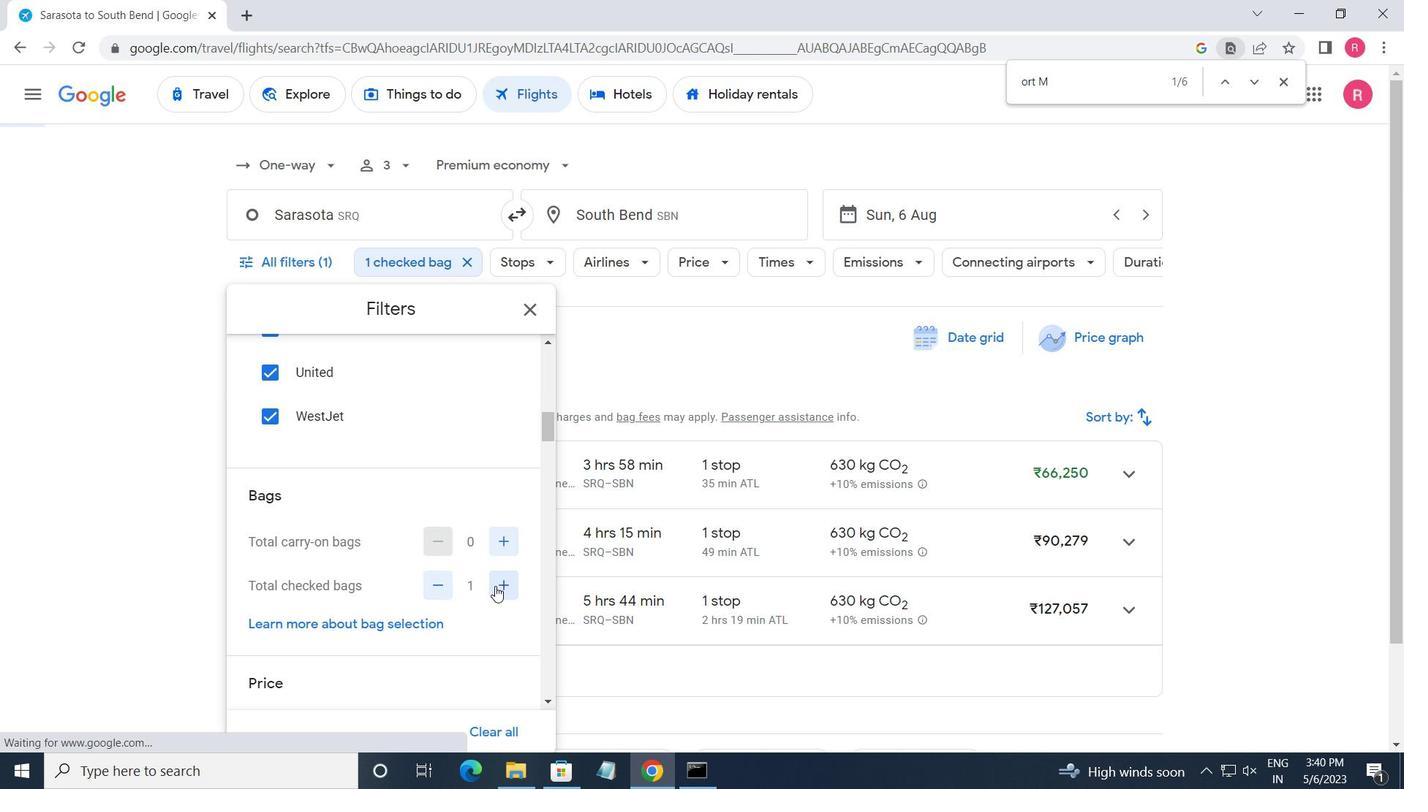 
Action: Mouse scrolled (495, 585) with delta (0, 0)
Screenshot: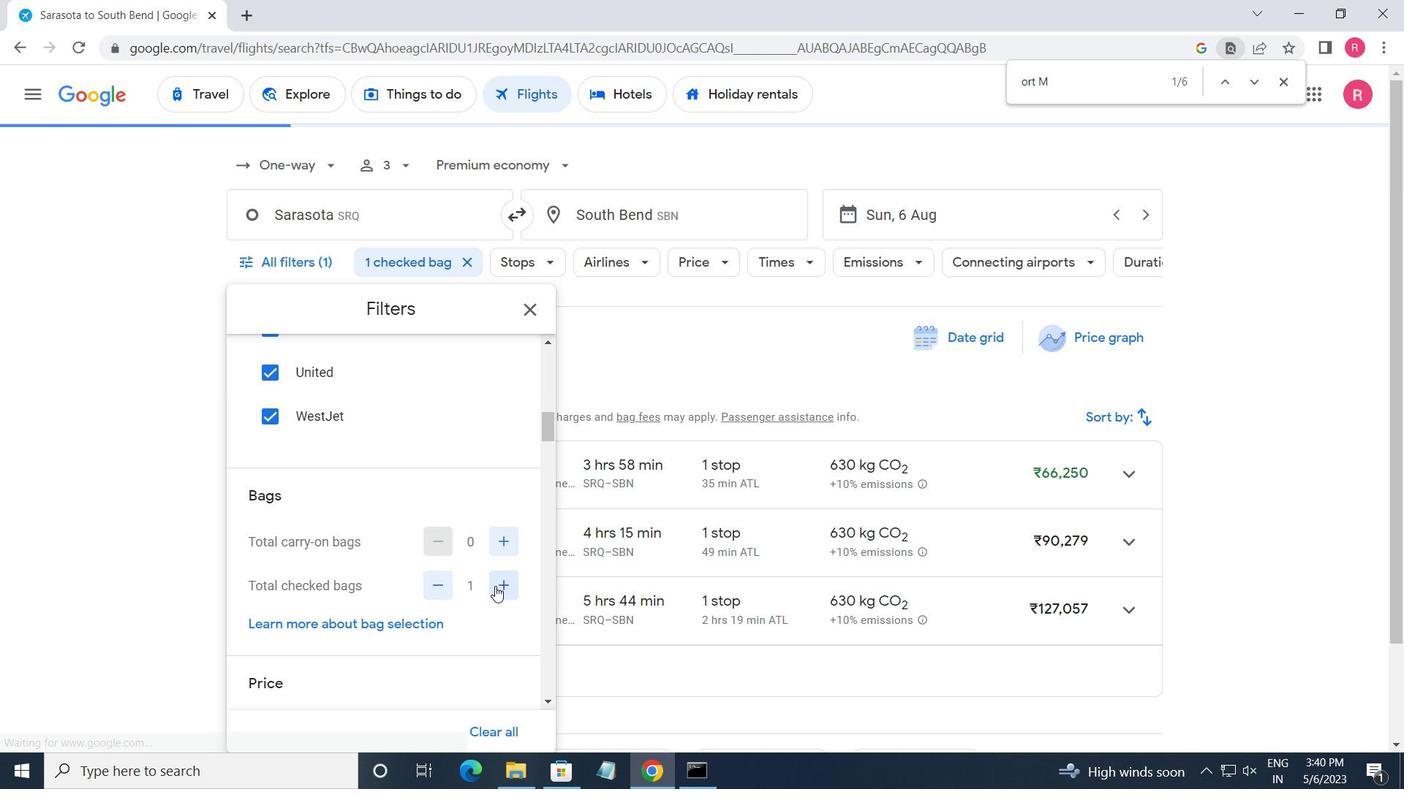 
Action: Mouse moved to (514, 585)
Screenshot: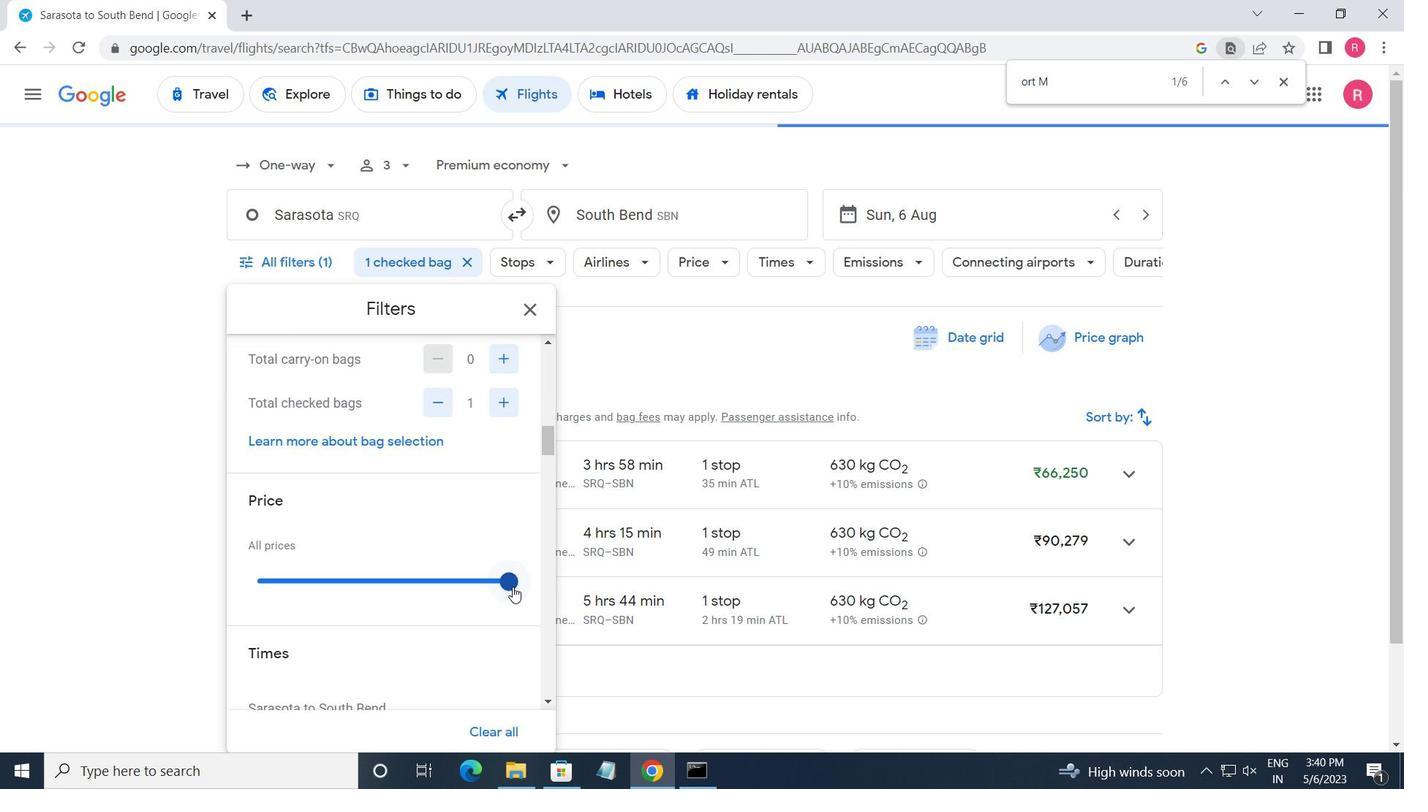 
Action: Mouse pressed left at (514, 585)
Screenshot: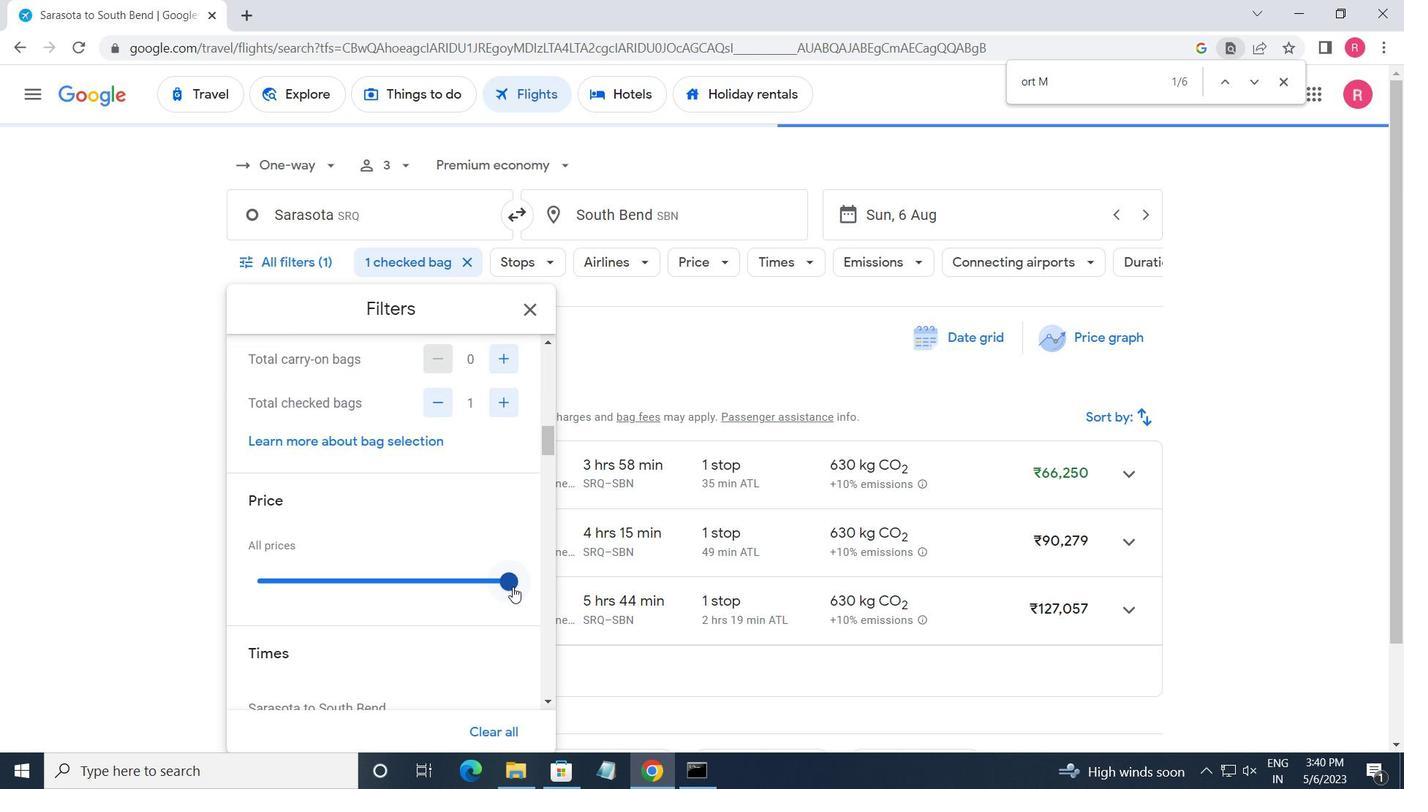 
Action: Mouse moved to (503, 586)
Screenshot: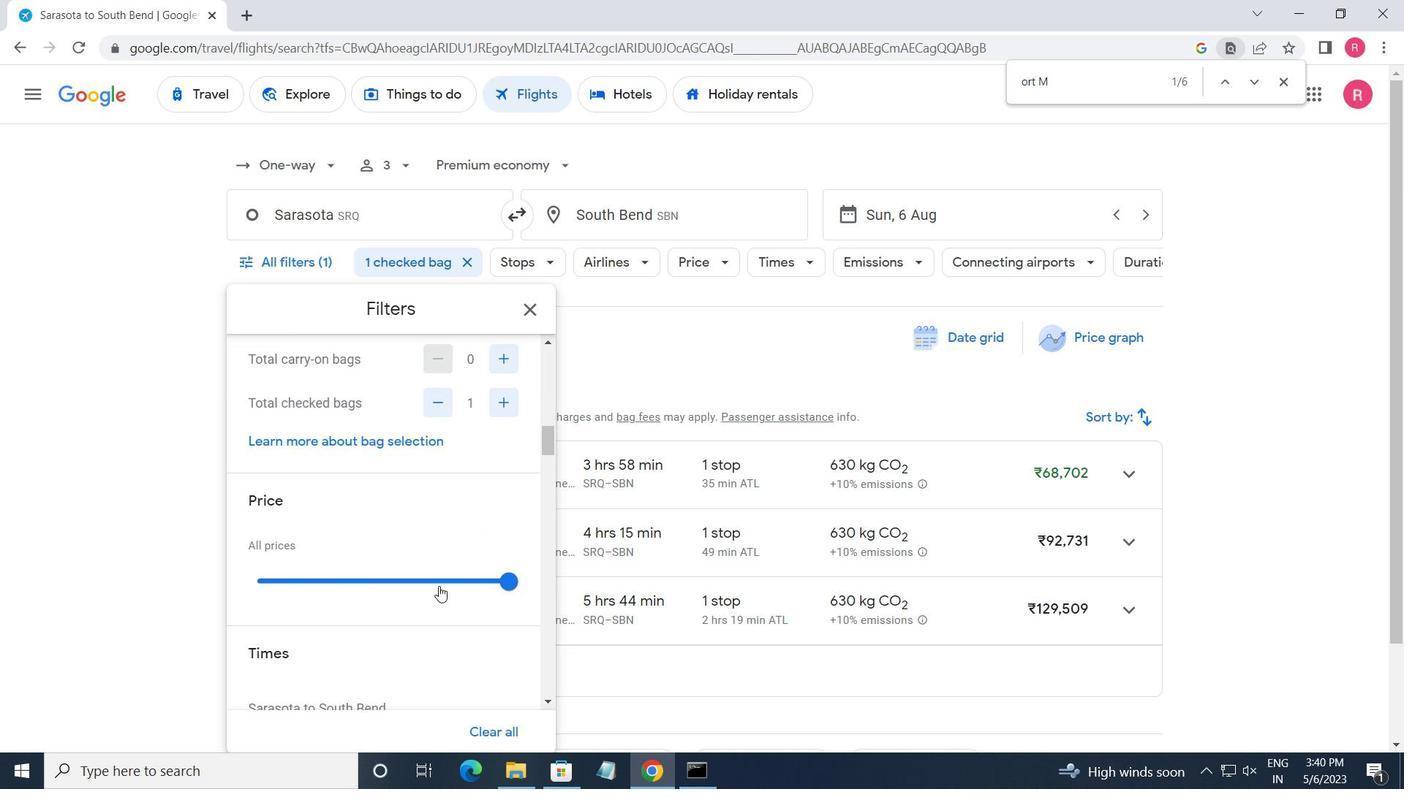 
Action: Mouse pressed left at (503, 586)
Screenshot: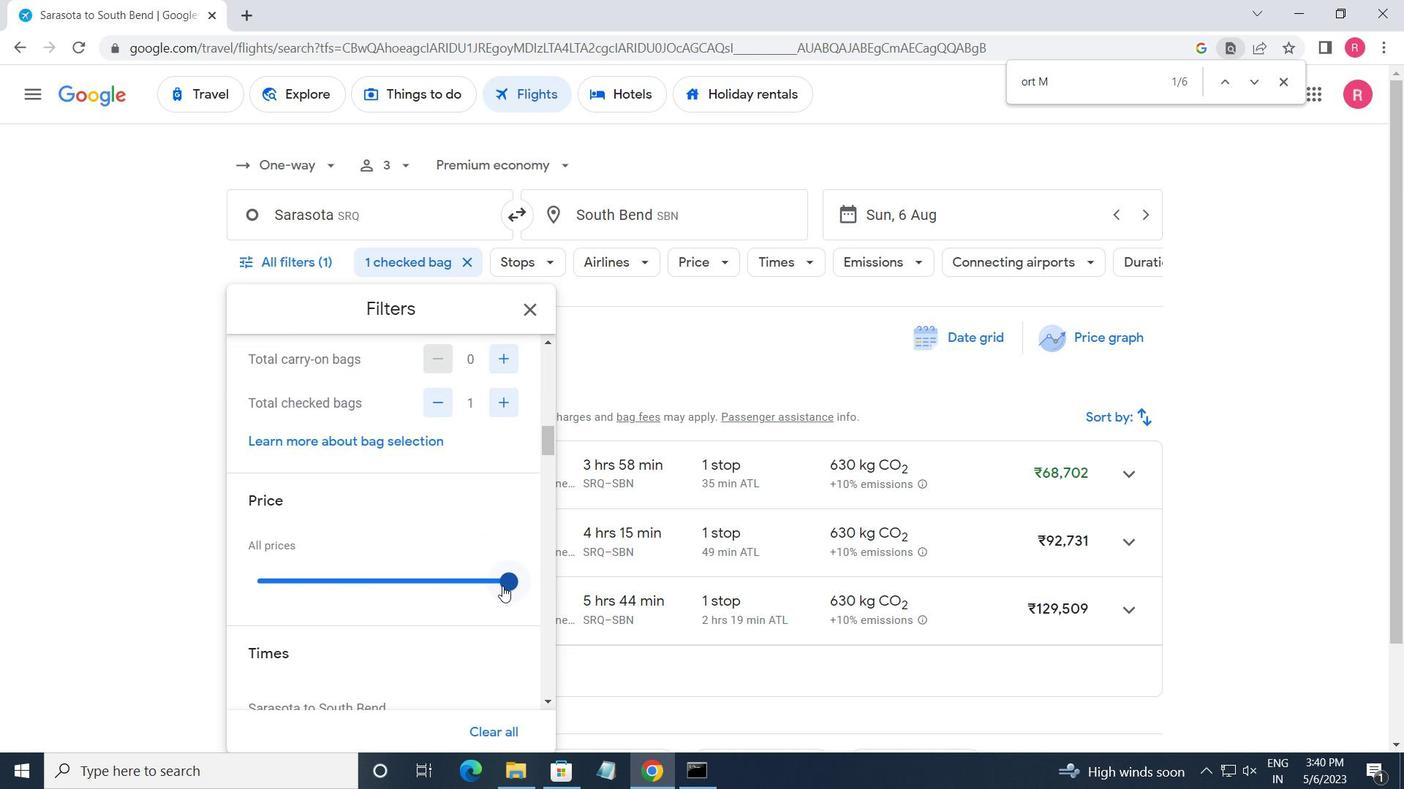 
Action: Mouse moved to (359, 585)
Screenshot: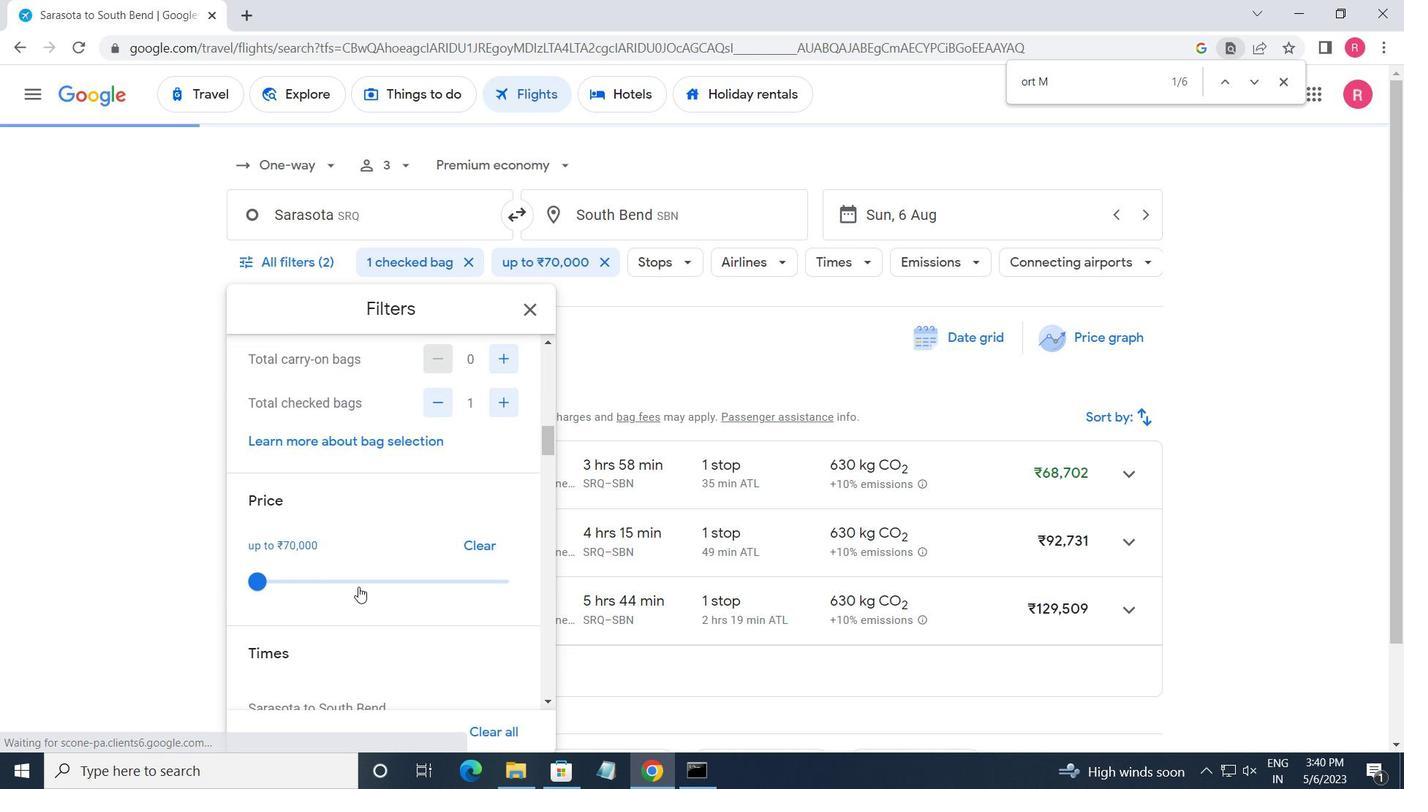 
Action: Mouse scrolled (359, 585) with delta (0, 0)
Screenshot: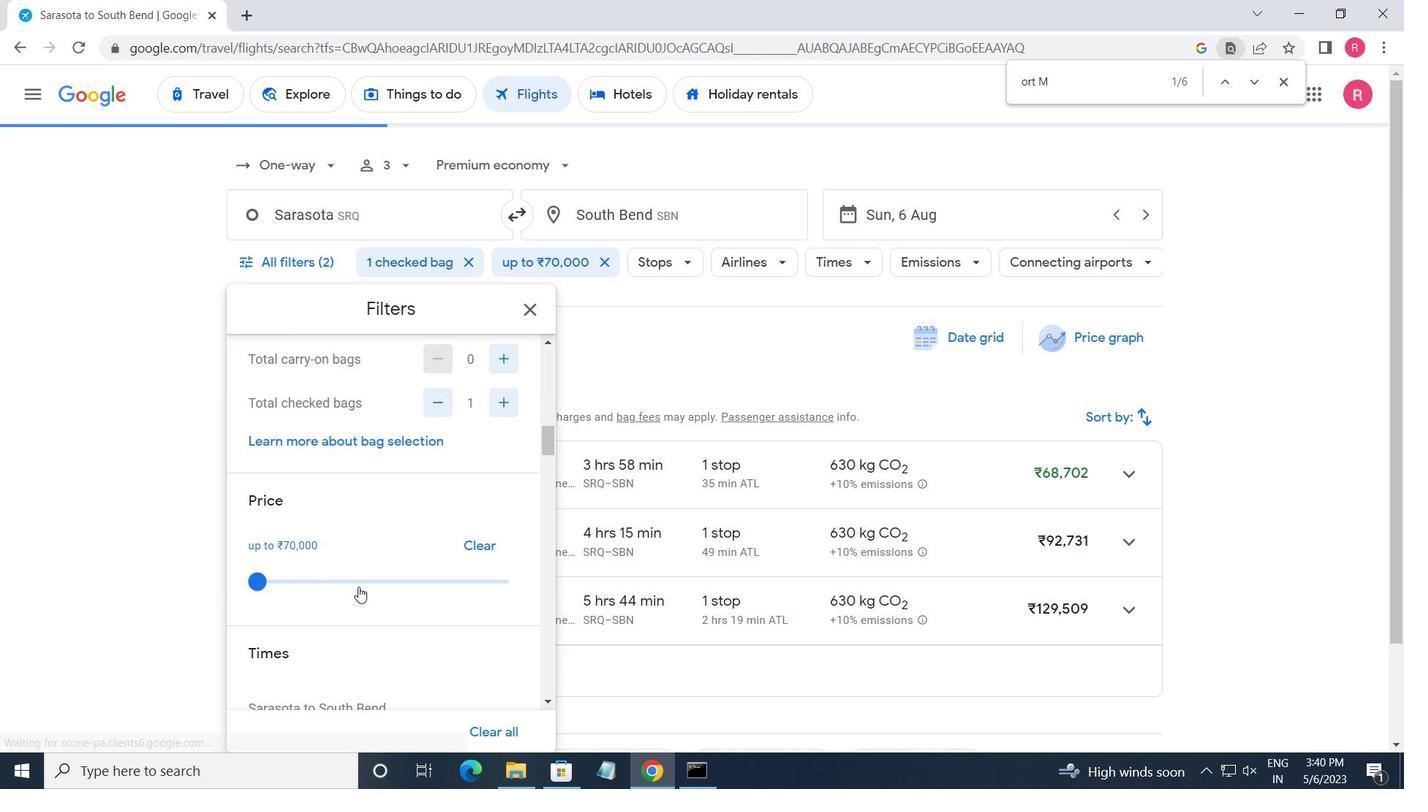 
Action: Mouse scrolled (359, 585) with delta (0, 0)
Screenshot: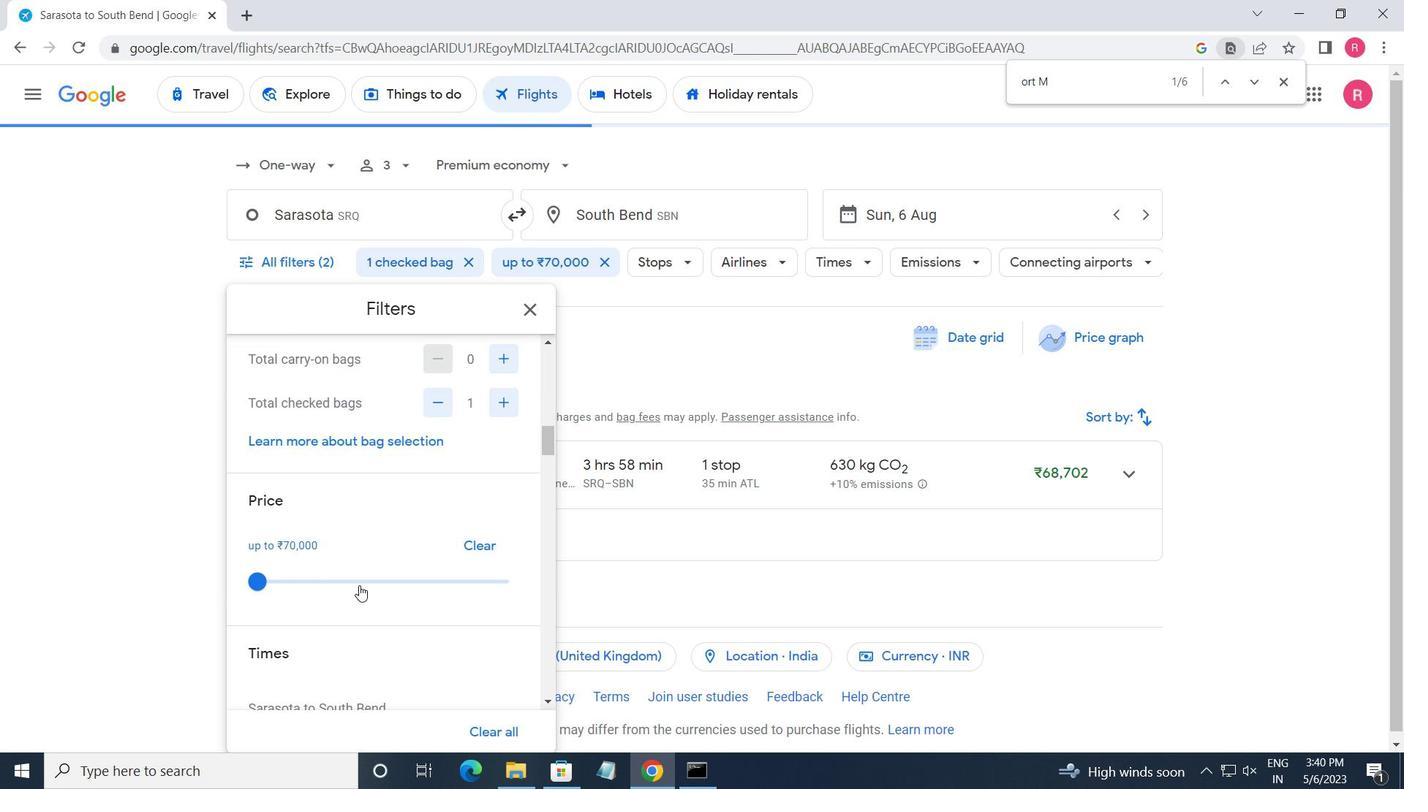 
Action: Mouse moved to (258, 608)
Screenshot: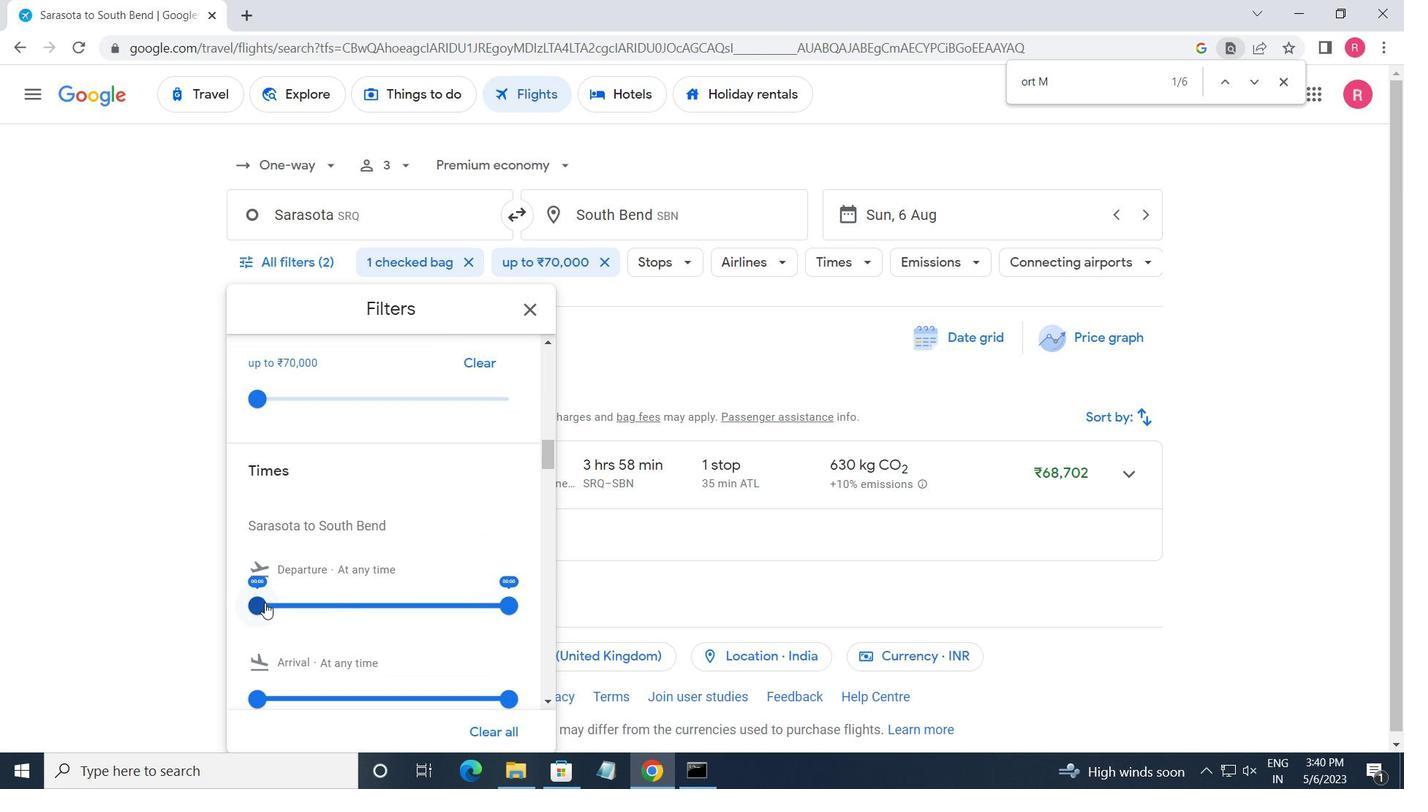 
Action: Mouse pressed left at (258, 608)
Screenshot: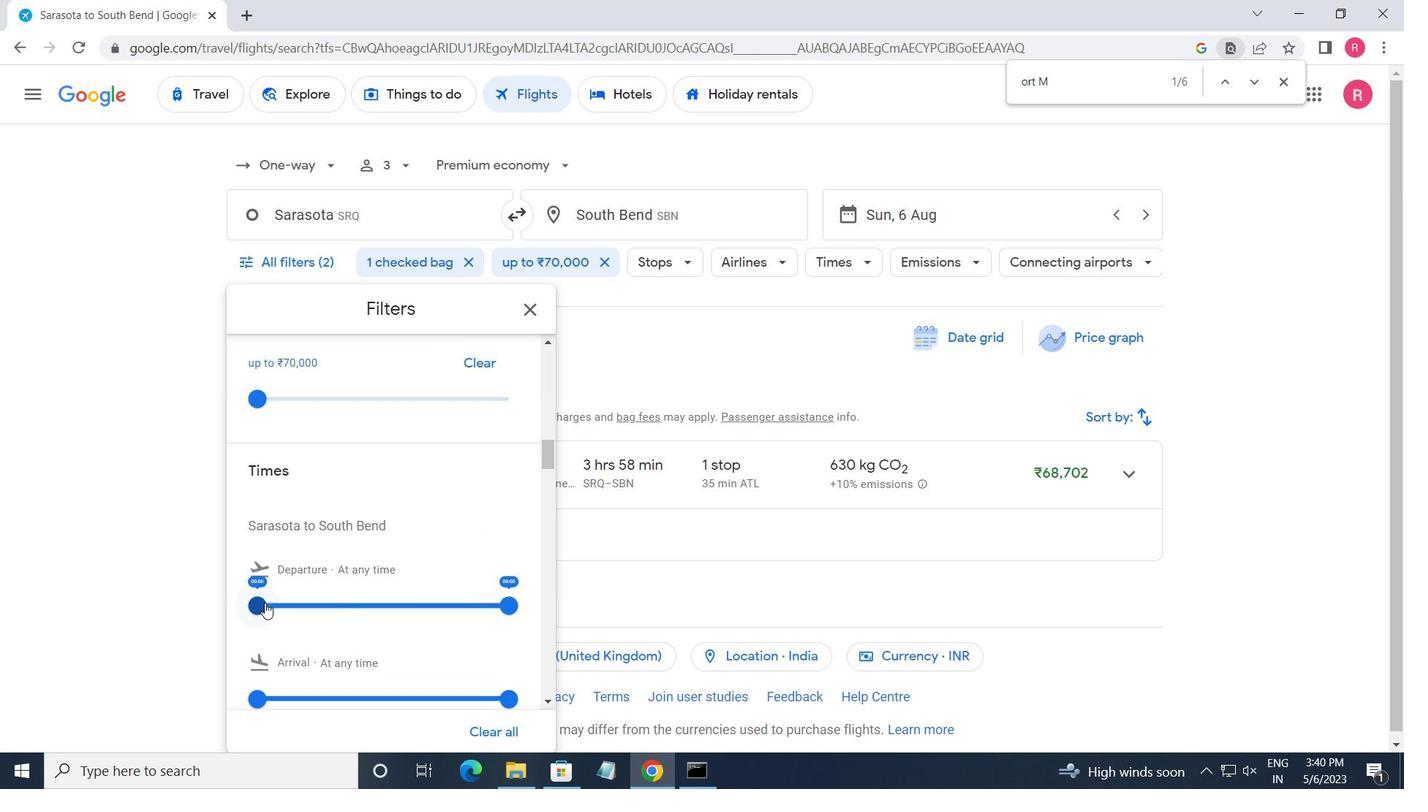 
Action: Mouse moved to (509, 597)
Screenshot: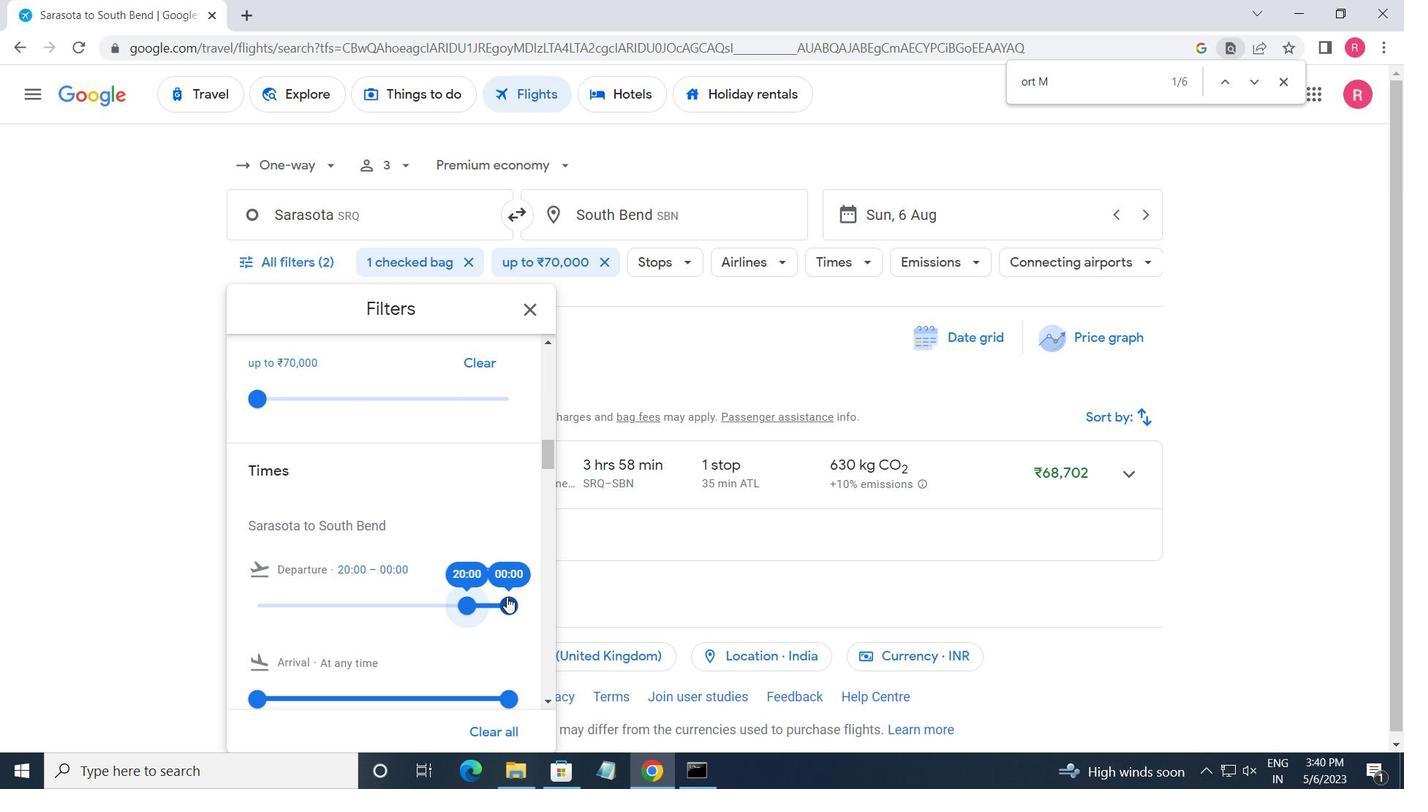 
Action: Mouse pressed left at (509, 597)
Screenshot: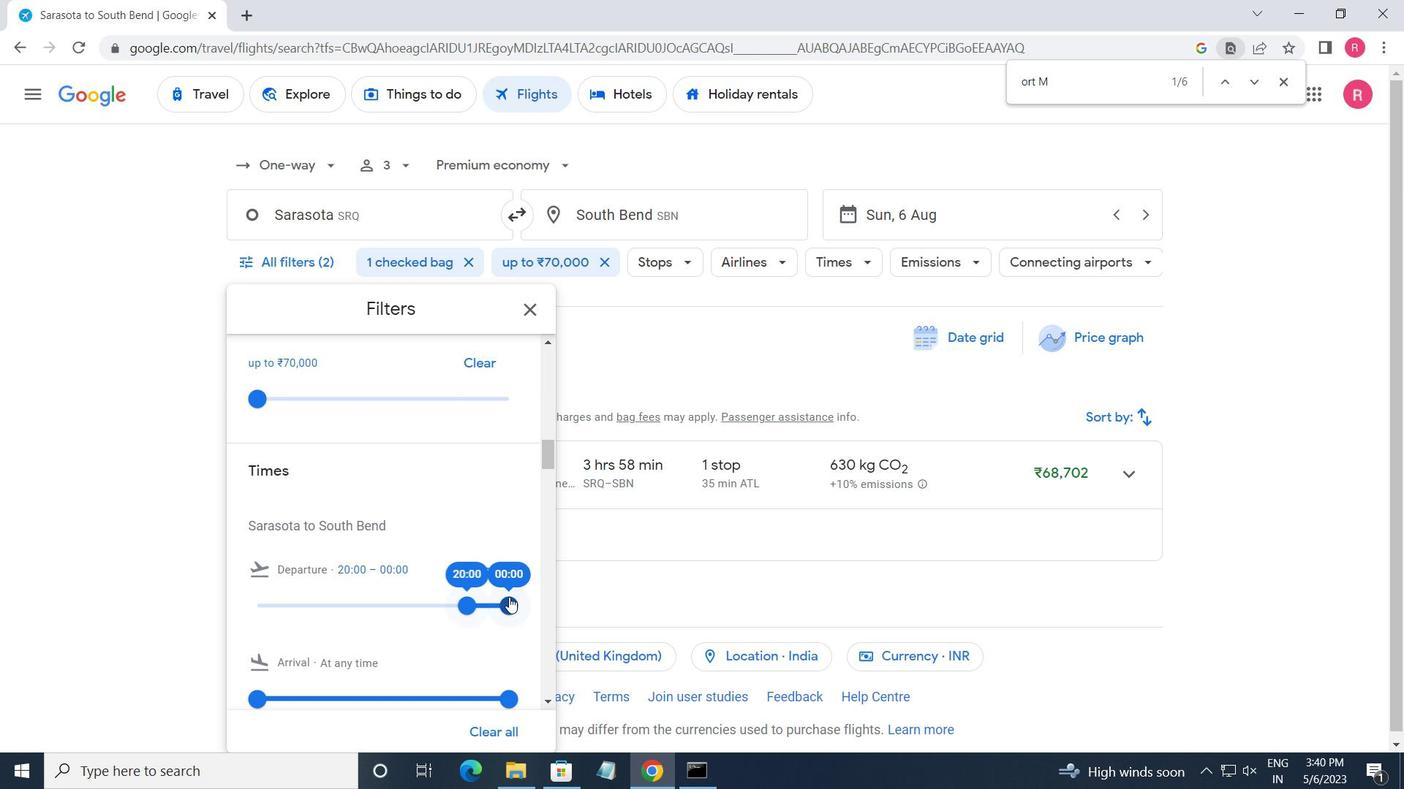 
Action: Mouse moved to (525, 303)
Screenshot: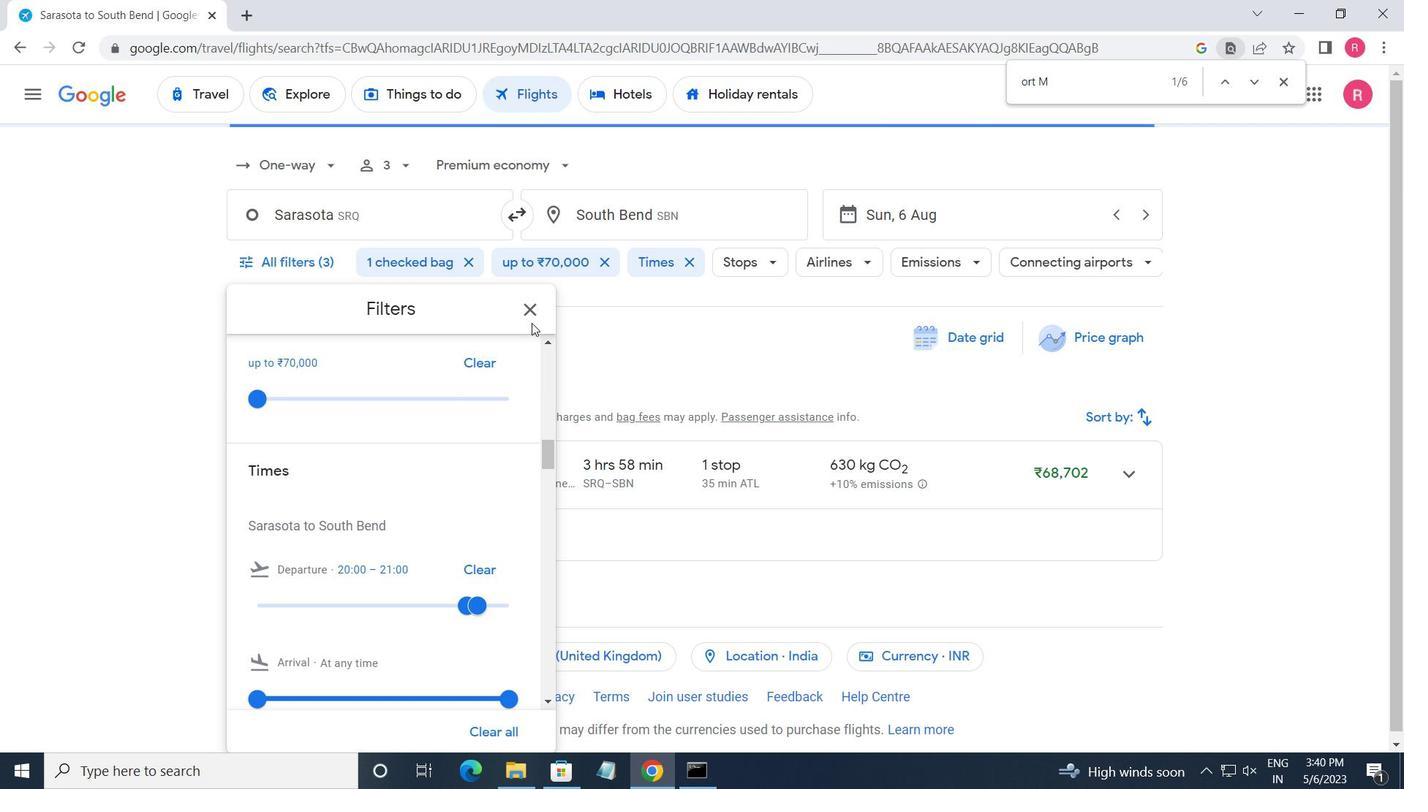 
Action: Mouse pressed left at (525, 303)
Screenshot: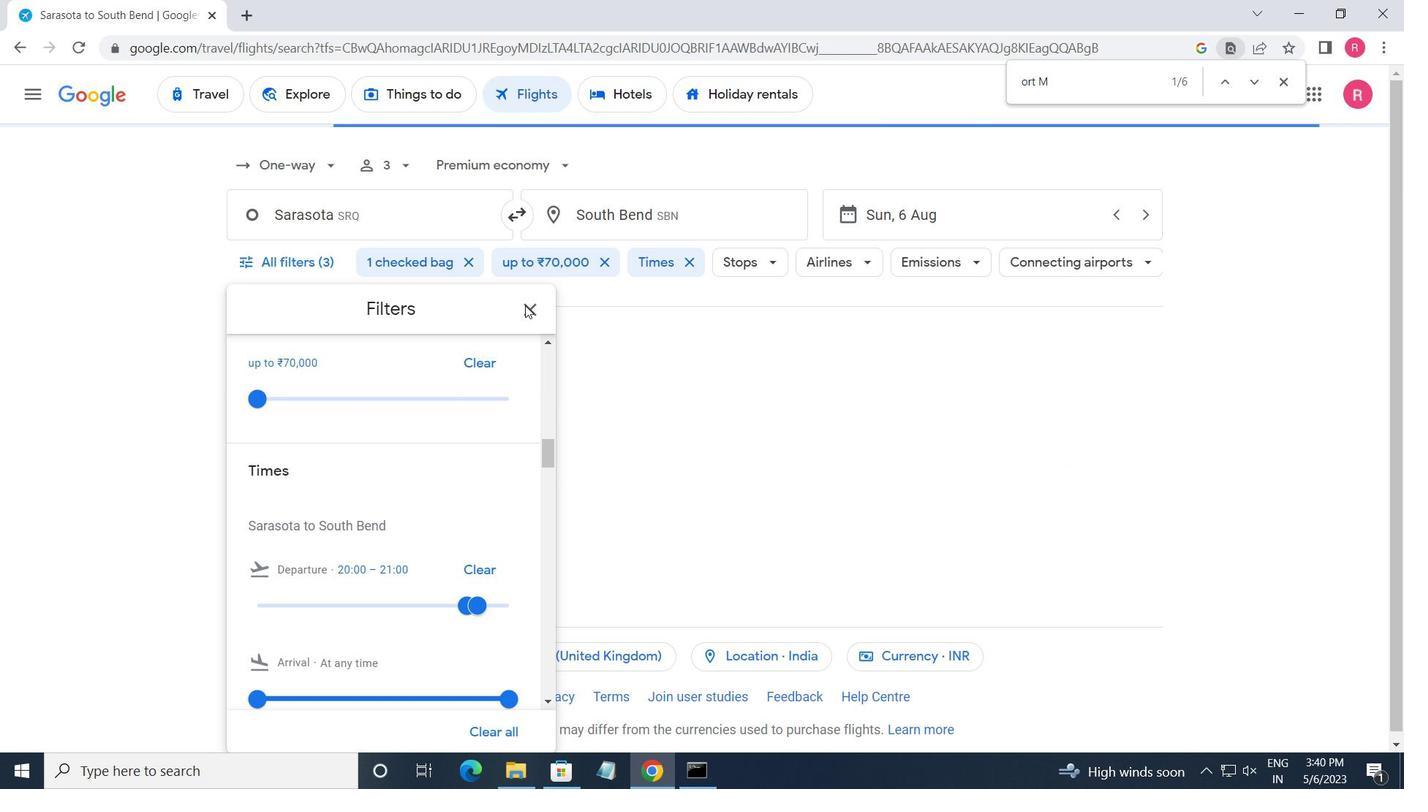 
Action: Mouse moved to (525, 303)
Screenshot: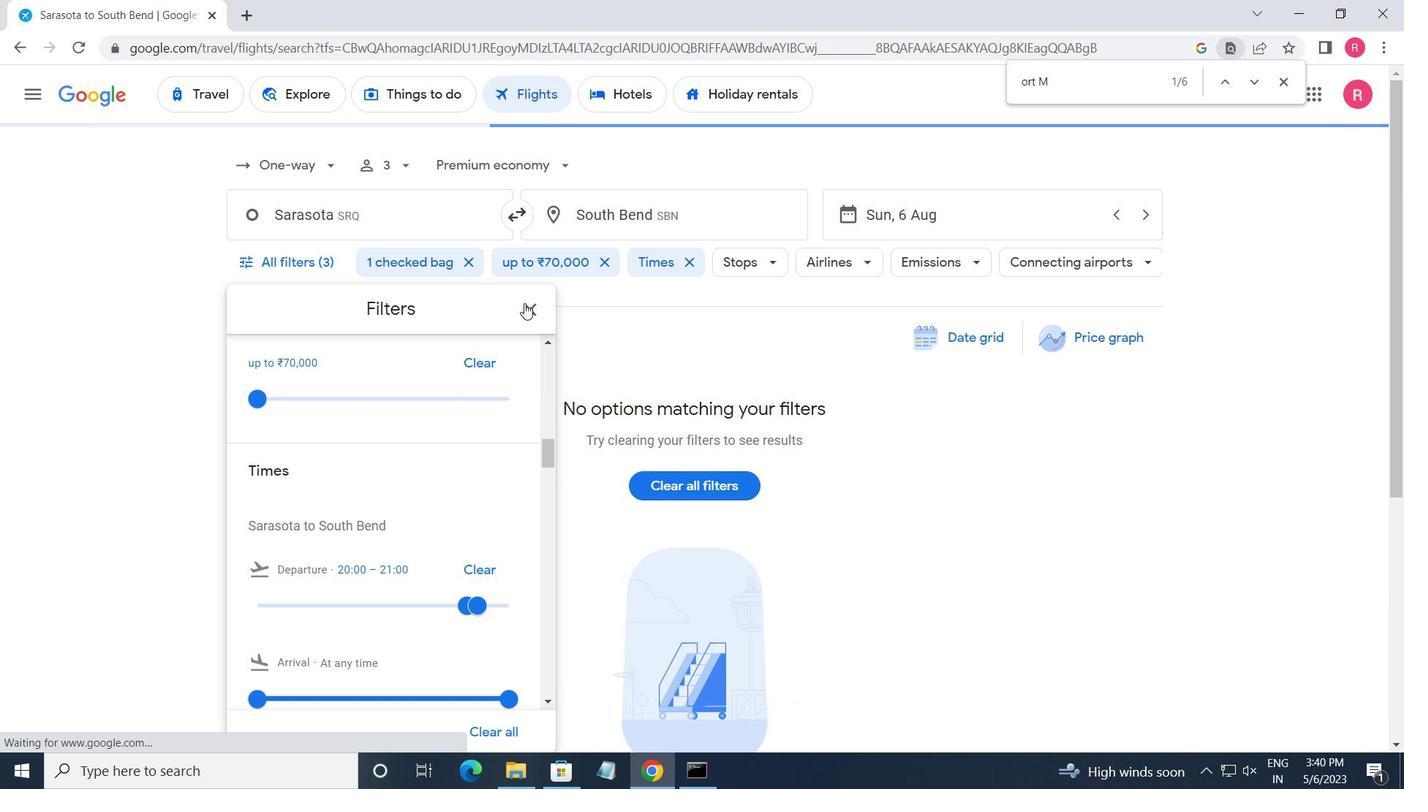
